 Task: Open a blank google sheet and write heading  Student grades data  Add 10 students name:-  'Joshua Rivera, Zoey Coleman, Ryan Wright, Addison Bailey, Jonathan Simmons, Brooklyn Ward, Caleb Barnes, Audrey Collins, Gabriel Perry, Sofia Bell. ' in December Last week sales are  100 to 150. Math Grade:-  90, 95, 80, 92, 85,88, 90, 78, 92, 85.Science Grade:-  85, 87, 92, 88, 90, 85, 92, 80, 88, 90.English Grade:-  92, 90, 85, 90, 88, 92, 85, 82, 90, 88.History Grade:-  88, 92, 78, 95, 90, 90, 80, 85, 92, 90. Total use the formula   =SUM(D2:G2) then presss enter. Save page auditingSalesForecast_2023
Action: Mouse moved to (1201, 91)
Screenshot: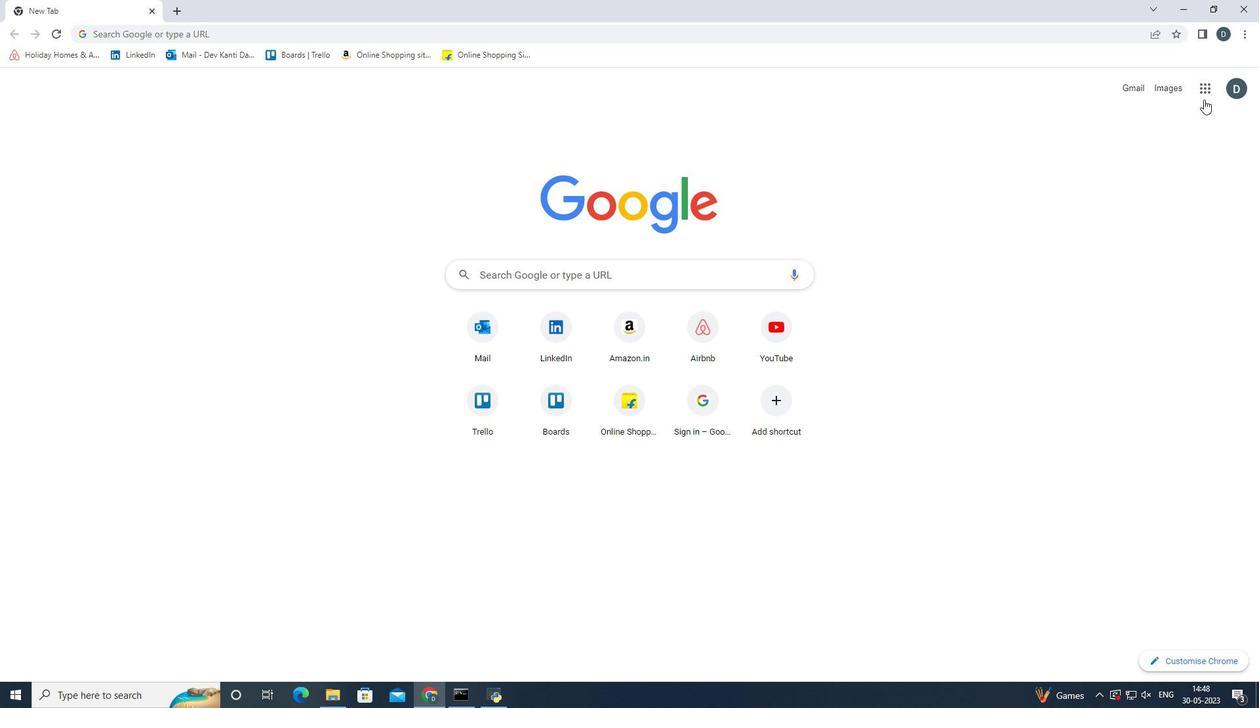 
Action: Mouse pressed left at (1201, 91)
Screenshot: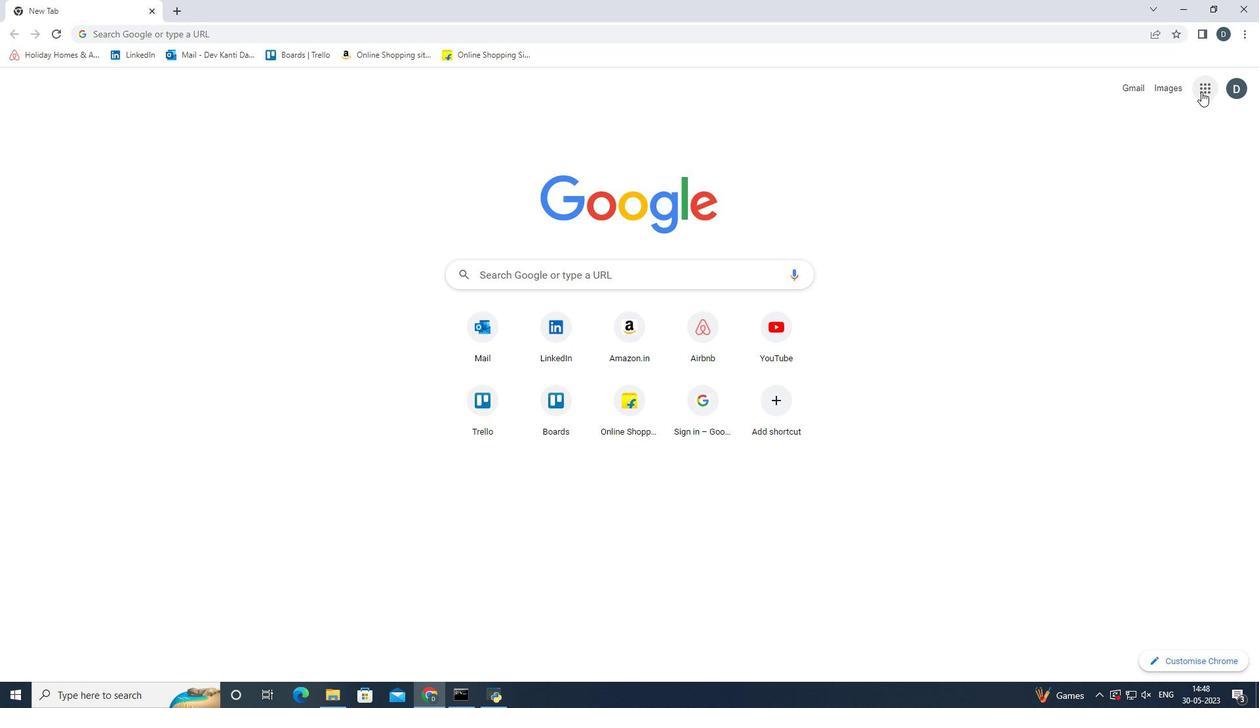 
Action: Mouse moved to (1193, 240)
Screenshot: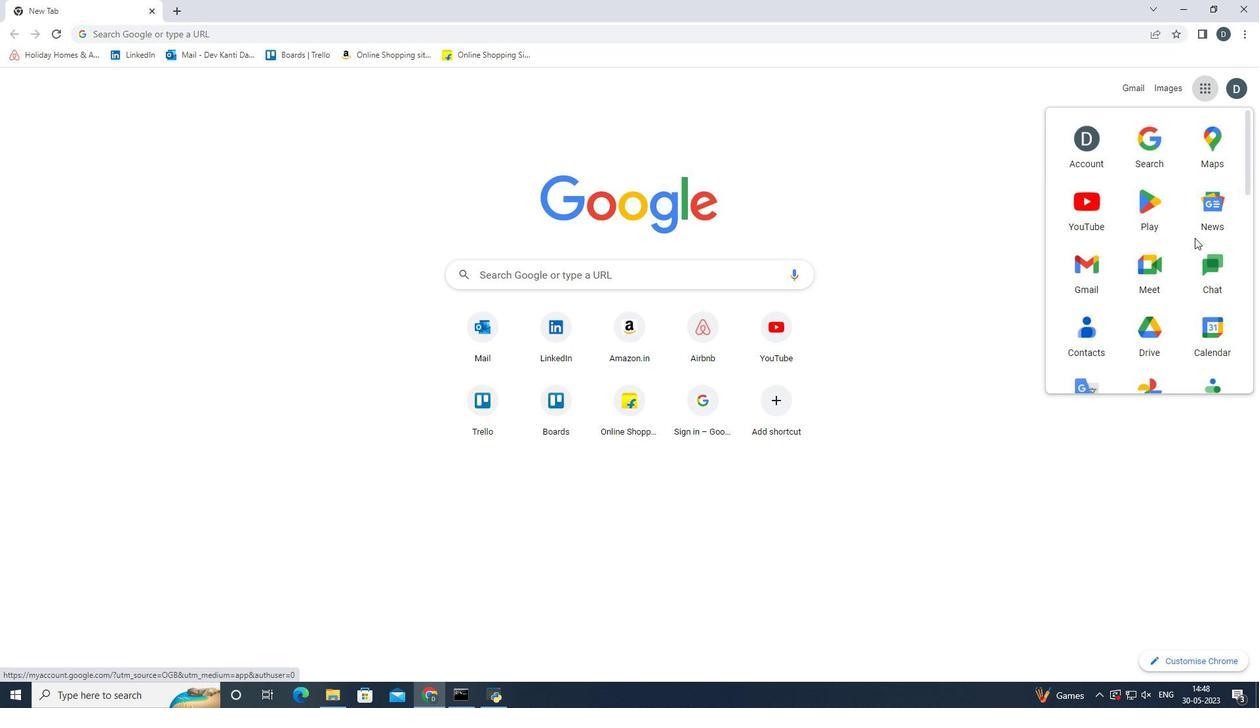 
Action: Mouse scrolled (1193, 240) with delta (0, 0)
Screenshot: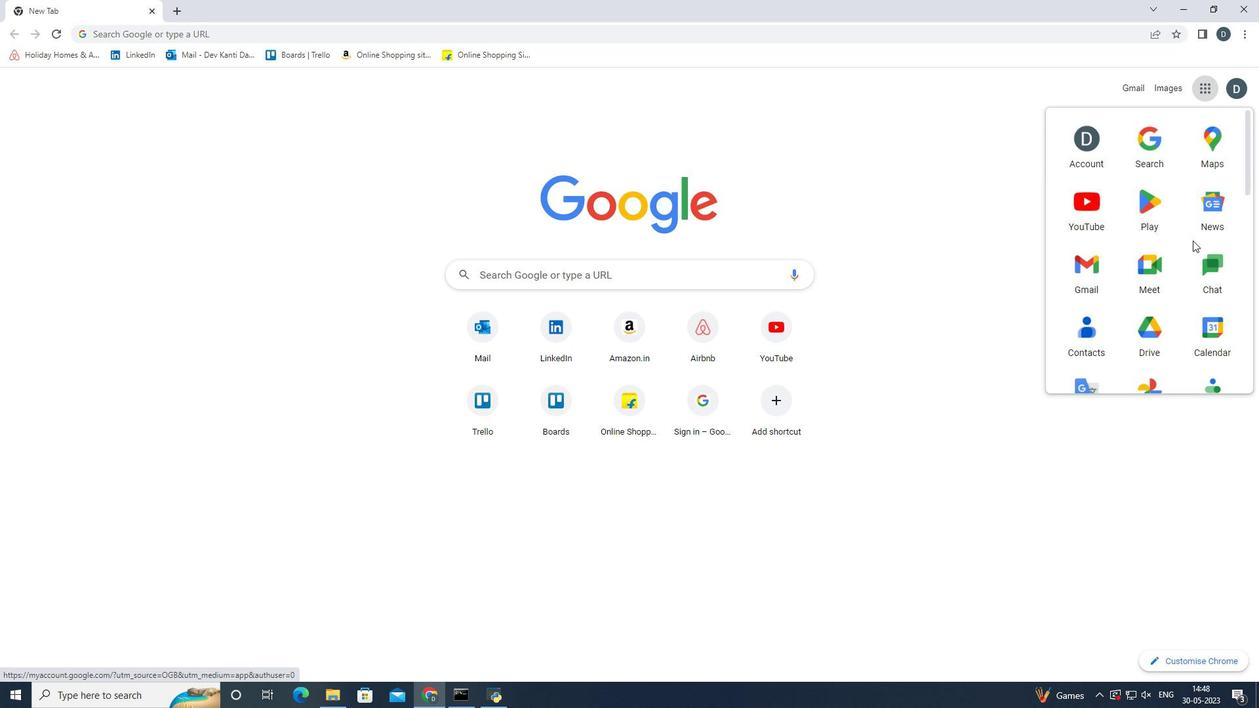 
Action: Mouse scrolled (1193, 240) with delta (0, 0)
Screenshot: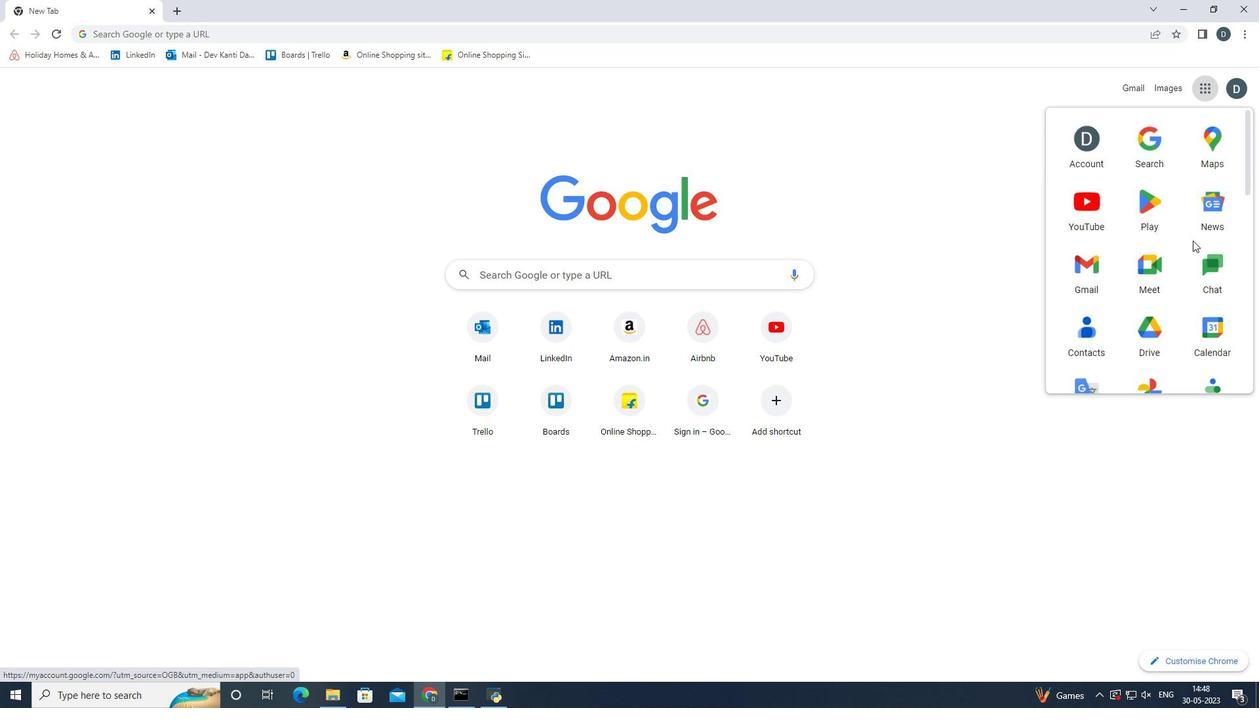 
Action: Mouse scrolled (1193, 240) with delta (0, 0)
Screenshot: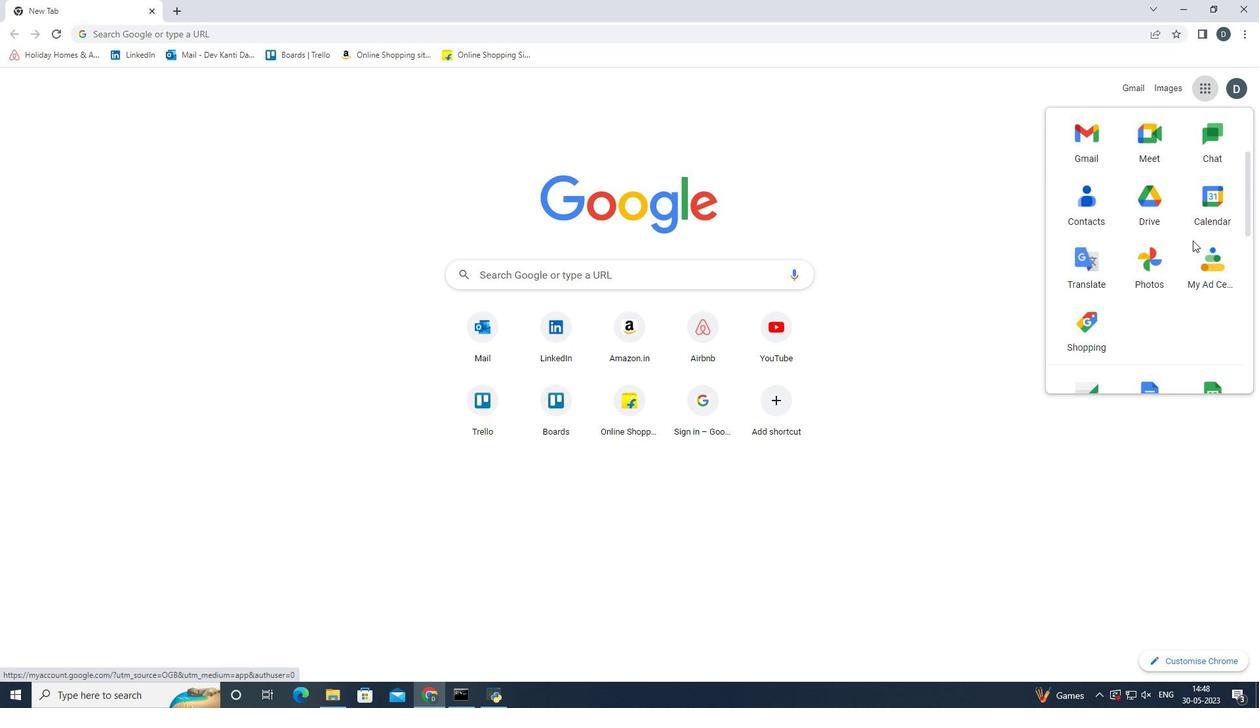 
Action: Mouse scrolled (1193, 240) with delta (0, 0)
Screenshot: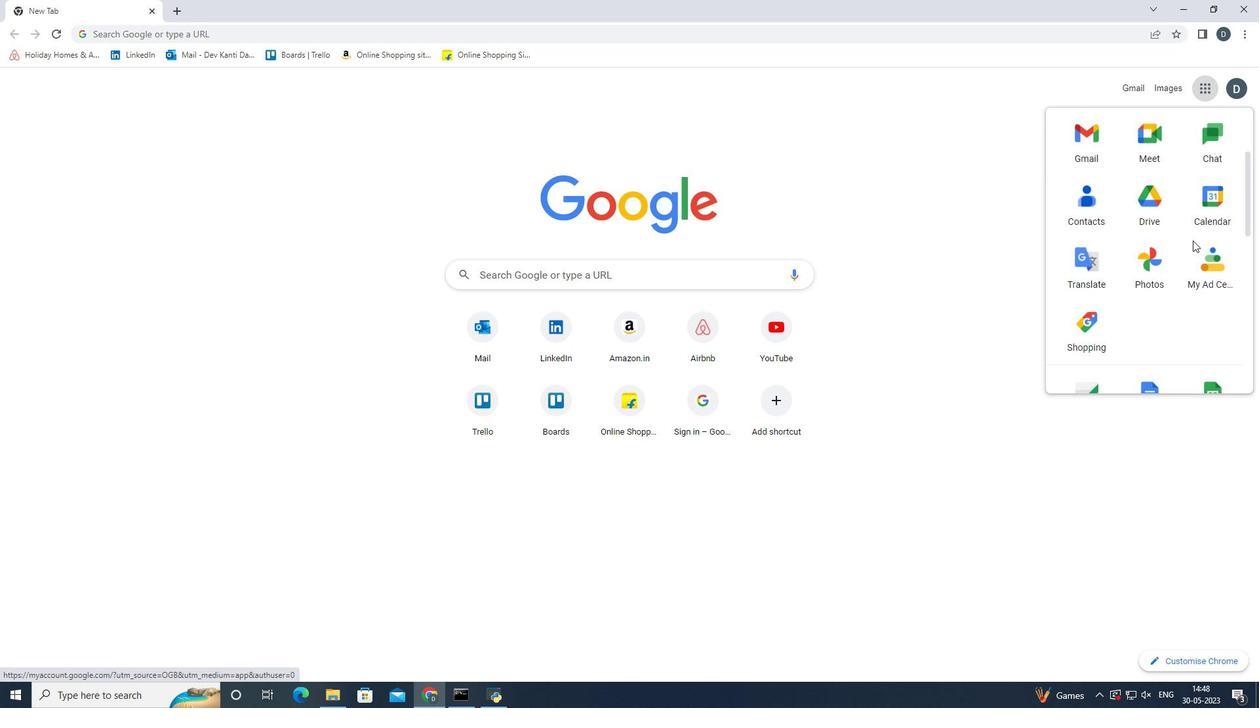 
Action: Mouse moved to (1204, 265)
Screenshot: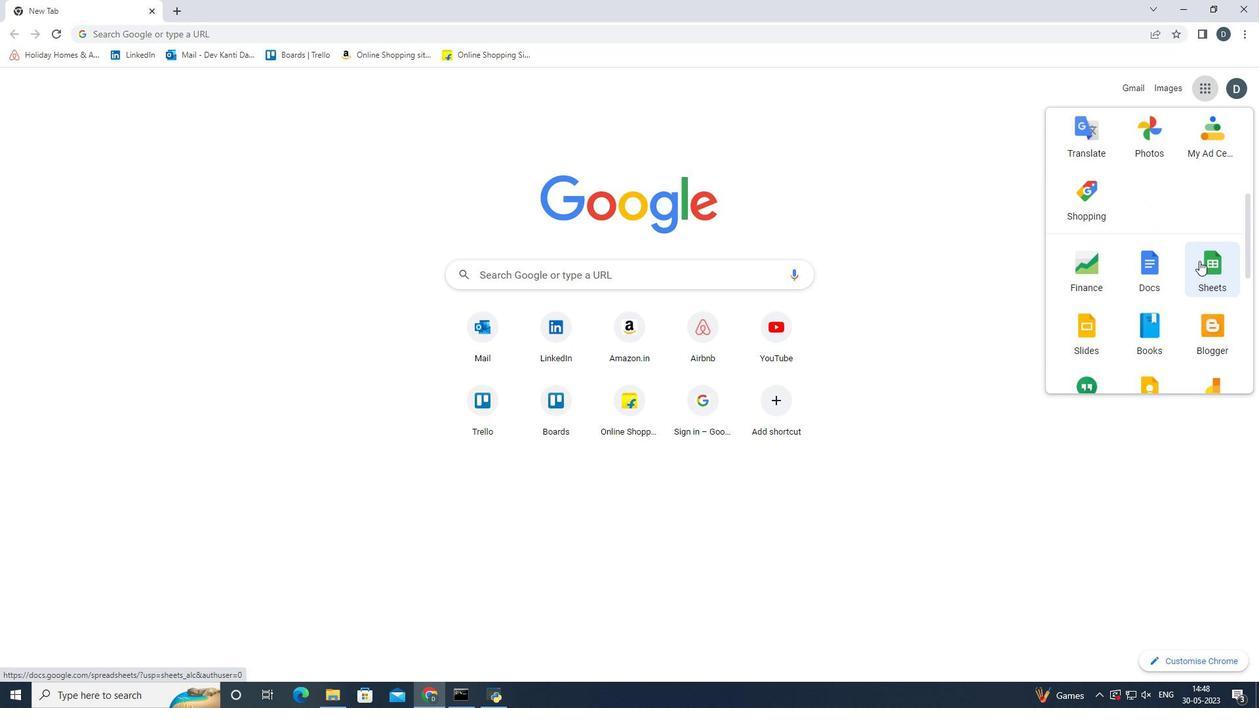
Action: Mouse pressed left at (1204, 265)
Screenshot: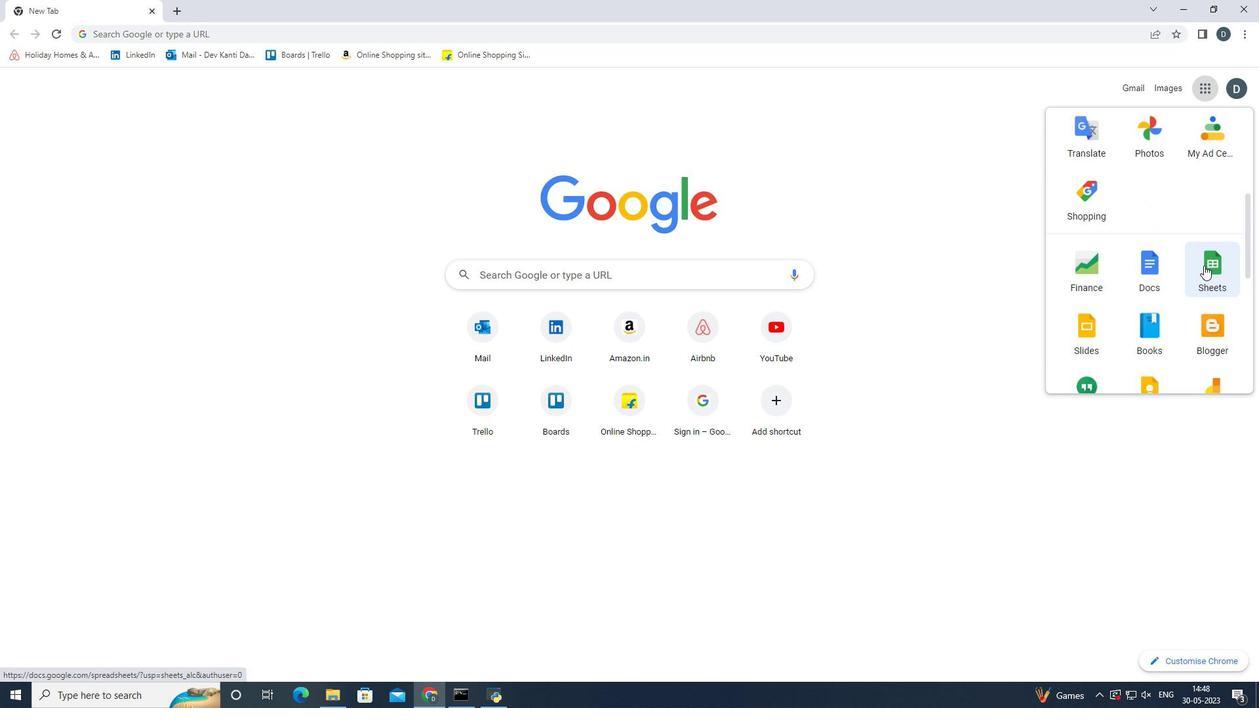 
Action: Mouse moved to (315, 202)
Screenshot: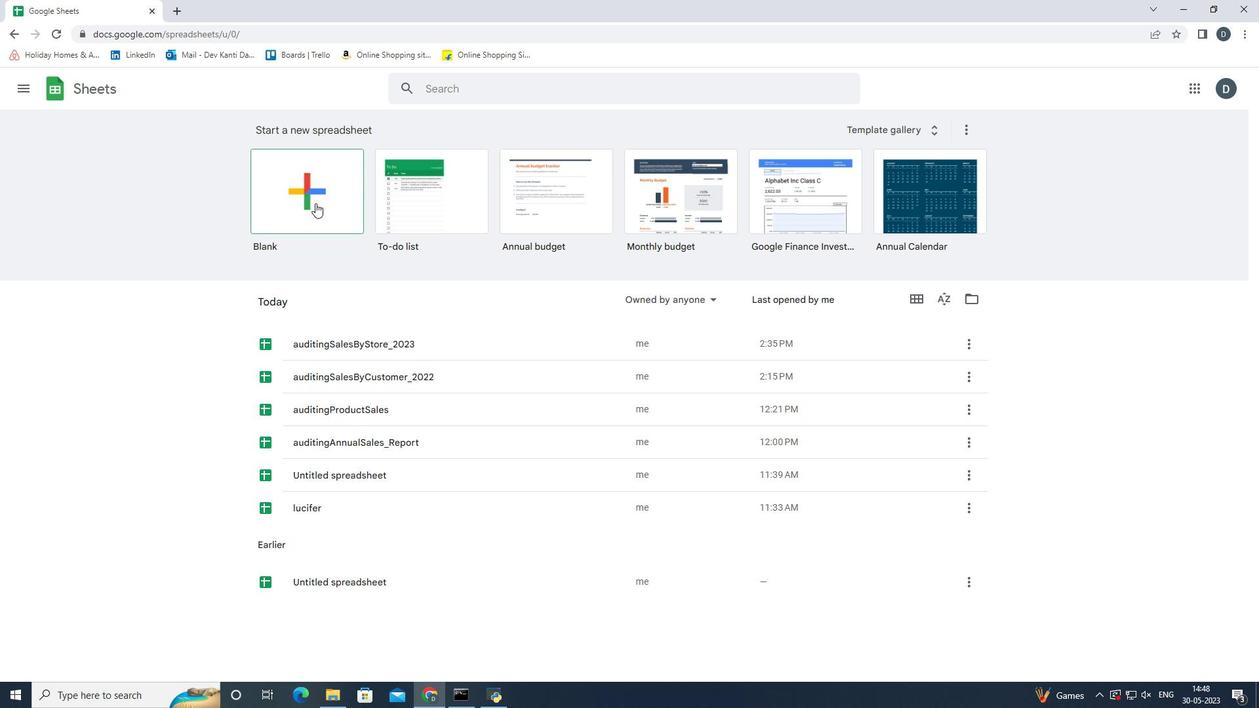 
Action: Mouse pressed left at (315, 202)
Screenshot: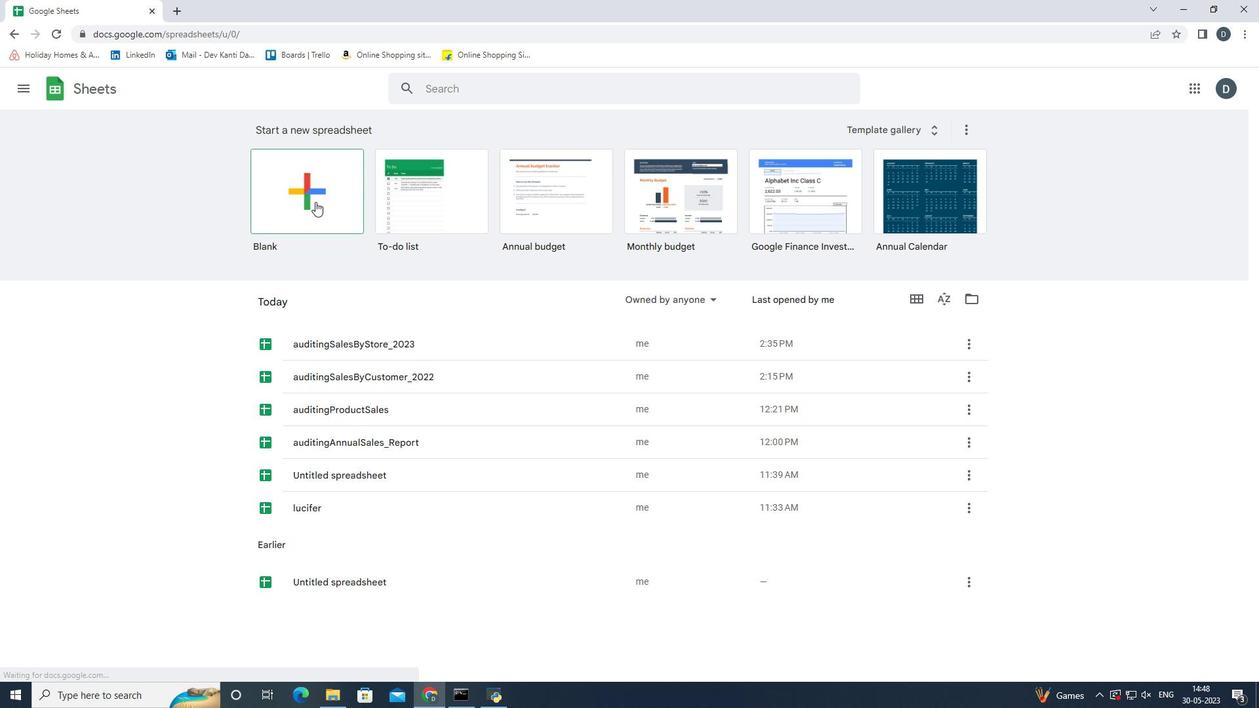 
Action: Mouse moved to (276, 286)
Screenshot: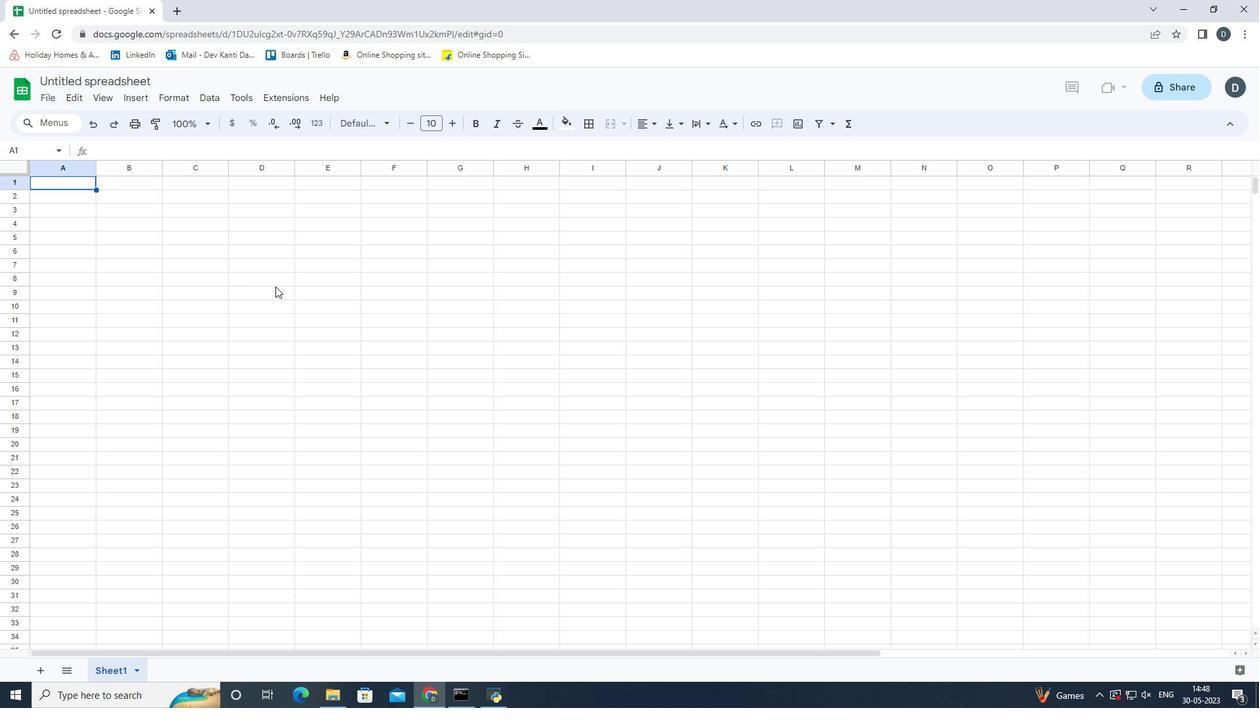 
Action: Key pressed <Key.shift>Student<Key.space><Key.shift><Key.shift><Key.shift>Grades<Key.space><Key.shift><Key.shift><Key.shift><Key.shift><Key.shift><Key.shift><Key.shift><Key.shift><Key.shift><Key.shift><Key.shift><Key.shift><Key.shift><Key.shift><Key.shift><Key.shift><Key.shift><Key.shift><Key.shift><Key.shift><Key.shift><Key.shift><Key.shift><Key.shift><Key.shift><Key.shift><Key.shift><Key.shift><Key.shift><Key.shift><Key.shift><Key.shift><Key.shift><Key.shift><Key.shift>Data<Key.enter>
Screenshot: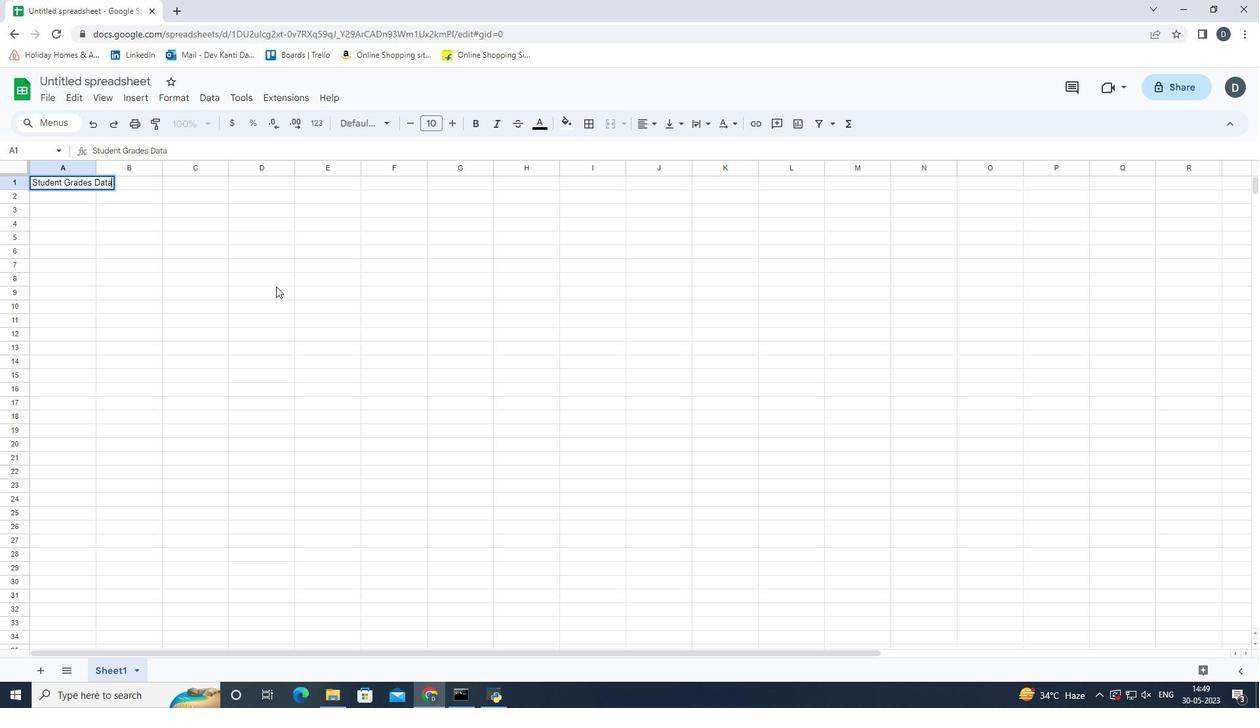 
Action: Mouse moved to (244, 284)
Screenshot: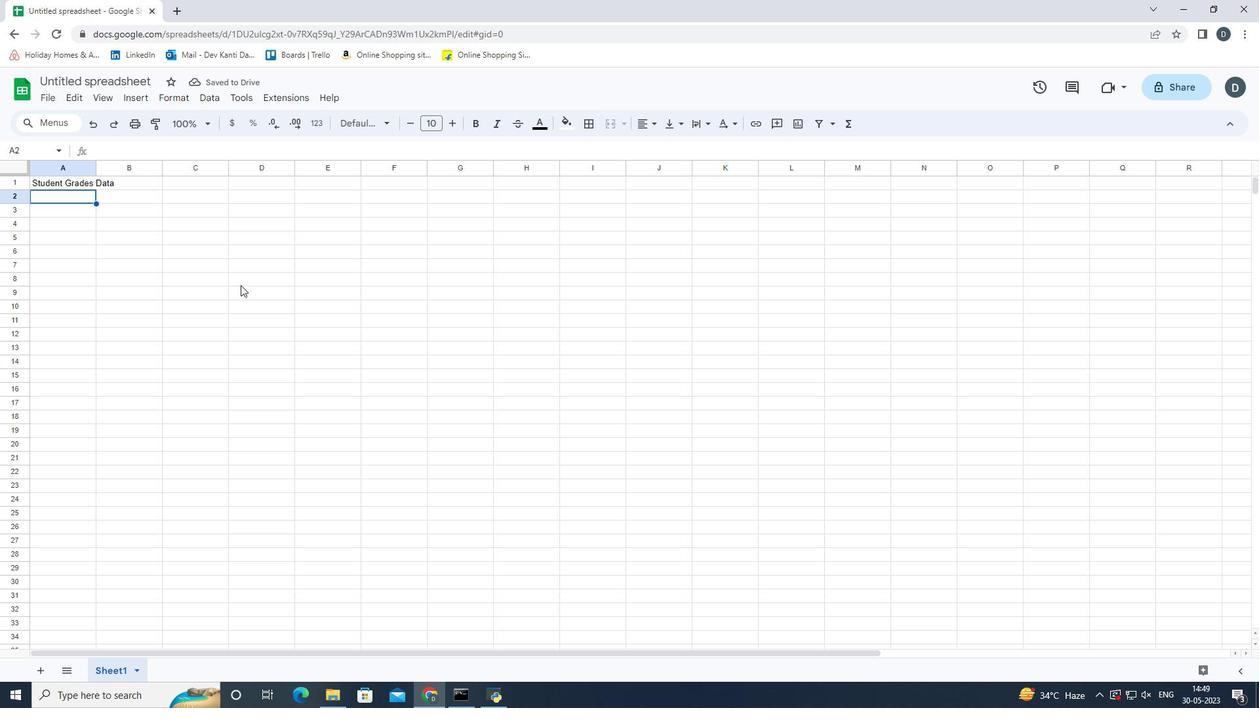 
Action: Key pressed <Key.shift><Key.shift>Student<Key.space><Key.shift><Key.shift><Key.shift><Key.shift><Key.shift><Key.shift><Key.shift><Key.shift><Key.shift><Key.shift><Key.shift><Key.shift><Key.shift><Key.shift><Key.shift><Key.shift><Key.shift><Key.shift><Key.shift><Key.shift><Key.shift><Key.shift><Key.shift>Name<Key.enter><Key.shift_r><Key.shift_r><Key.shift_r><Key.shift_r><Key.shift_r><Key.shift_r><Key.shift_r><Key.shift_r><Key.shift_r><Key.shift_r><Key.shift_r><Key.shift_r><Key.shift_r><Key.shift_r><Key.shift_r><Key.shift_r><Key.shift_r><Key.shift_r><Key.shift_r><Key.shift_r><Key.shift_r><Key.shift_r><Key.shift_r><Key.shift_r><Key.shift_r><Key.shift_r><Key.shift_r><Key.shift_r><Key.shift_r><Key.shift_r><Key.shift_r><Key.shift_r><Key.shift_r><Key.shift_r><Key.shift_r><Key.shift_r><Key.shift_r><Key.shift_r><Key.shift_r><Key.shift_r><Key.shift_r><Key.shift_r><Key.shift_r><Key.shift_r><Key.shift_r><Key.shift_r><Key.shift_r><Key.shift_r><Key.shift_r><Key.shift_r><Key.shift_r><Key.shift_r><Key.shift_r><Key.shift_r><Key.shift_r><Key.shift_r><Key.shift_r><Key.shift_r><Key.shift_r><Key.shift_r><Key.shift_r><Key.shift_r><Key.shift_r><Key.shift_r><Key.shift_r><Key.shift_r>Joshua<Key.space><Key.shift>Rivera<Key.enter><Key.shift><Key.shift><Key.shift><Key.shift><Key.shift><Key.shift>Zoy<Key.backspace>ey<Key.space><Key.shift>Coleman<Key.enter><Key.shift><Key.shift><Key.shift><Key.shift><Key.shift><Key.shift><Key.shift><Key.shift>Ryan<Key.space><Key.shift>Wright<Key.enter><Key.shift>Addison<Key.space><Key.shift>Bailey<Key.enter><Key.shift_r><Key.shift_r><Key.shift_r><Key.shift_r>Jonathan<Key.space><Key.shift>Simmons<Key.enter><Key.shift>Brooklyn<Key.space><Key.shift>Ward<Key.enter><Key.shift>Caleb<Key.space><Key.shift>Barnes<Key.enter><Key.shift>Audrey<Key.space><Key.shift>Collins<Key.enter><Key.shift><Key.shift><Key.shift><Key.shift><Key.shift><Key.shift><Key.shift><Key.shift>Gabriel<Key.space><Key.shift_r>Perry<Key.enter><Key.shift>Sofia<Key.space><Key.shift>Bell<Key.right><Key.up><Key.up><Key.up><Key.up><Key.up><Key.up><Key.up><Key.up><Key.up><Key.up><Key.up>
Screenshot: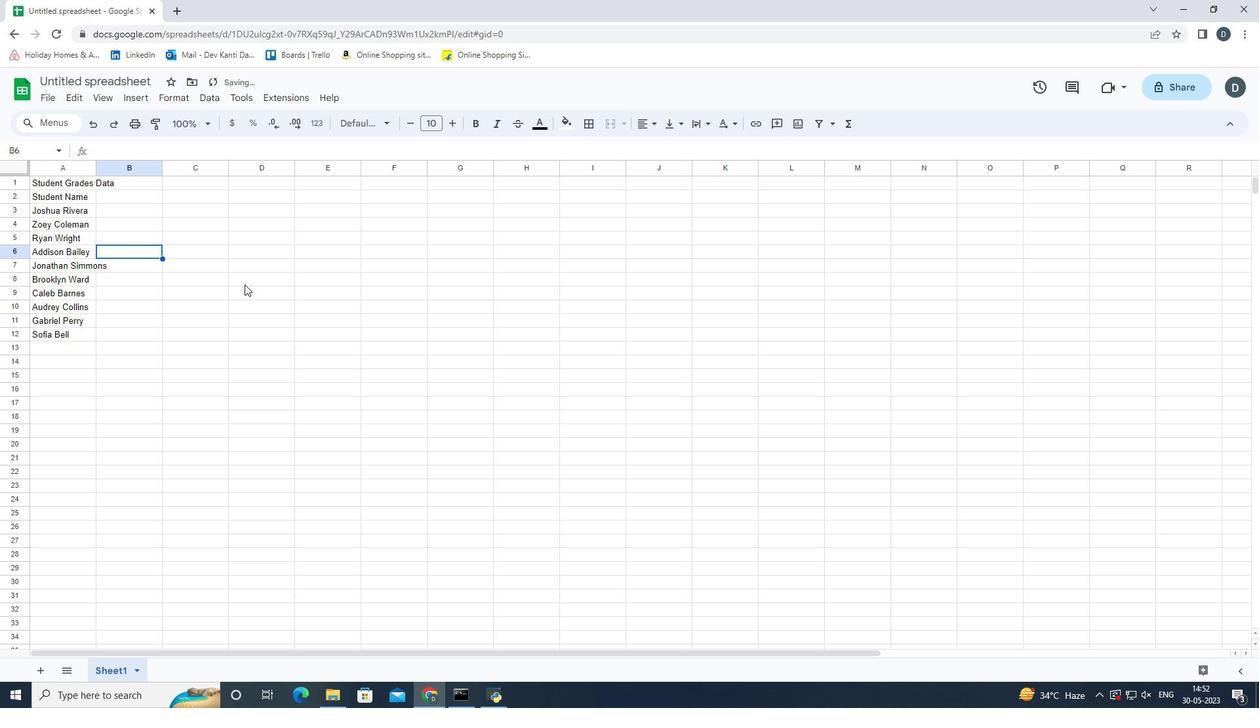 
Action: Mouse moved to (96, 169)
Screenshot: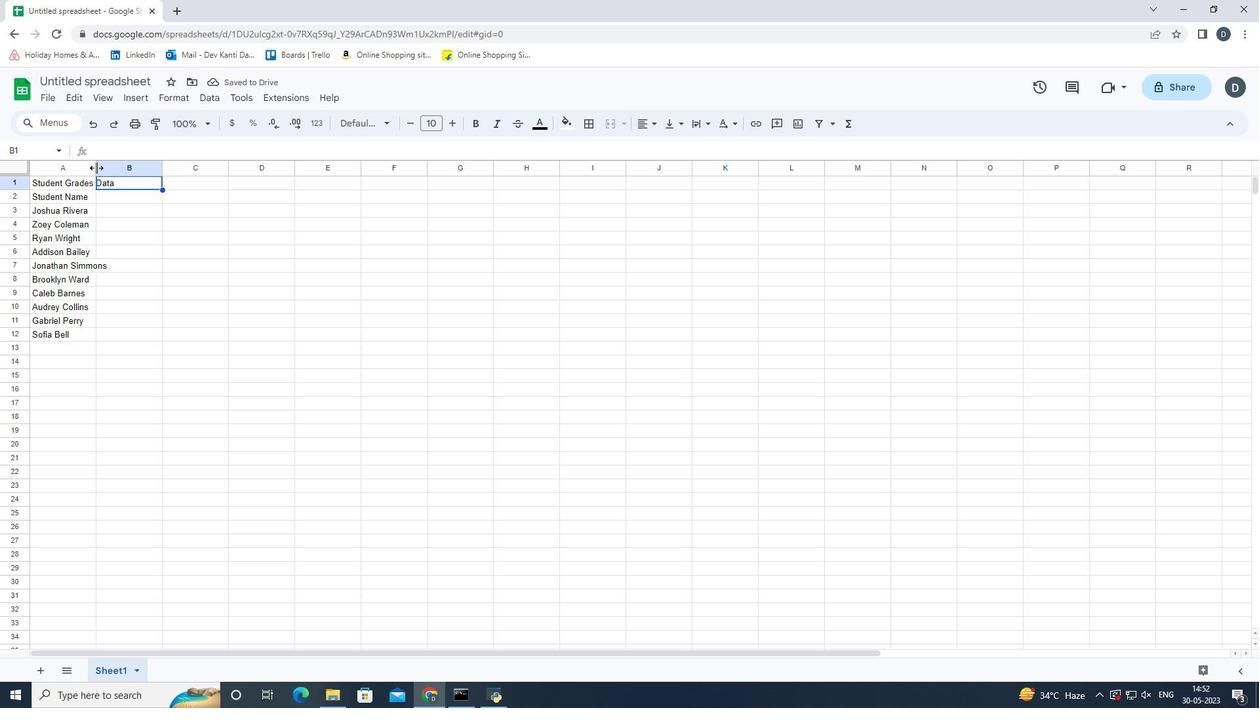 
Action: Mouse pressed left at (96, 169)
Screenshot: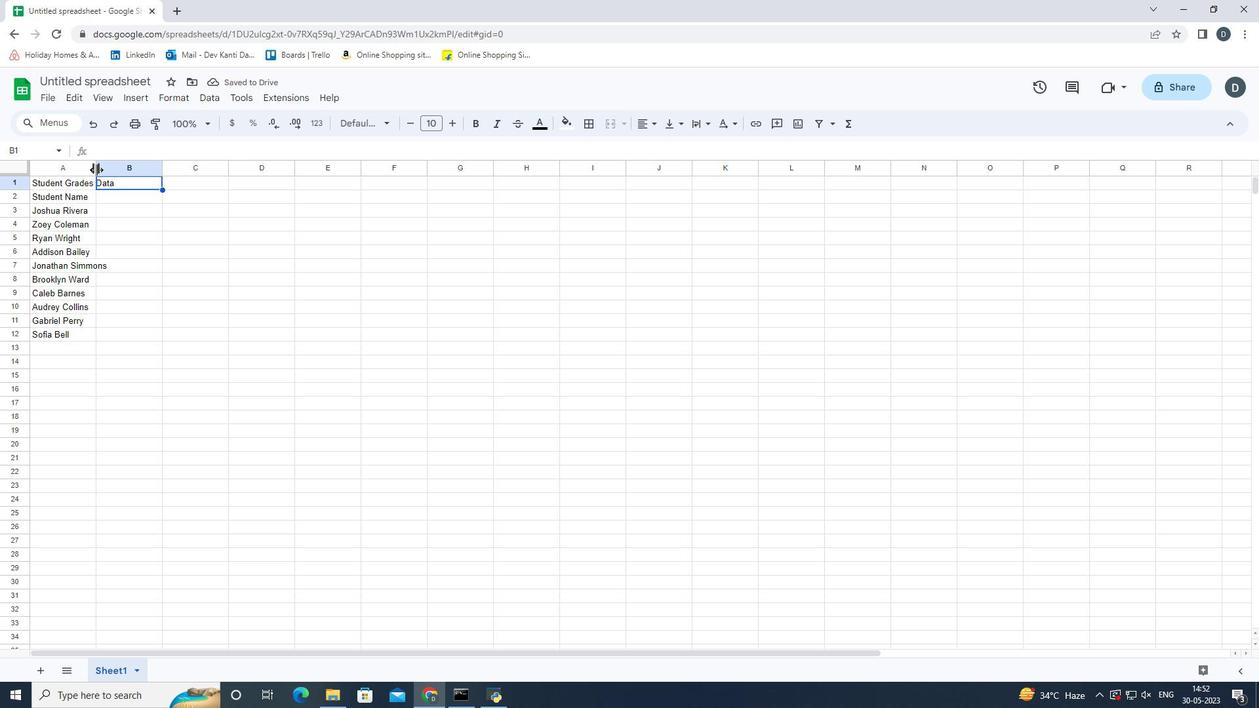 
Action: Mouse moved to (285, 285)
Screenshot: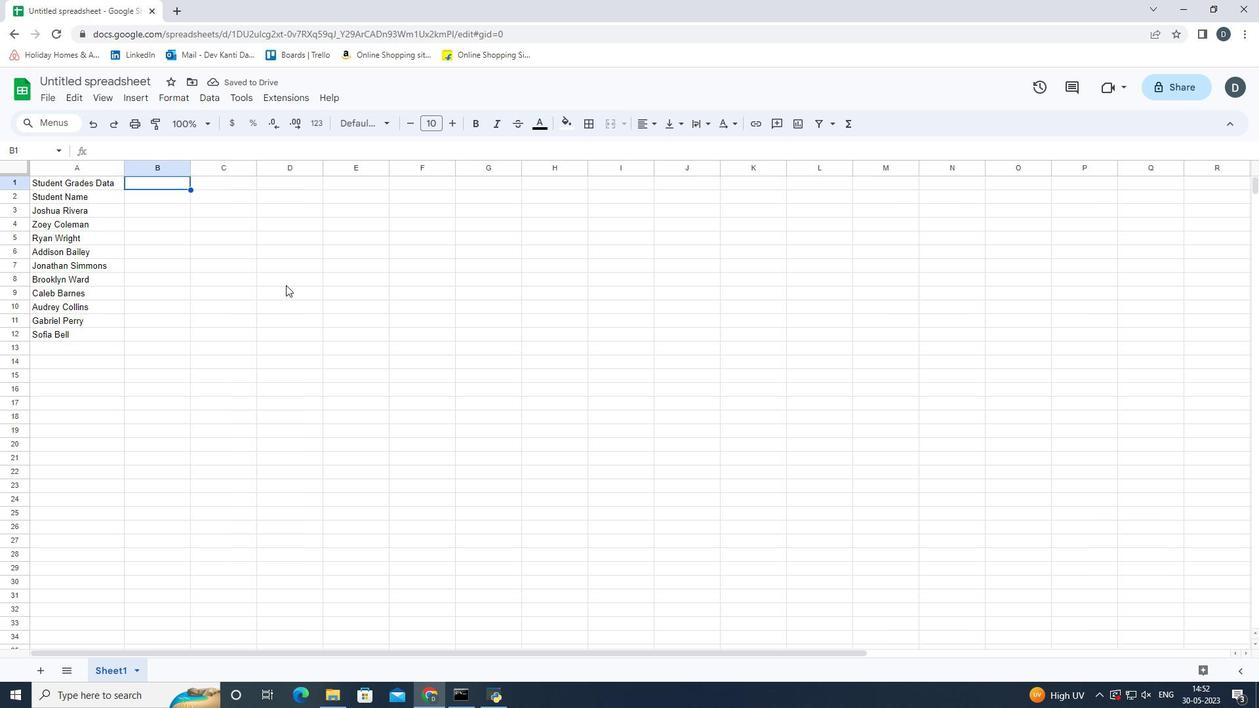 
Action: Key pressed <Key.shift_r>Last<Key.space><Key.shift>Week<Key.space><Key.shift>Data<Key.space>of<Key.space><Key.shift>December<Key.enter>
Screenshot: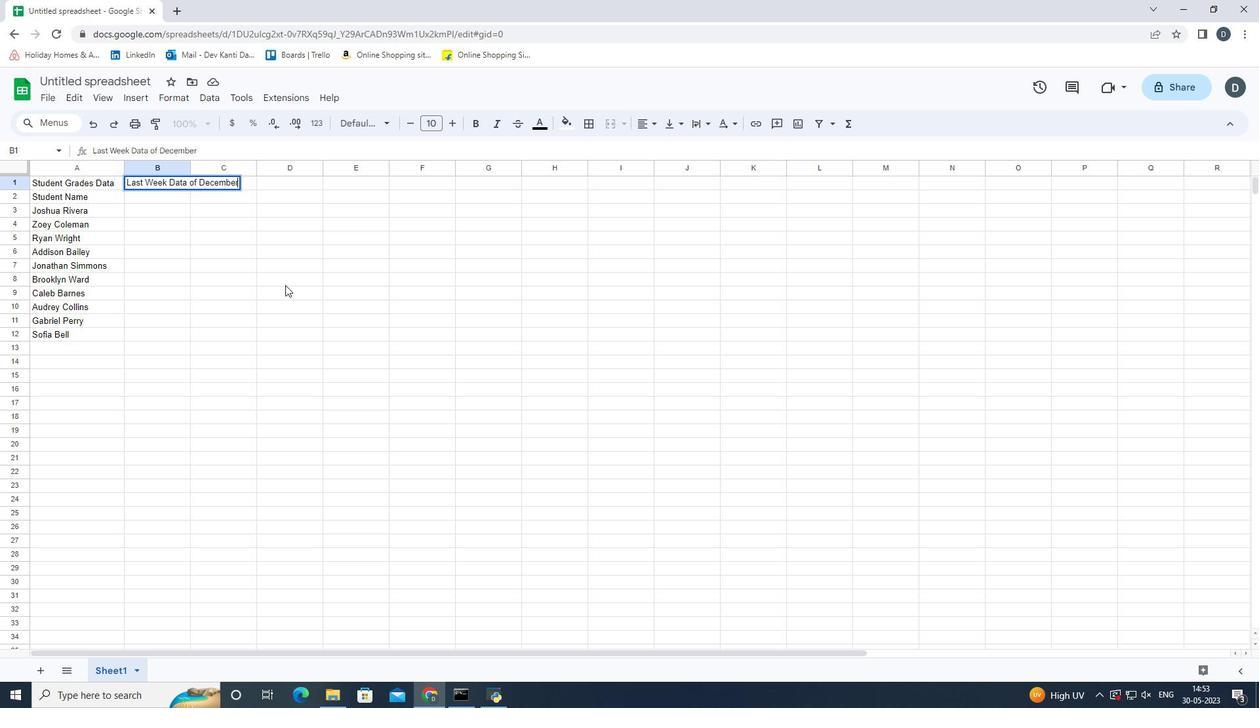
Action: Mouse moved to (425, 253)
Screenshot: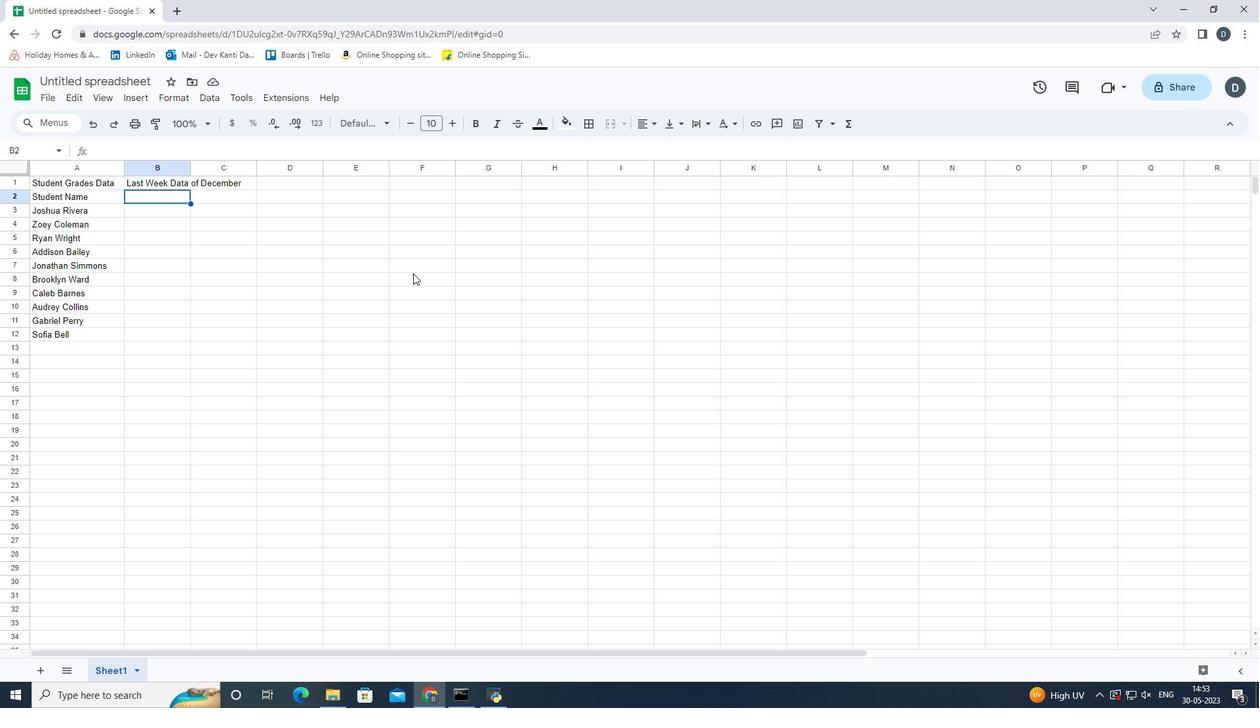 
Action: Key pressed 105<Key.enter>11<Key.up><Key.down><Key.backspace><Key.up><Key.backspace>
Screenshot: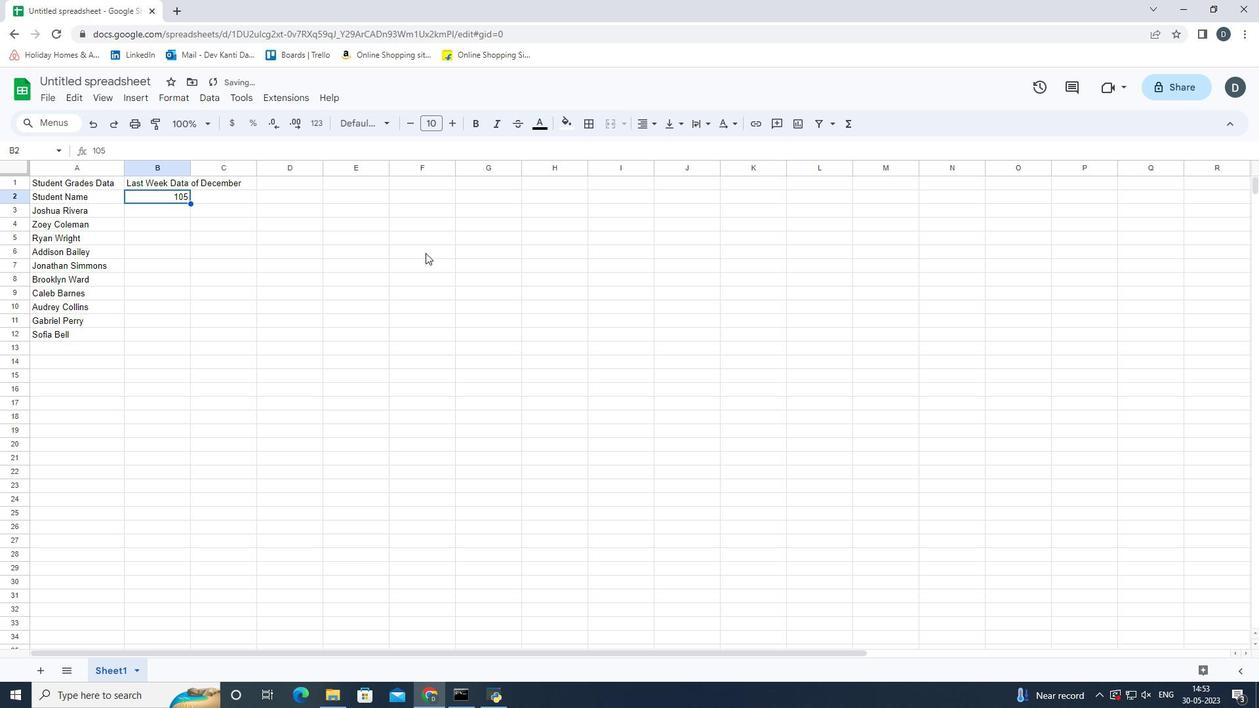
Action: Mouse moved to (164, 183)
Screenshot: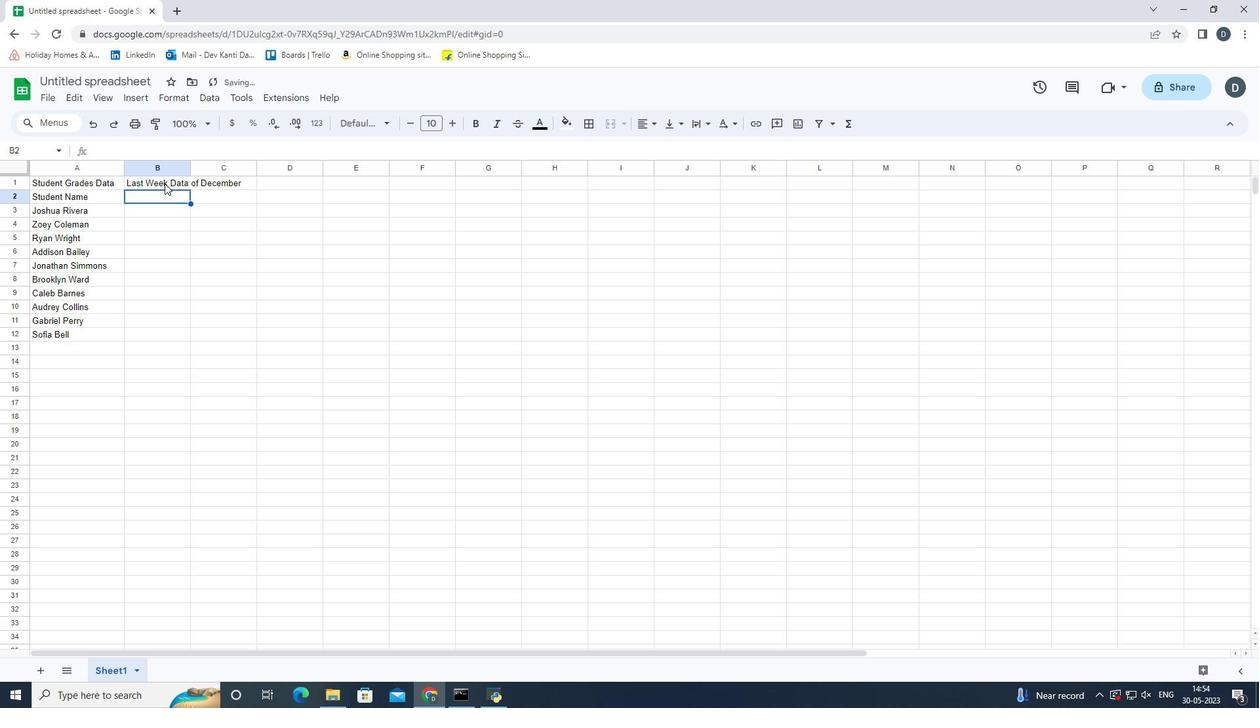 
Action: Mouse pressed left at (164, 183)
Screenshot: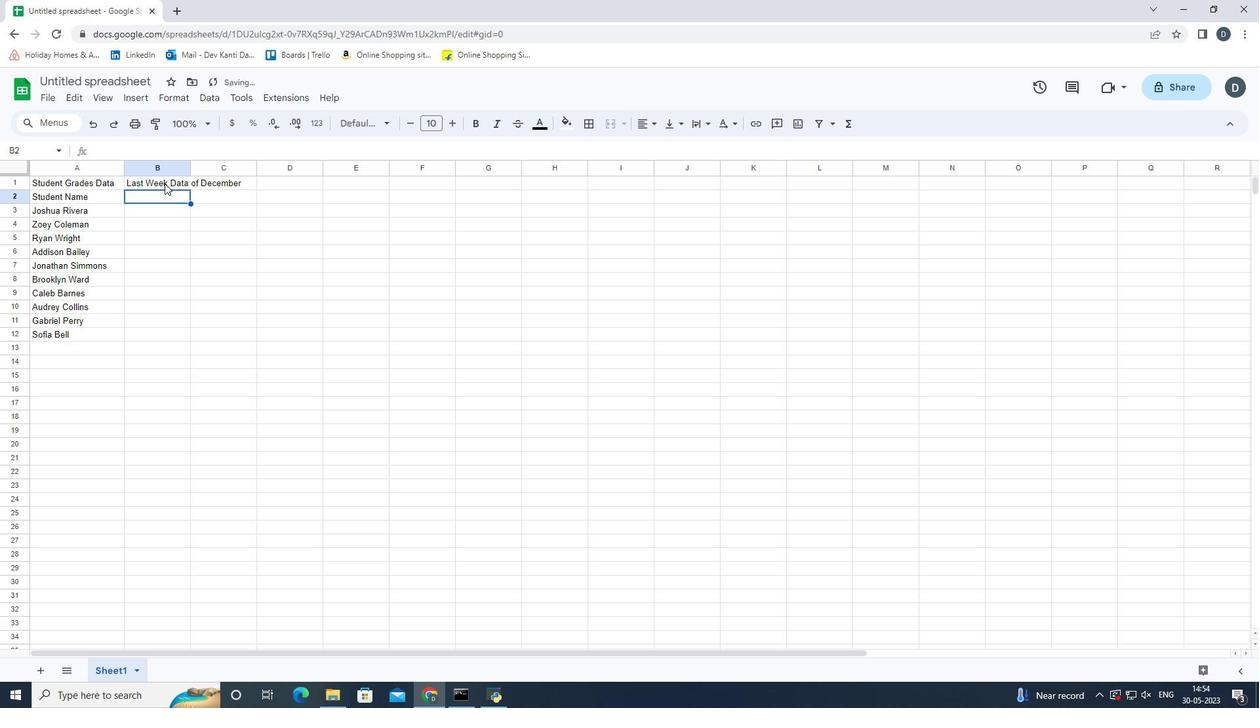 
Action: Mouse moved to (123, 188)
Screenshot: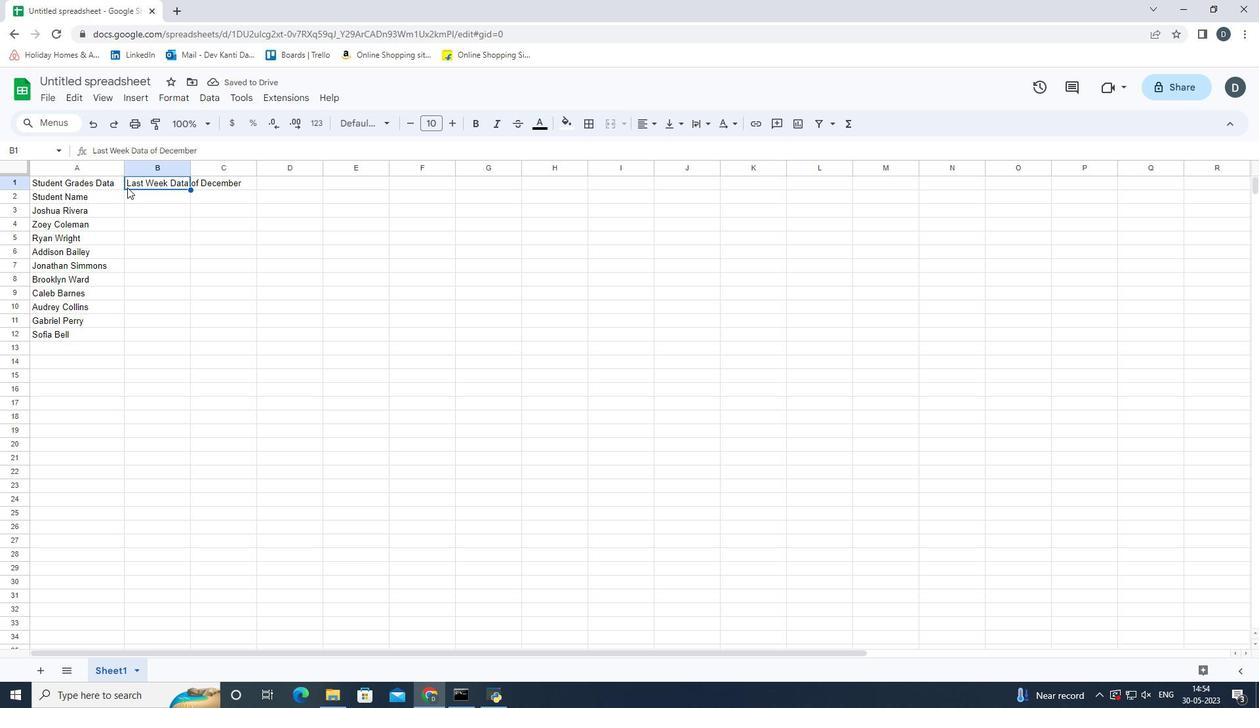 
Action: Mouse pressed left at (123, 188)
Screenshot: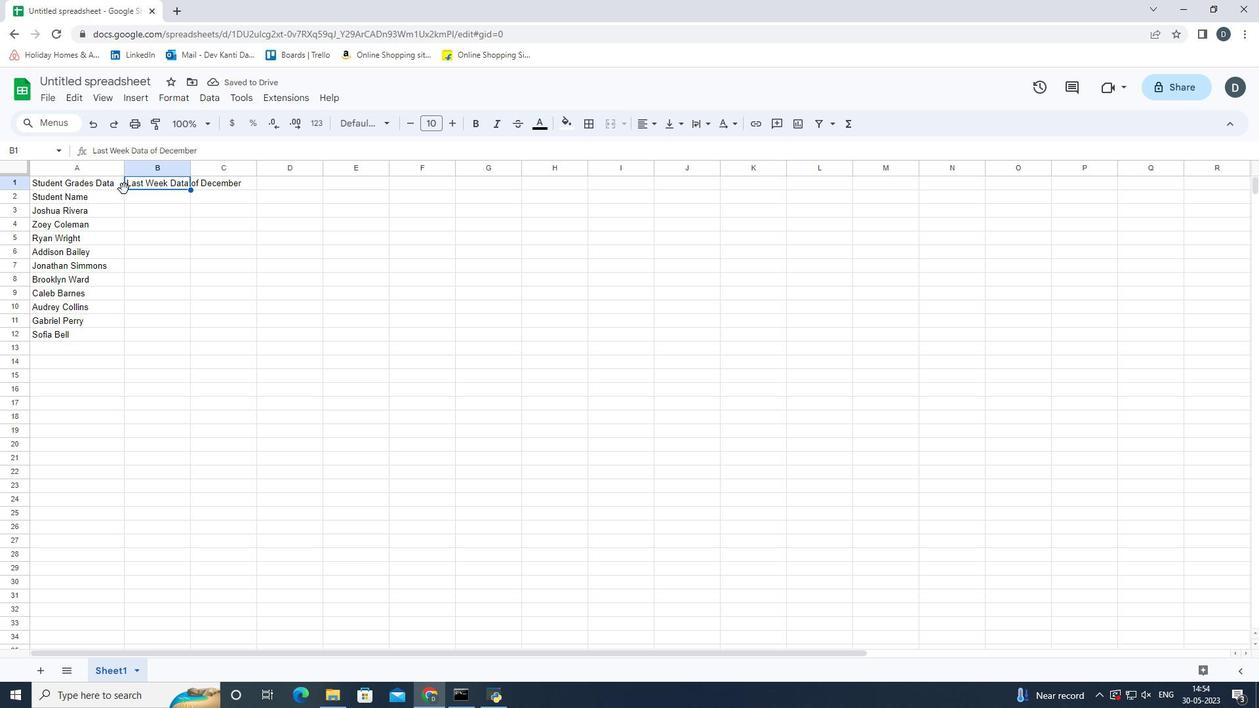 
Action: Mouse moved to (129, 186)
Screenshot: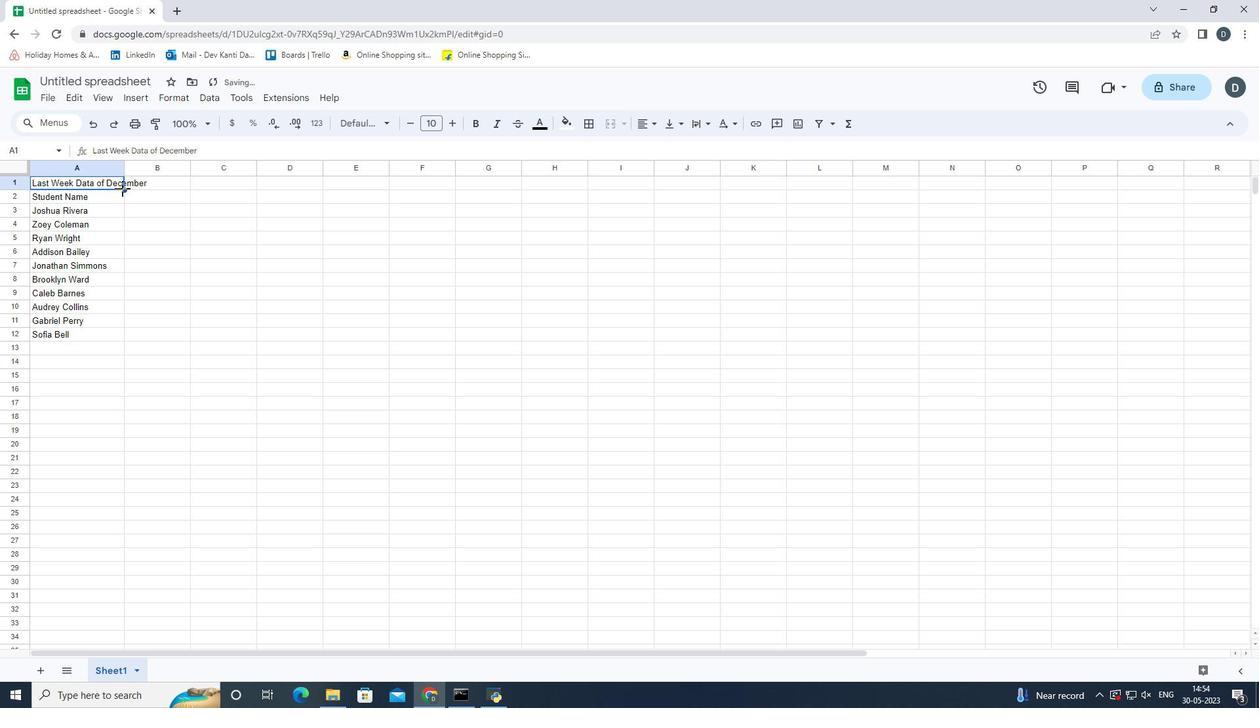 
Action: Key pressed ctrl+Z
Screenshot: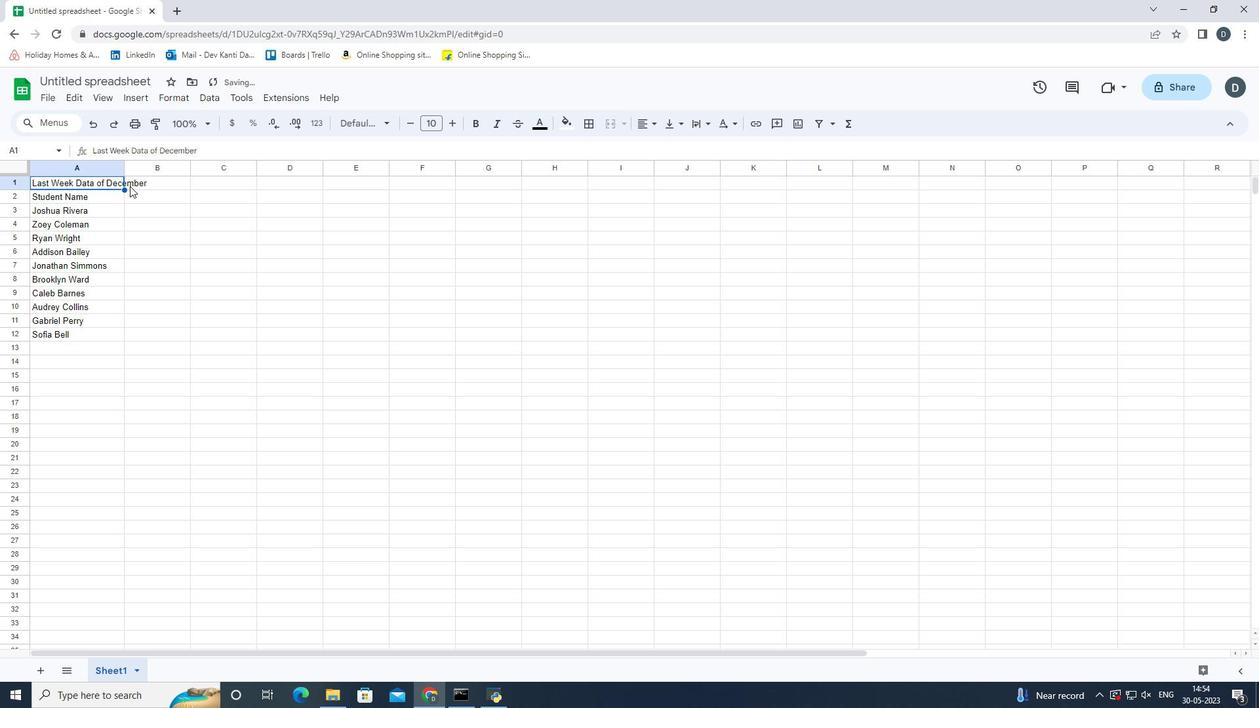 
Action: Mouse moved to (179, 175)
Screenshot: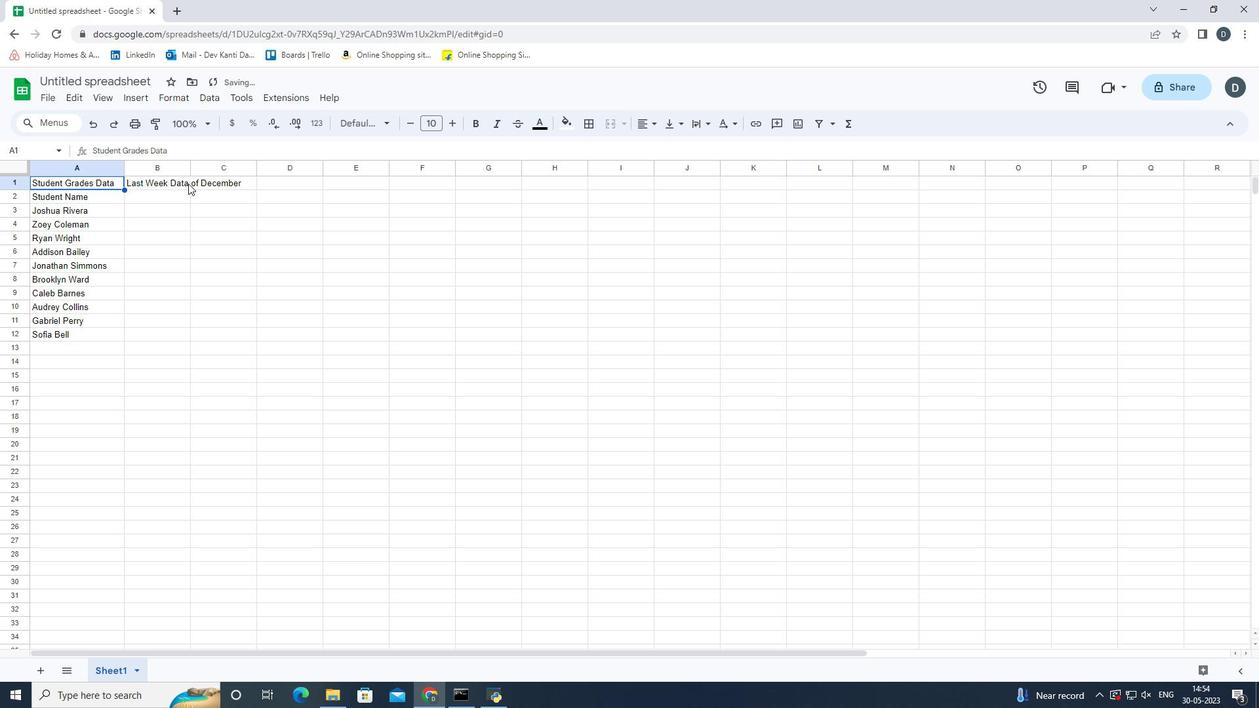 
Action: Mouse pressed left at (179, 175)
Screenshot: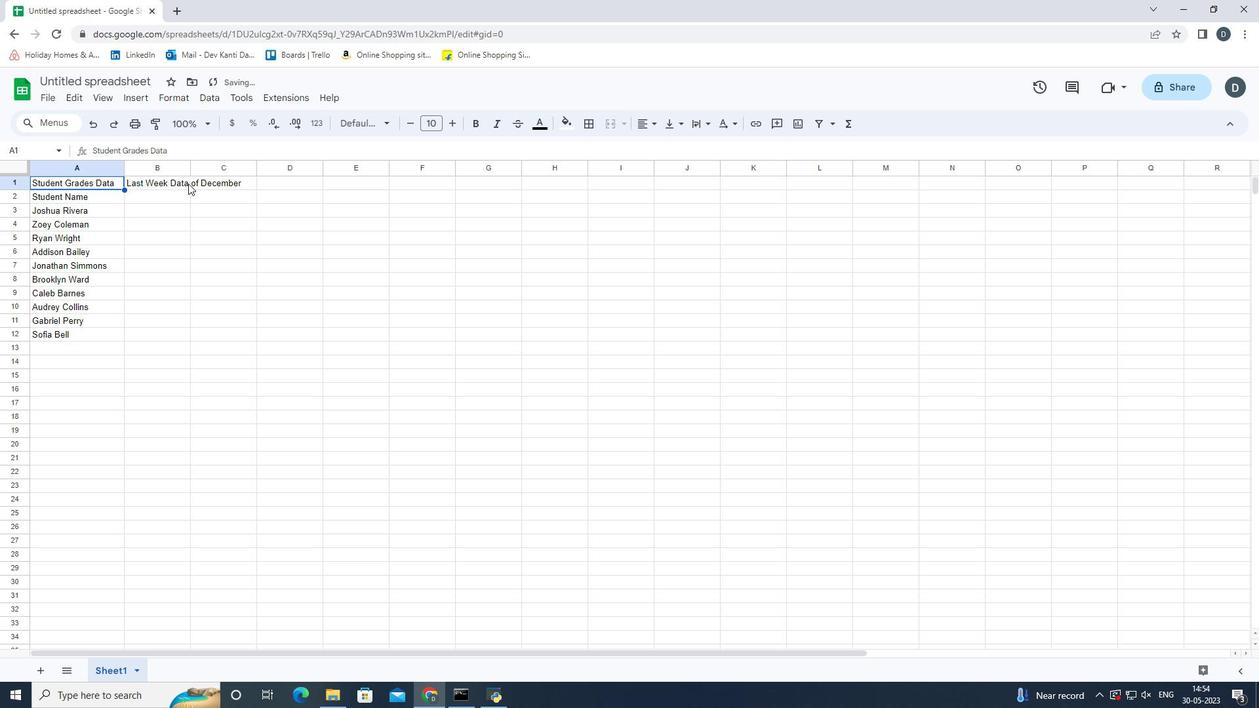 
Action: Mouse moved to (167, 178)
Screenshot: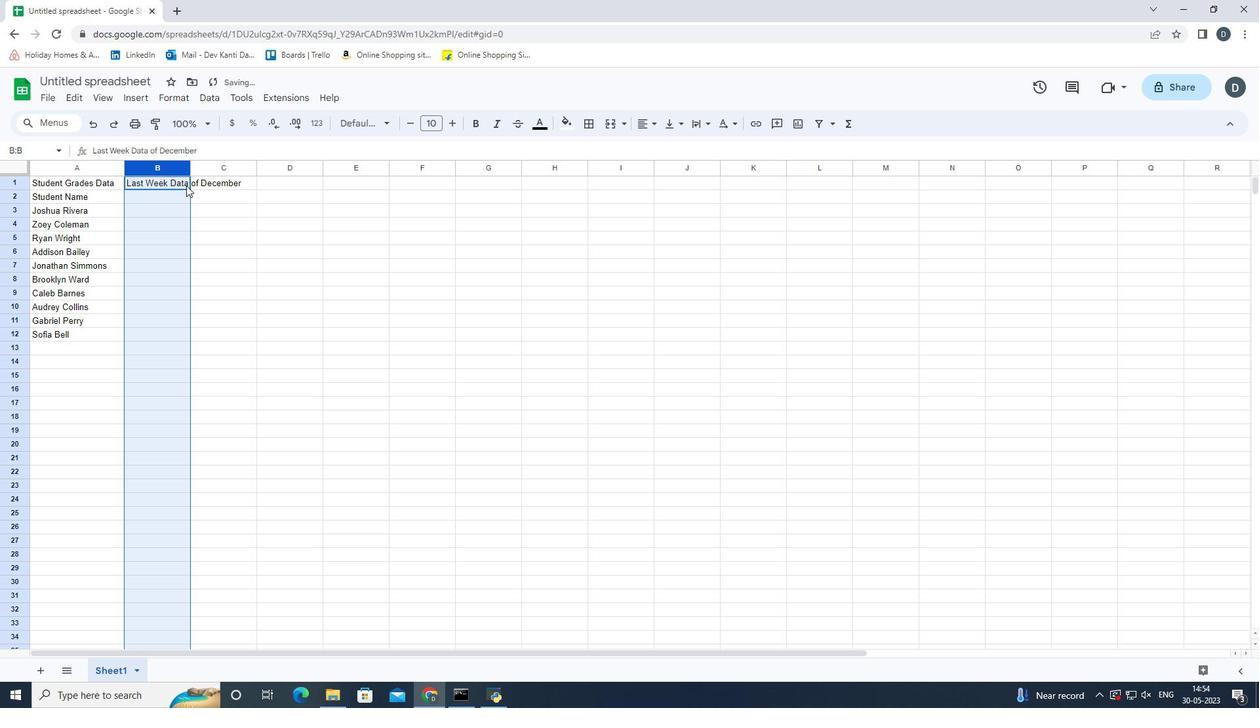 
Action: Mouse pressed left at (167, 178)
Screenshot: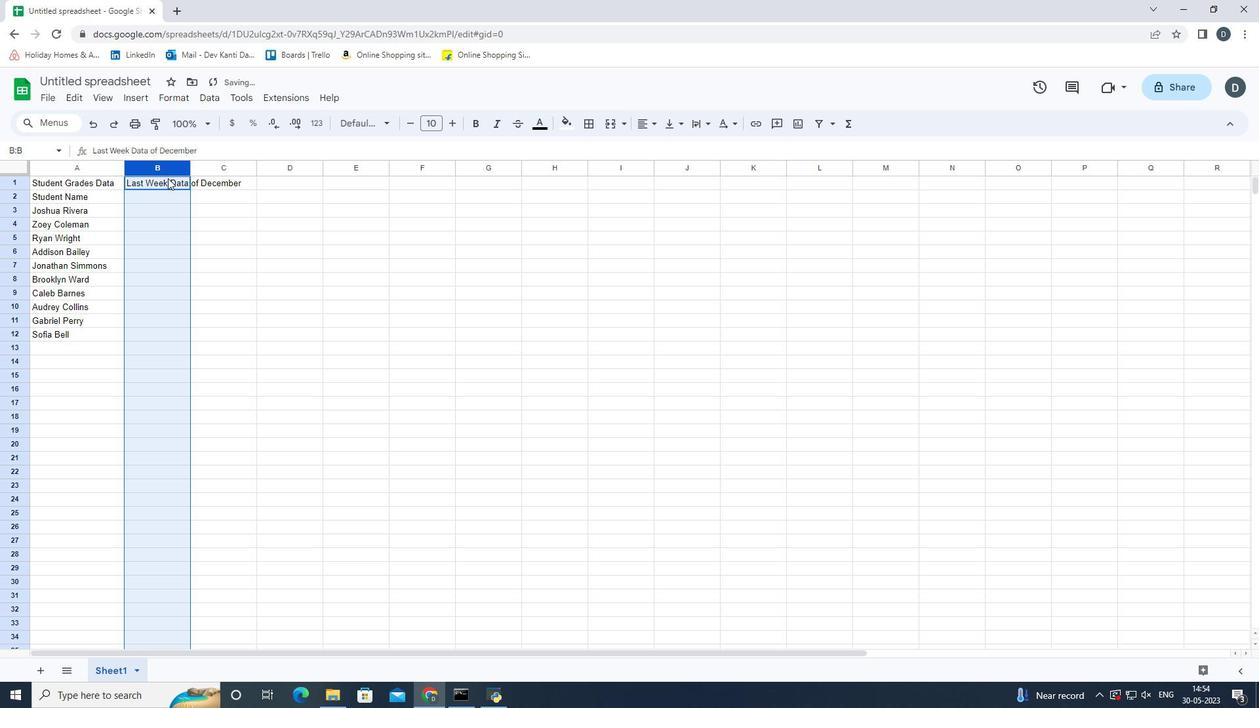 
Action: Mouse moved to (190, 181)
Screenshot: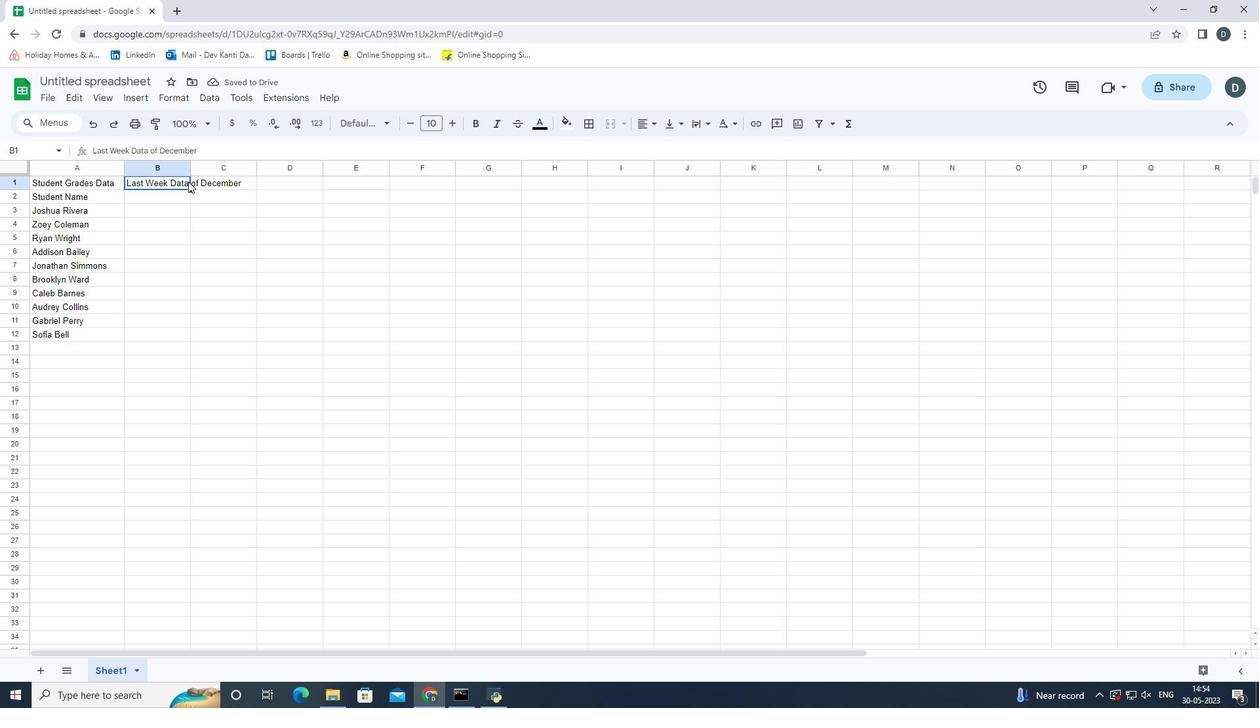
Action: Mouse pressed left at (190, 181)
Screenshot: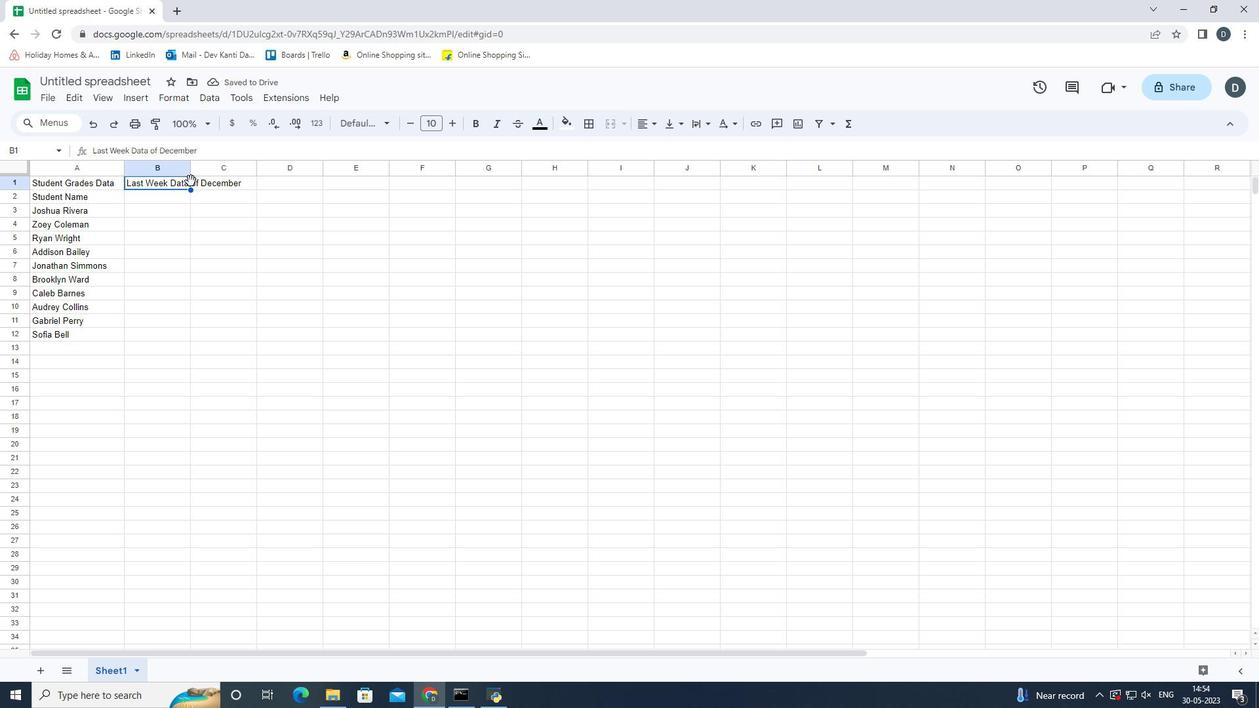 
Action: Mouse moved to (174, 215)
Screenshot: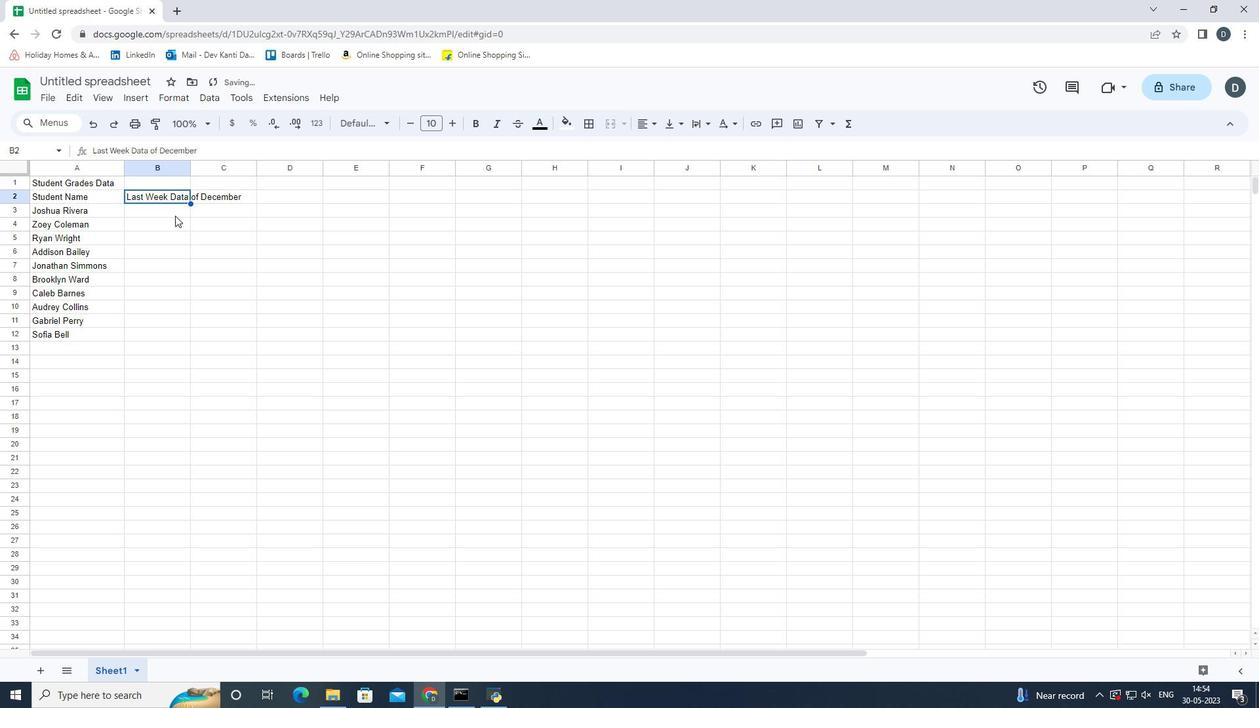 
Action: Mouse pressed left at (174, 215)
Screenshot: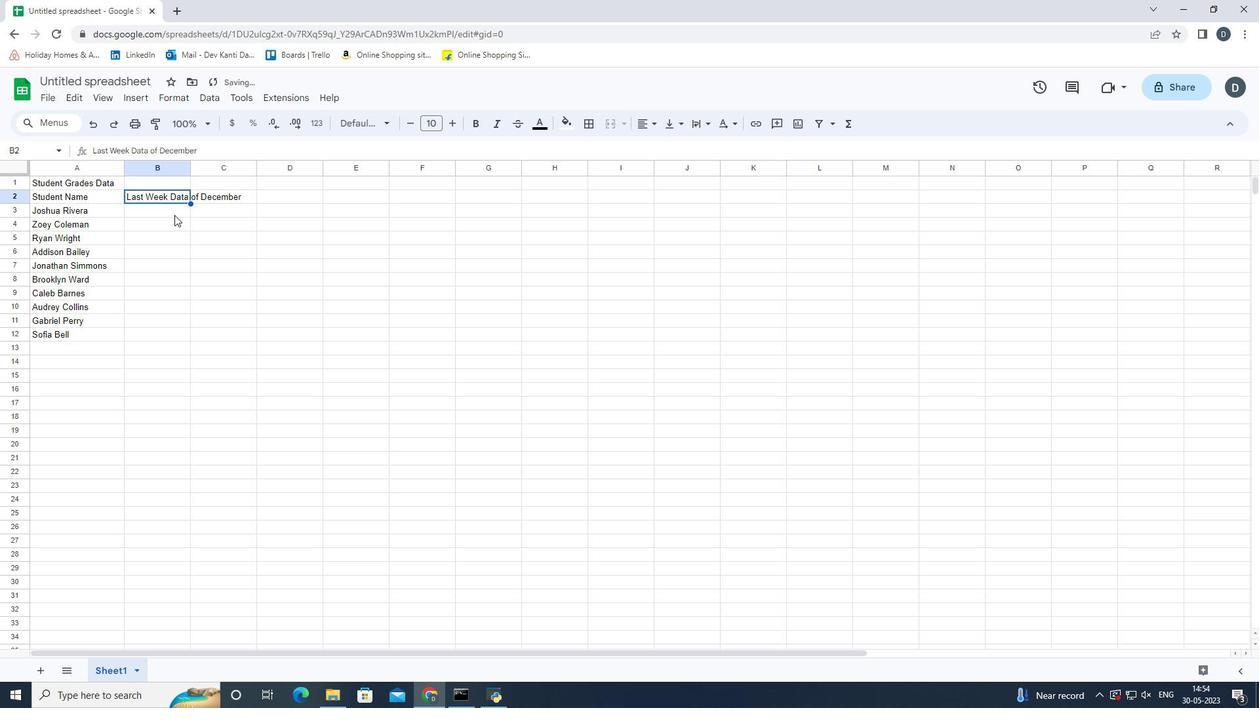 
Action: Mouse moved to (478, 265)
Screenshot: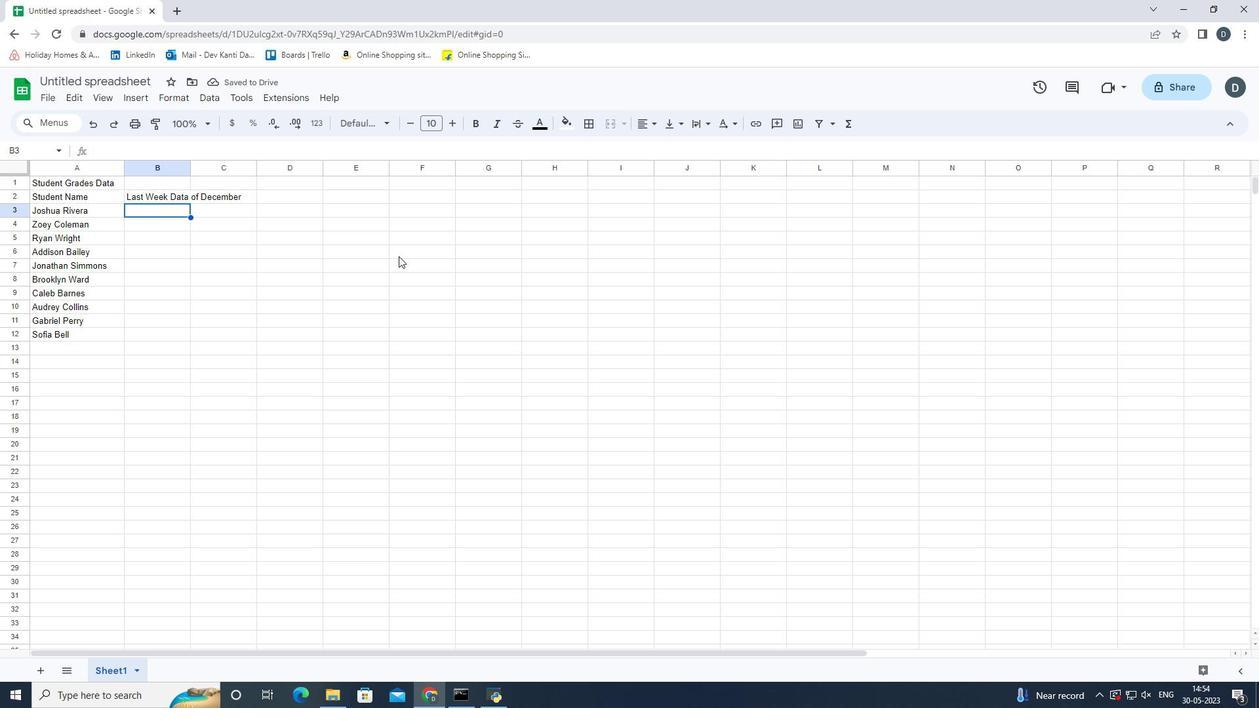 
Action: Key pressed 105
Screenshot: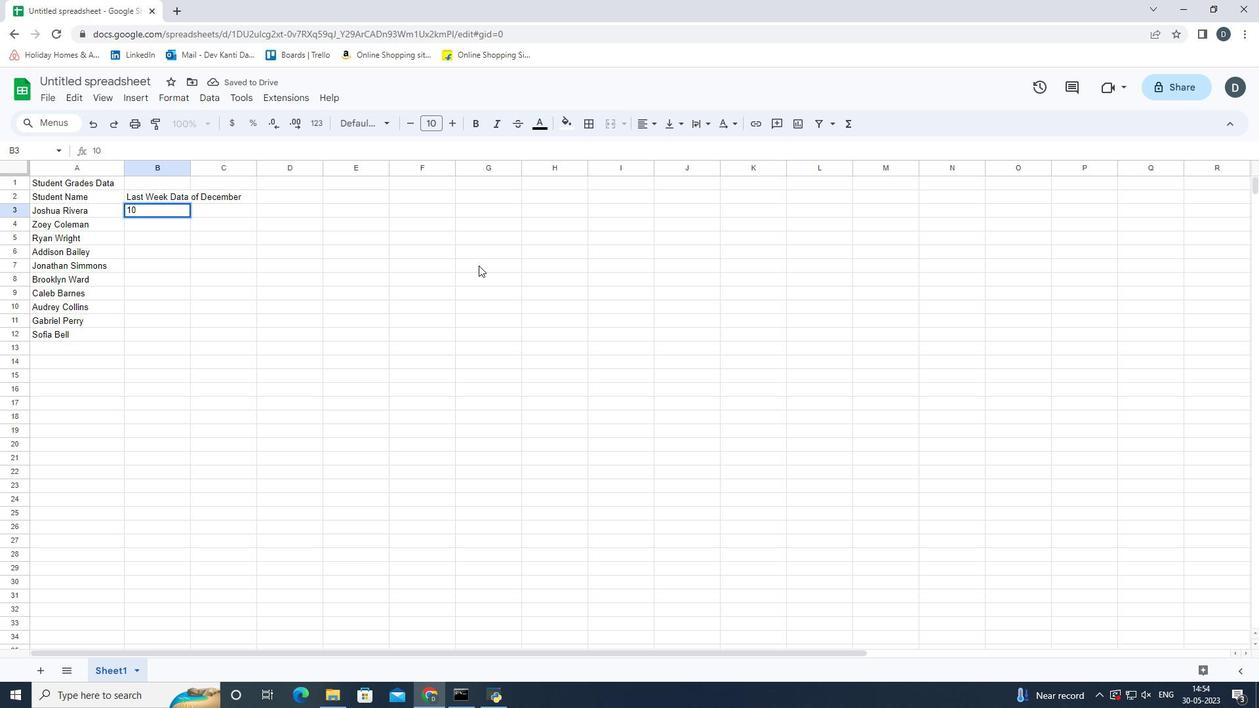 
Action: Mouse moved to (779, 279)
Screenshot: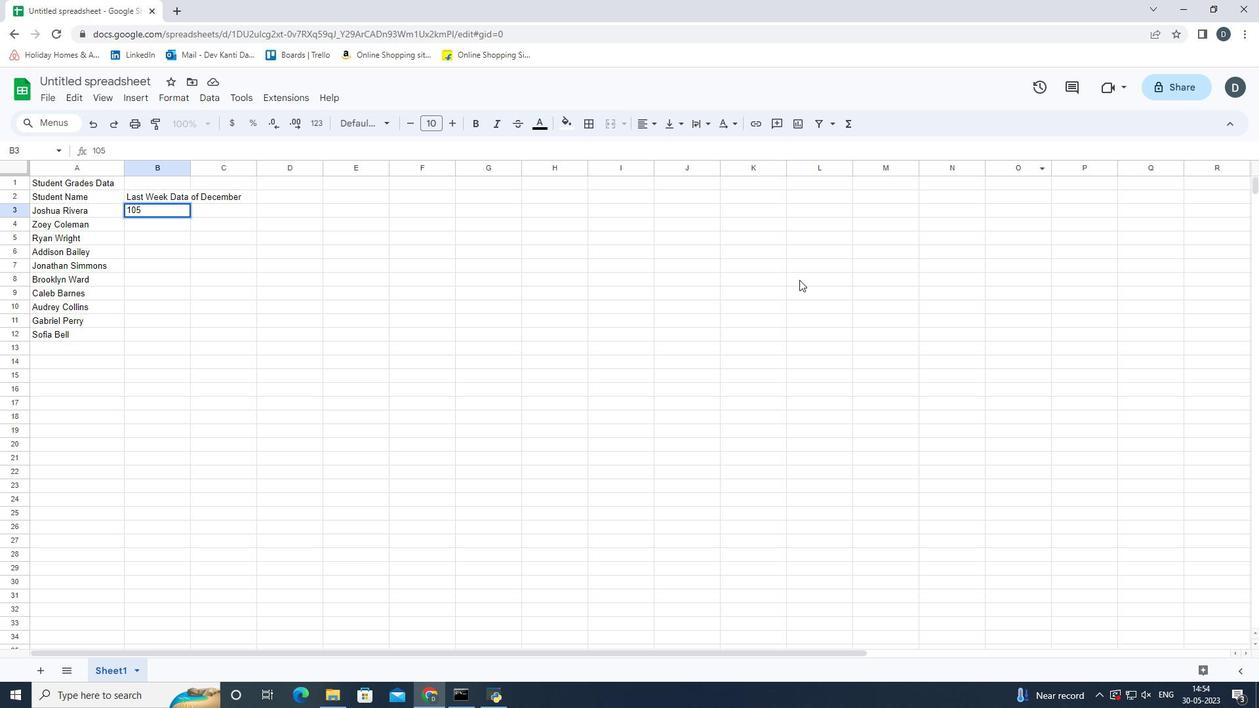 
Action: Key pressed <Key.enter>110<Key.enter>115<Key.enter>120<Key.enter>125<Key.enter>130<Key.enter>135<Key.enter>140<Key.enter>145<Key.enter>150<Key.up><Key.down><Key.up><Key.right><Key.up><Key.up><Key.up><Key.up><Key.up><Key.up><Key.up><Key.up><Key.up><Key.down>
Screenshot: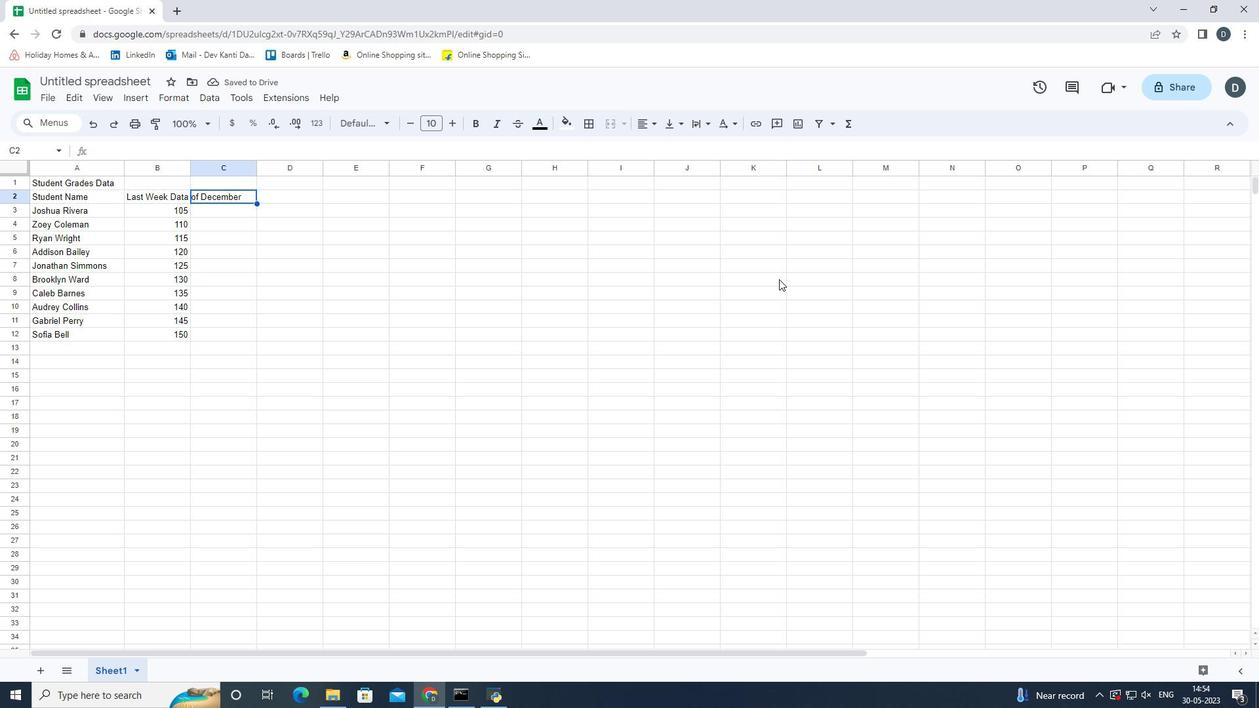 
Action: Mouse moved to (189, 164)
Screenshot: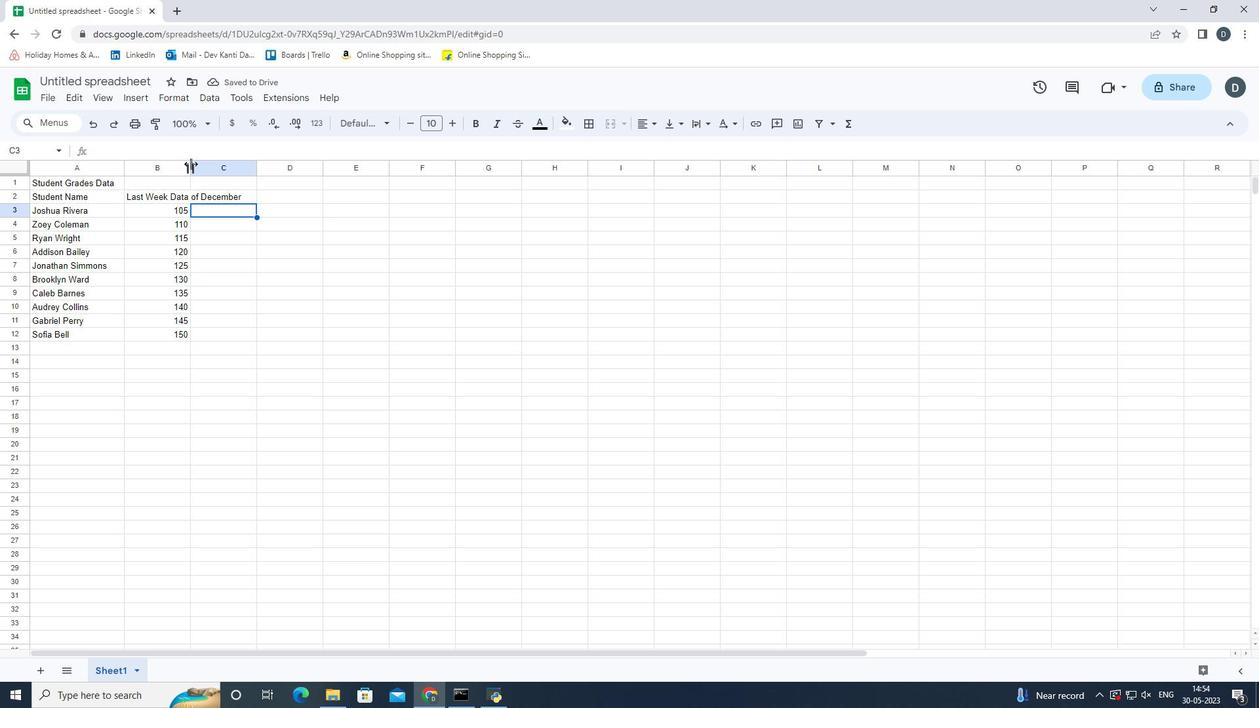 
Action: Mouse pressed left at (189, 164)
Screenshot: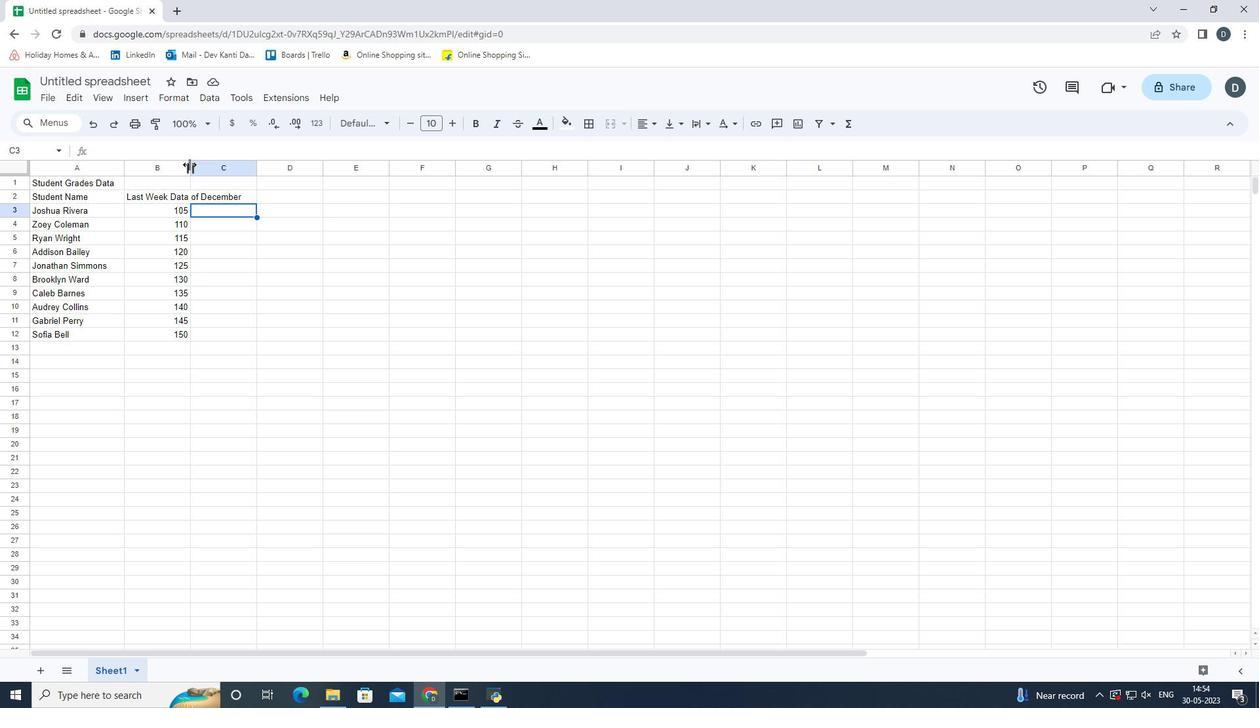 
Action: Mouse moved to (281, 194)
Screenshot: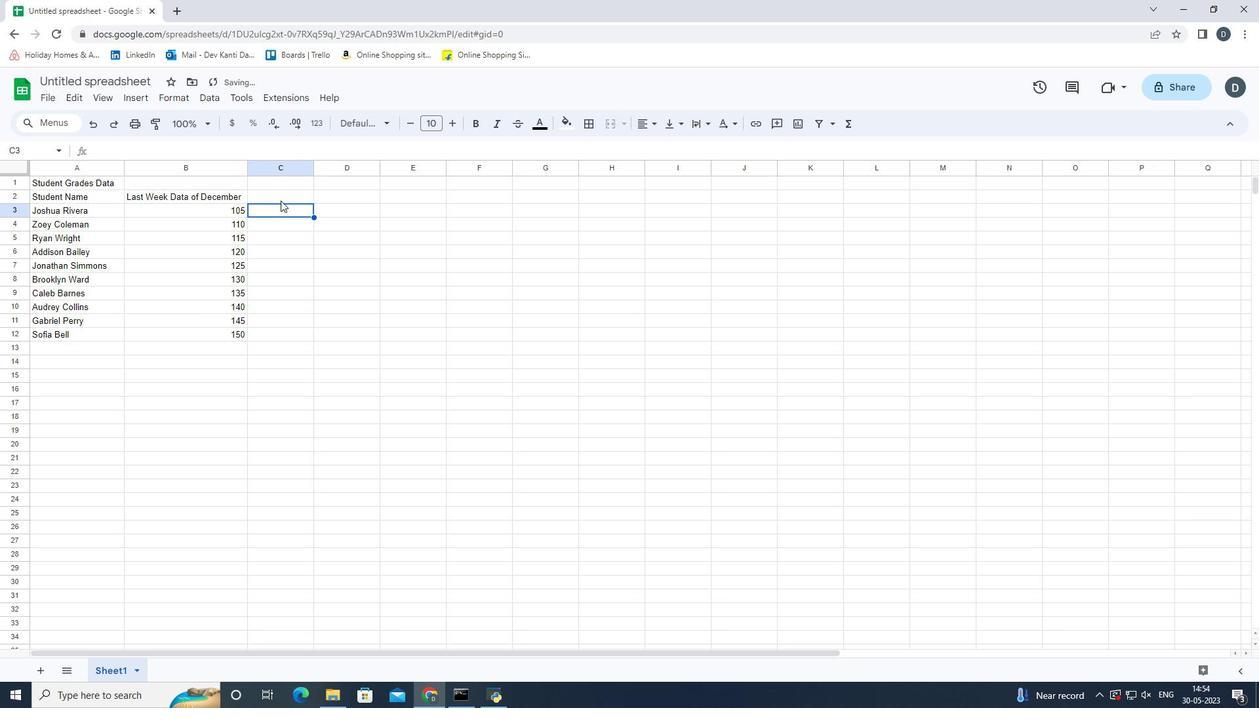 
Action: Mouse pressed left at (281, 194)
Screenshot: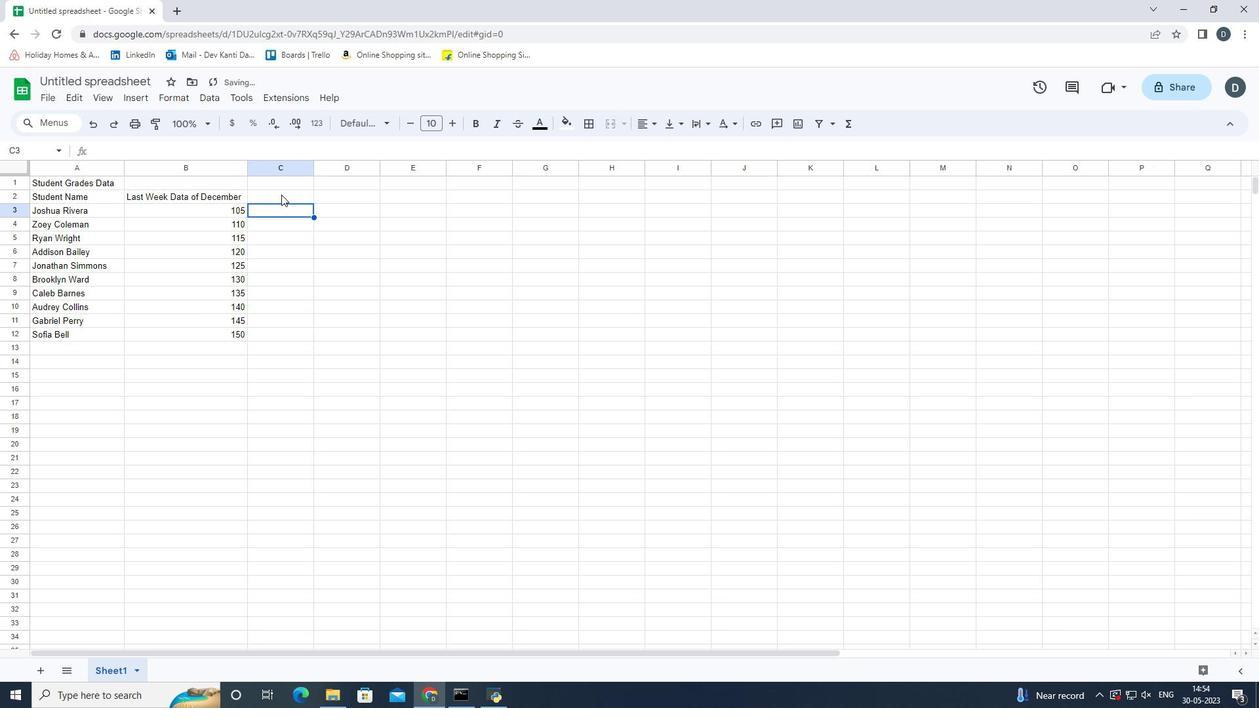 
Action: Mouse moved to (432, 238)
Screenshot: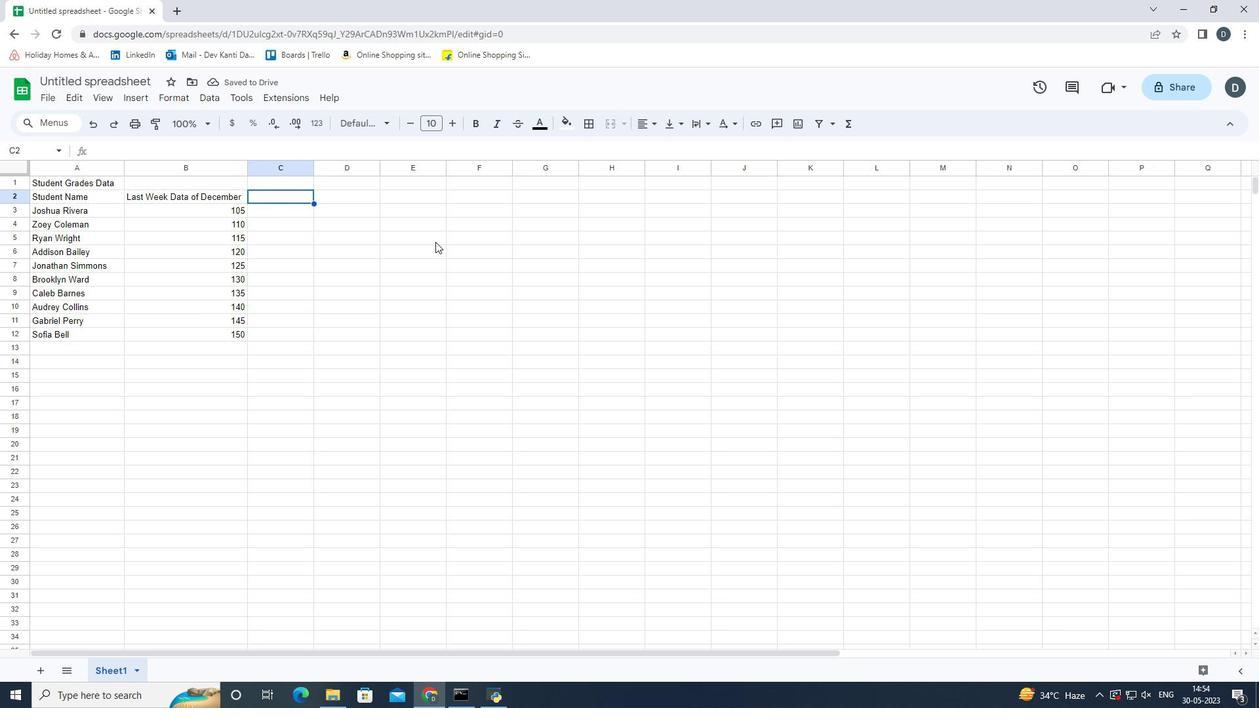 
Action: Key pressed <Key.shift>Math<Key.space><Key.shift><Key.shift><Key.shift><Key.shift><Key.shift><Key.shift><Key.shift><Key.shift><Key.shift><Key.shift><Key.shift><Key.shift><Key.shift><Key.shift><Key.shift><Key.shift><Key.shift><Key.shift><Key.shift><Key.shift>Grade<Key.enter>90<Key.enter>95<Key.enter>80<Key.enter>92<Key.enter>85<Key.enter>88<Key.enter>90<Key.enter>78<Key.enter>92<Key.enter>85<Key.right><Key.up><Key.up><Key.up><Key.up><Key.up><Key.up><Key.up><Key.up><Key.up><Key.up><Key.shift><Key.shift><Key.shift><Key.shift><Key.shift><Key.shift><Key.shift><Key.shift>Science<Key.space><Key.shift><Key.shift><Key.shift><Key.shift><Key.shift>Grade<Key.enter>85<Key.enter>87<Key.enter>92<Key.enter>88<Key.enter>90<Key.enter>85<Key.enter>92<Key.enter>80<Key.enter>88<Key.enter>90<Key.enter><Key.up><Key.up><Key.up><Key.up><Key.up><Key.up><Key.up><Key.up><Key.up><Key.up><Key.up><Key.right><Key.shift><Key.shift><Key.shift><Key.shift><Key.shift><Key.shift><Key.shift><Key.shift><Key.shift><Key.shift>English<Key.space><Key.shift><Key.shift><Key.shift><Key.shift><Key.shift><Key.shift><Key.shift><Key.shift><Key.shift><Key.shift><Key.shift><Key.shift><Key.shift><Key.shift><Key.shift>Grade<Key.enter>92<Key.enter>90<Key.enter>85<Key.enter>90<Key.enter>88<Key.enter>92<Key.enter>85<Key.enter>82<Key.enter>90<Key.enter>88<Key.enter><Key.up><Key.right><Key.up><Key.up><Key.up><Key.up><Key.up><Key.up><Key.up><Key.up><Key.up><Key.up><Key.shift>History<Key.enter>88<Key.enter>92<Key.enter>78<Key.enter>95<Key.enter>90<Key.enter>90<Key.enter>80<Key.enter>85<Key.enter>92<Key.enter>90<Key.right><Key.up><Key.up><Key.up><Key.up><Key.up><Key.up><Key.up><Key.up><Key.up><Key.up><Key.shift>Total<Key.enter>
Screenshot: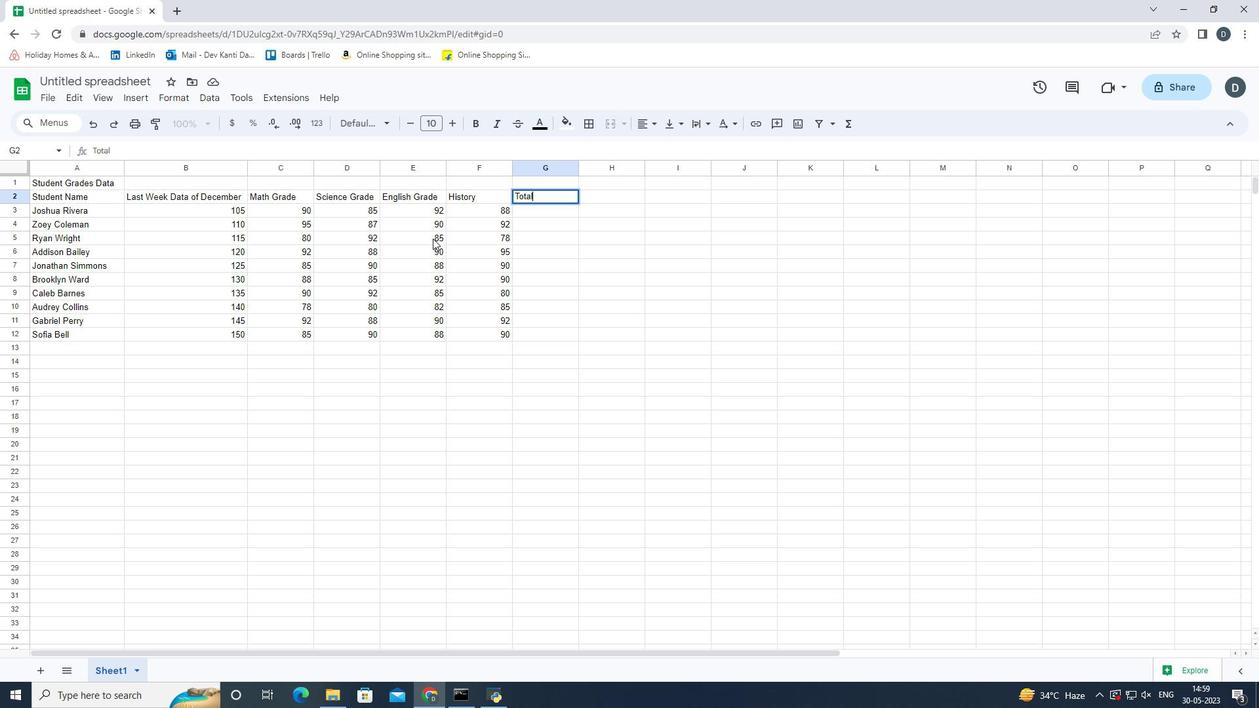 
Action: Mouse moved to (580, 228)
Screenshot: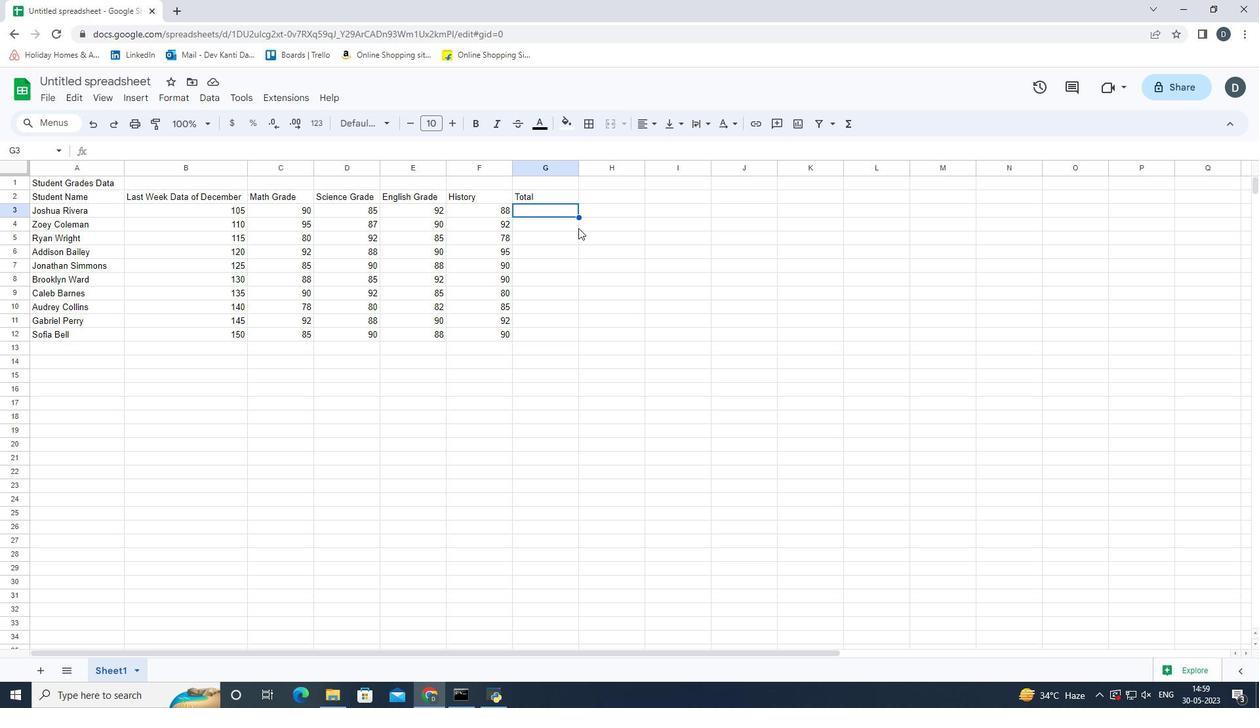 
Action: Key pressed =sum<Key.shift_r><Key.shift_r><Key.shift_r><Key.shift_r><Key.shift_r><Key.shift_r><Key.shift_r><Key.shift_r><Key.shift_r><Key.shift_r><Key.shift_r><Key.shift_r><Key.shift_r><Key.shift_r><Key.shift_r><Key.shift_r><Key.shift_r><Key.shift_r><Key.shift_r><Key.shift_r>(c3<Key.shift_r>:f3<Key.shift_r><Key.shift_r><Key.shift_r><Key.shift_r><Key.shift_r><Key.shift_r><Key.shift_r><Key.shift_r><Key.shift_r>)
Screenshot: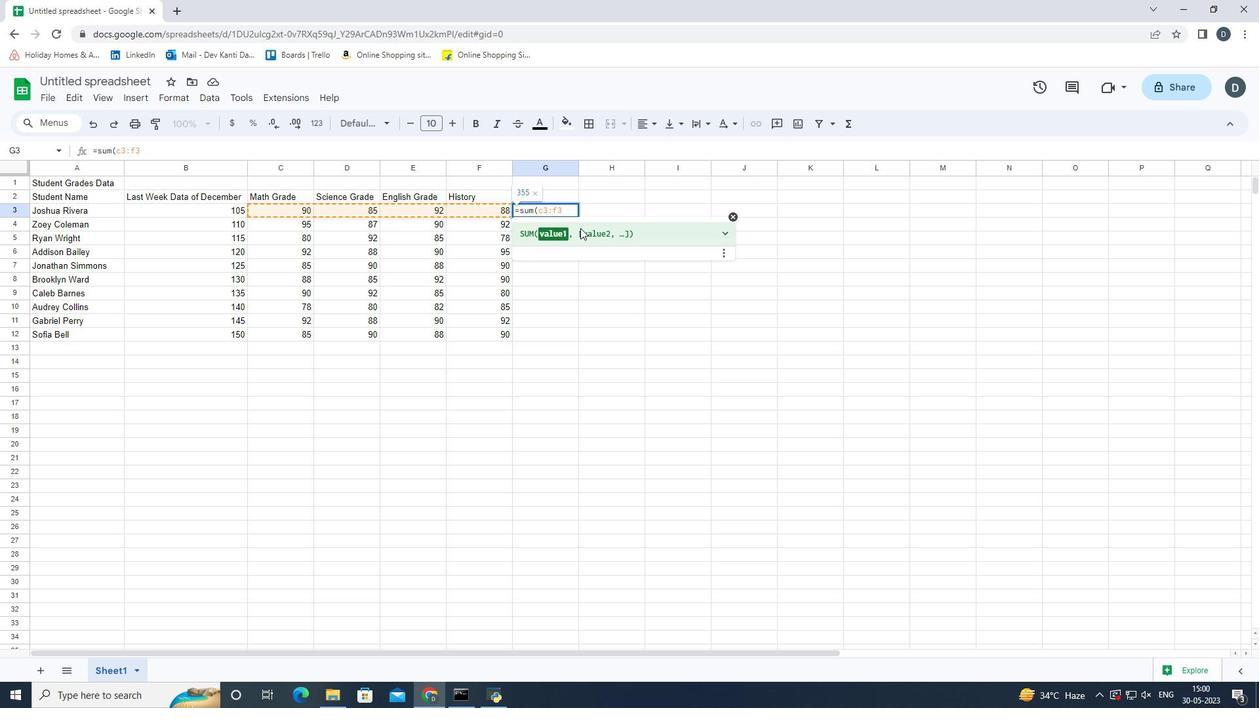 
Action: Mouse moved to (604, 242)
Screenshot: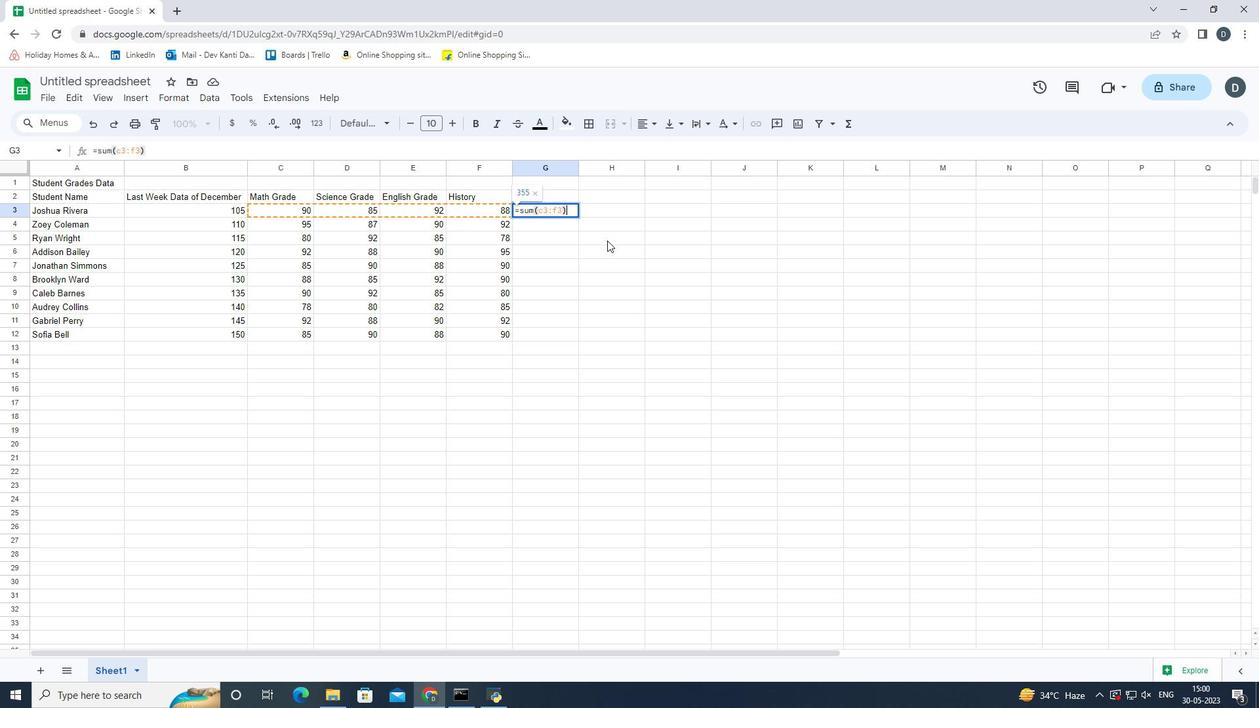 
Action: Key pressed <Key.enter>
Screenshot: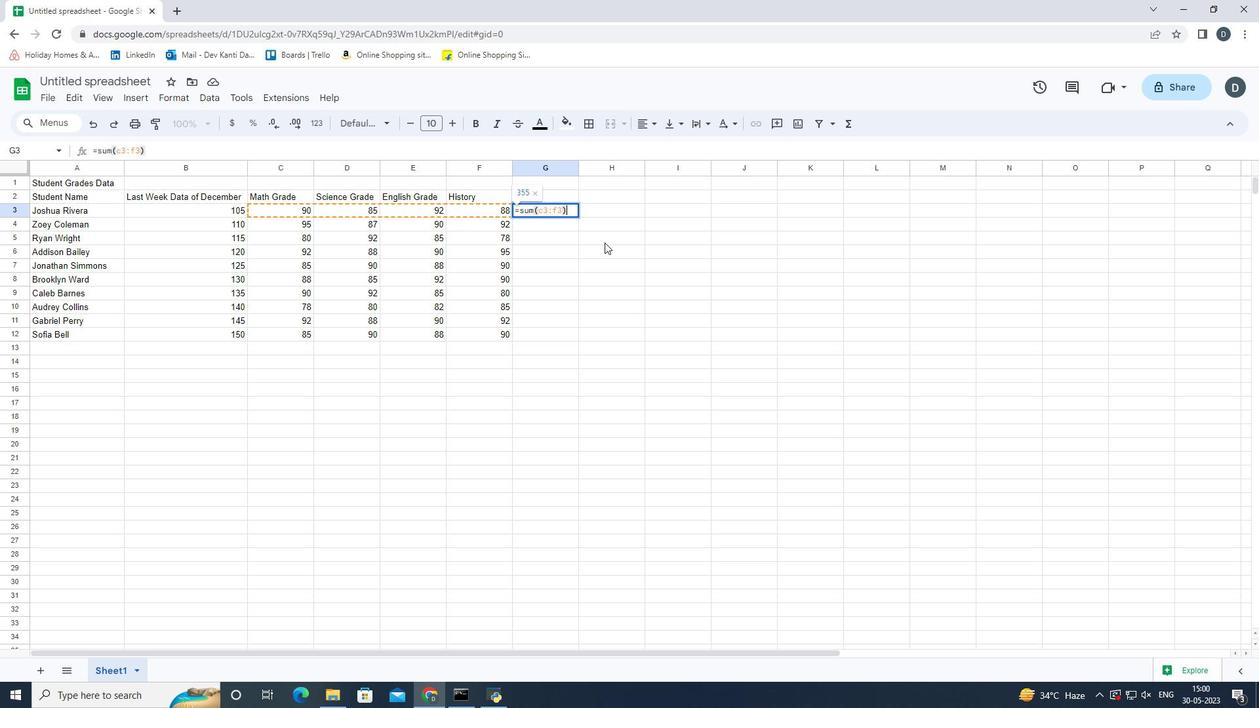 
Action: Mouse moved to (594, 310)
Screenshot: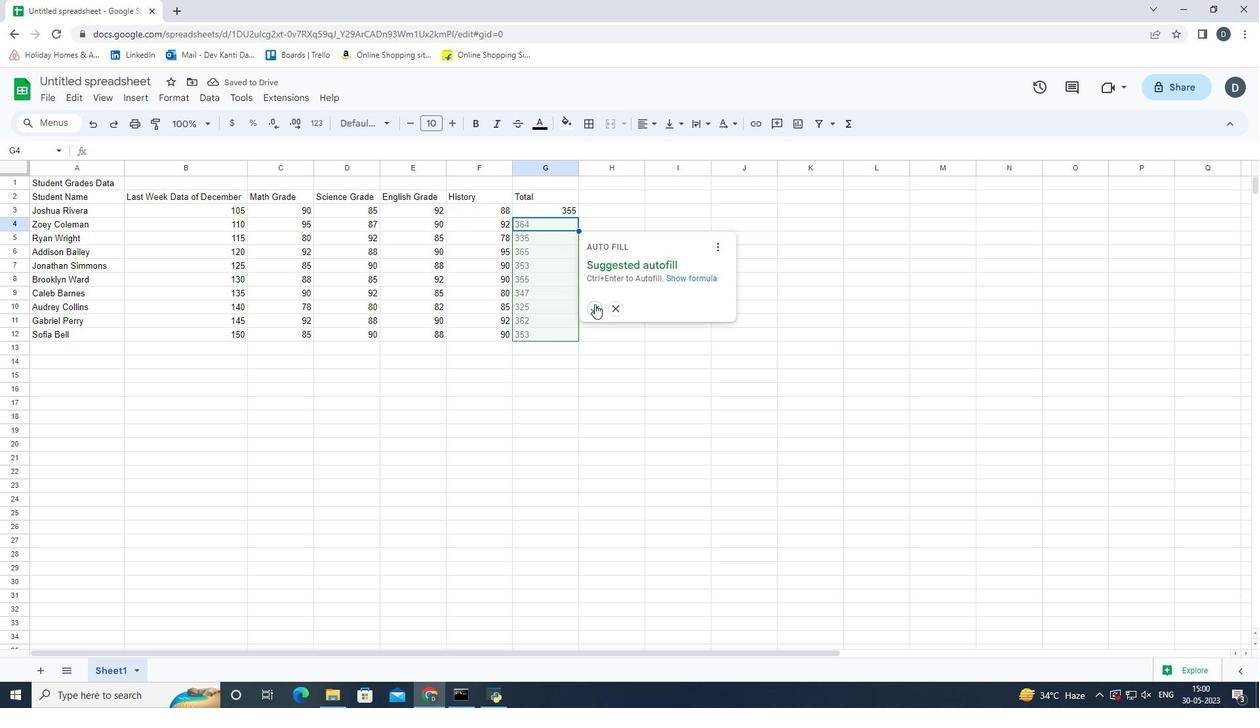 
Action: Mouse pressed left at (594, 310)
Screenshot: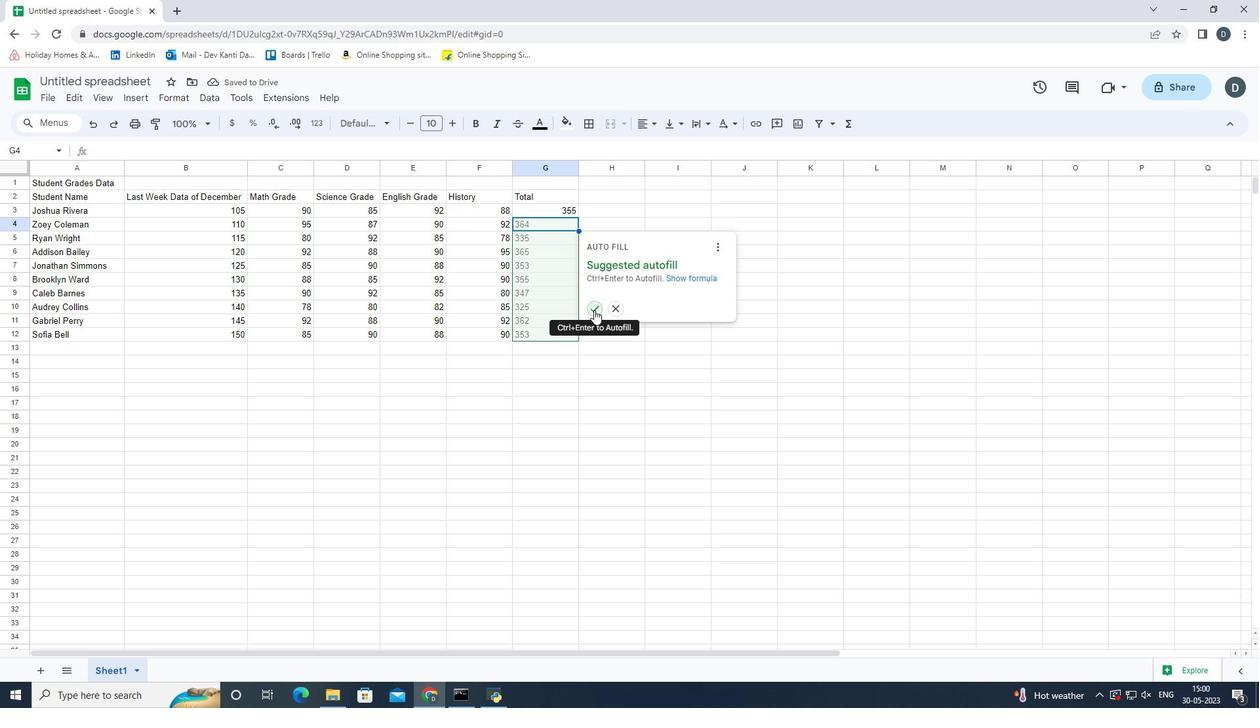 
Action: Mouse moved to (574, 335)
Screenshot: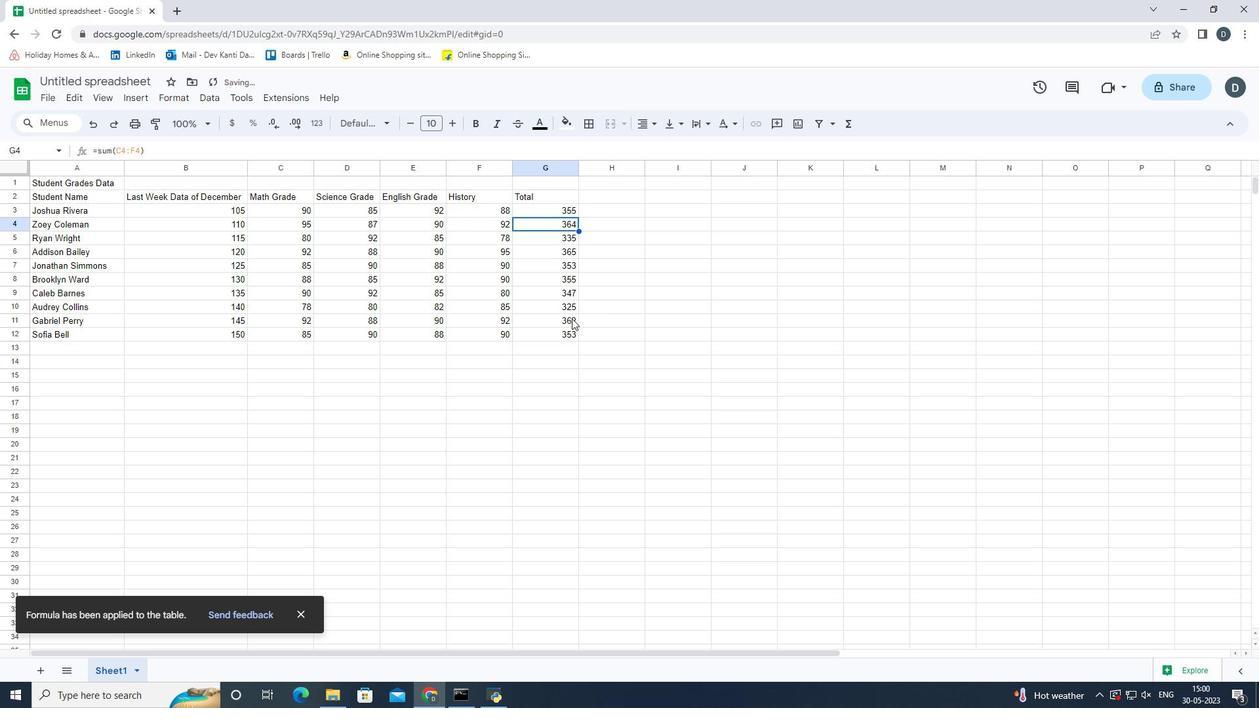 
Action: Mouse pressed left at (574, 335)
Screenshot: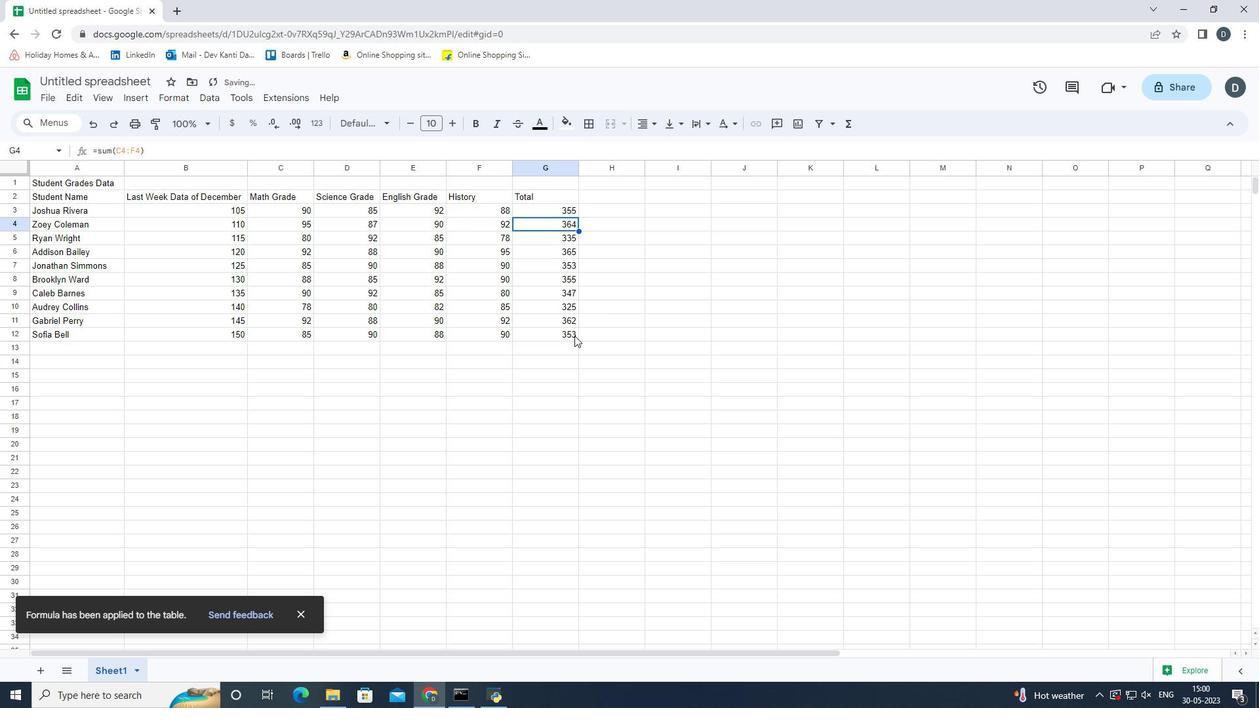 
Action: Mouse moved to (568, 207)
Screenshot: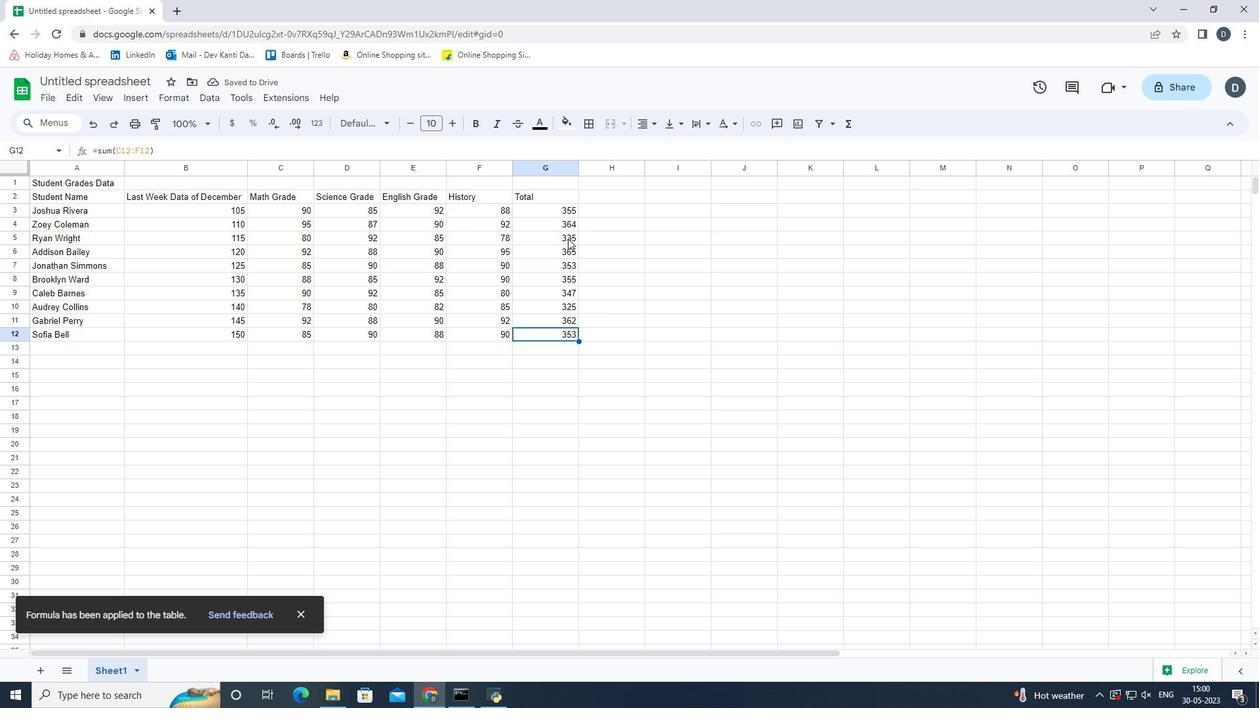 
Action: Mouse pressed left at (568, 207)
Screenshot: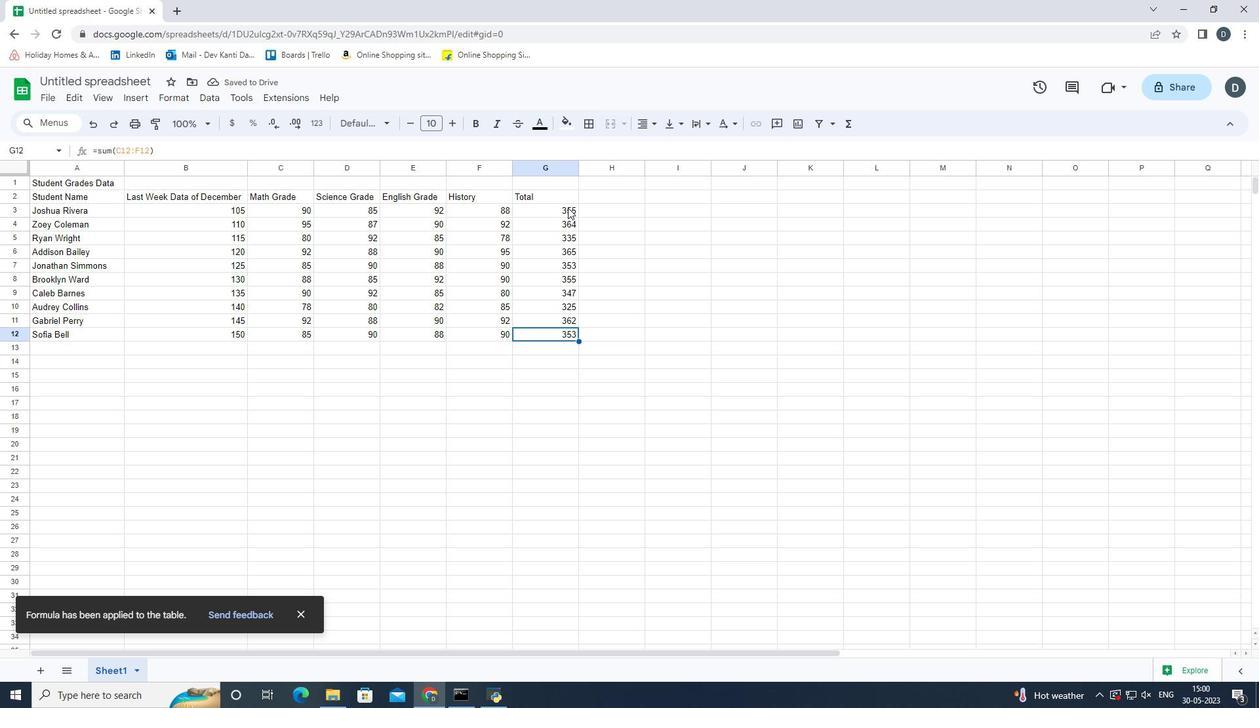
Action: Mouse moved to (602, 191)
Screenshot: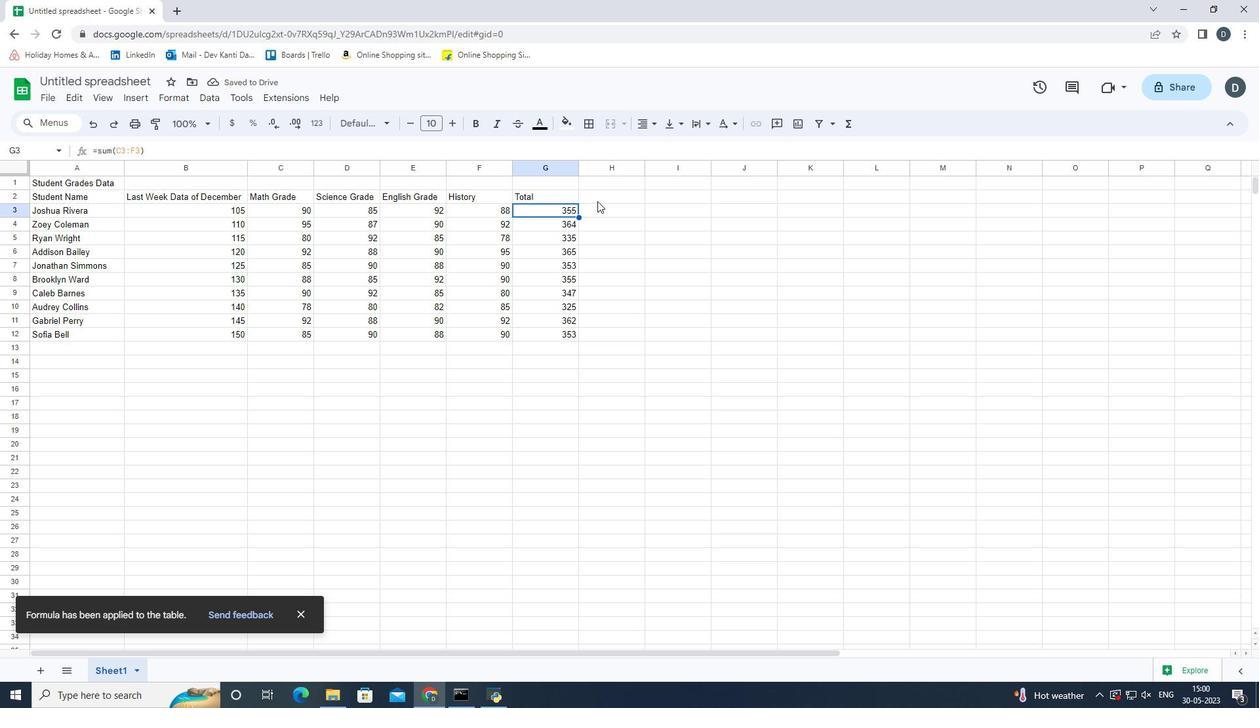 
Action: Mouse pressed left at (602, 191)
Screenshot: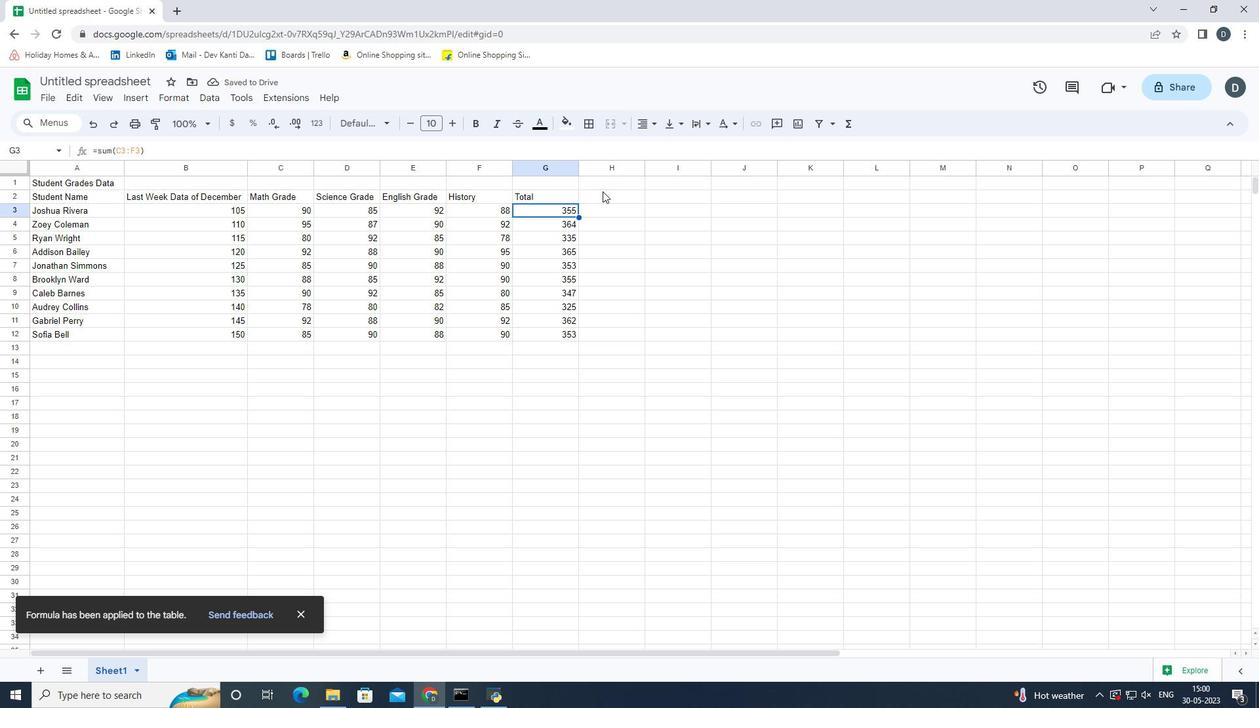 
Action: Mouse moved to (563, 332)
Screenshot: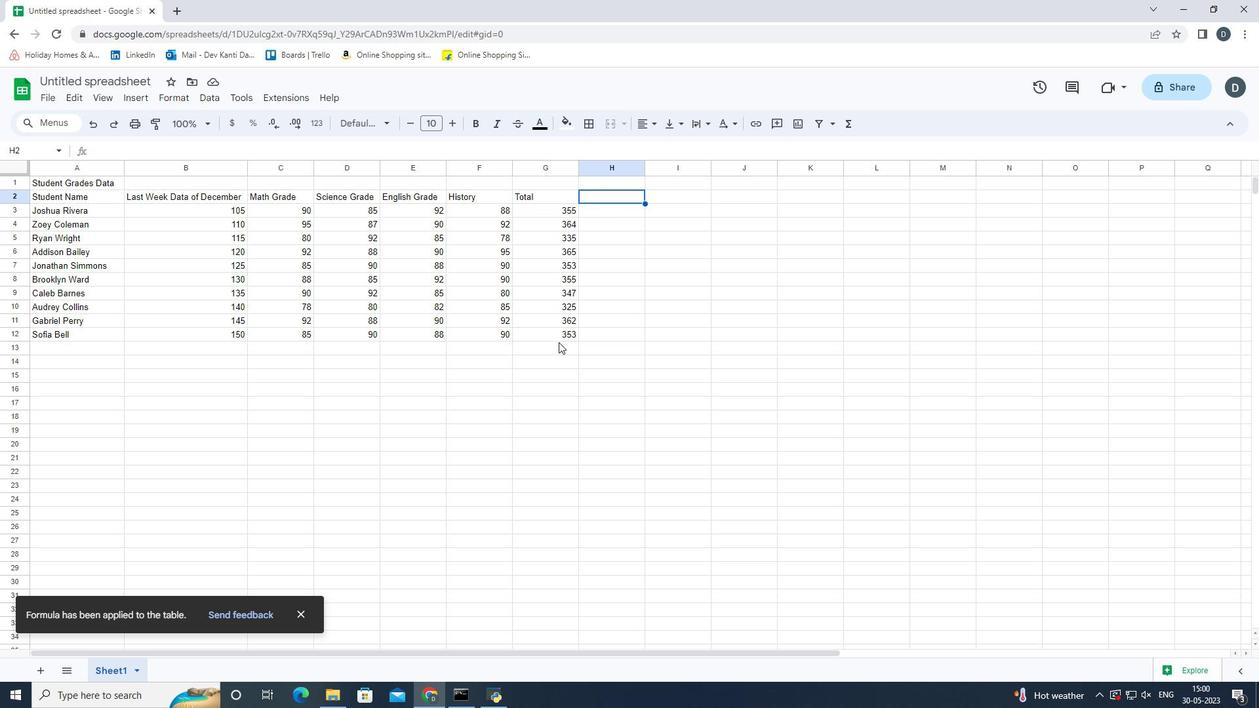 
Action: Mouse pressed left at (563, 332)
Screenshot: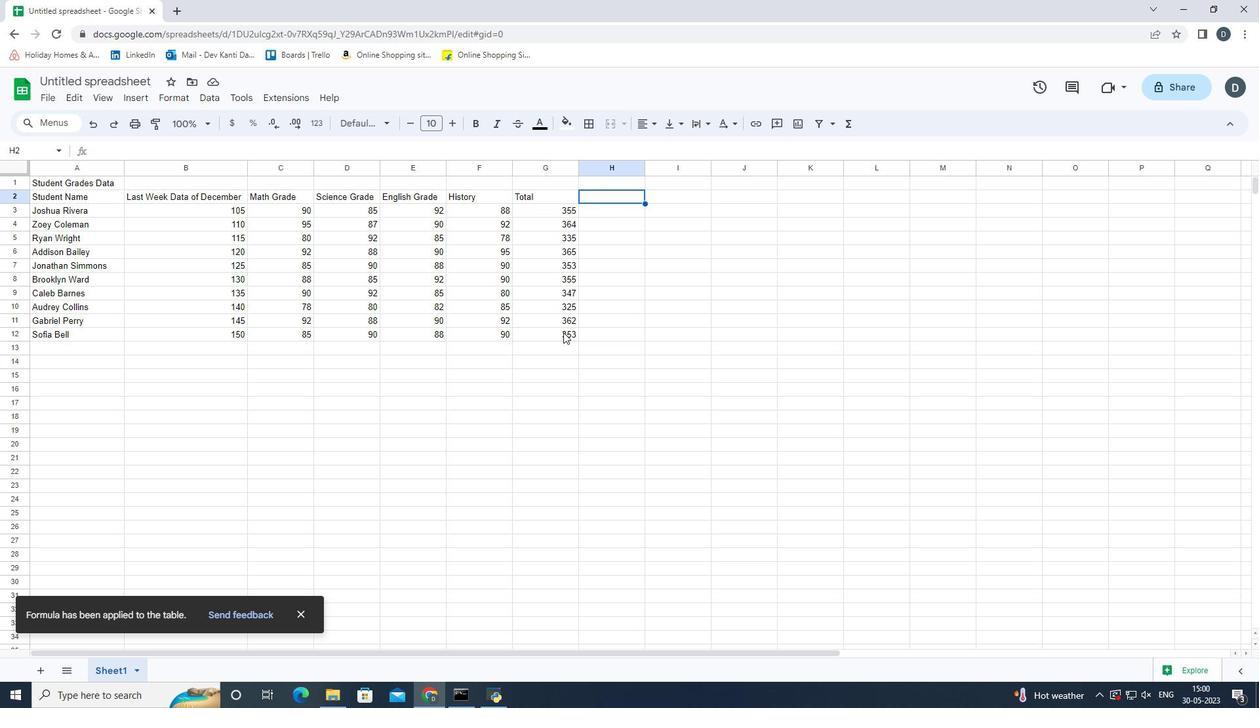 
Action: Mouse moved to (43, 99)
Screenshot: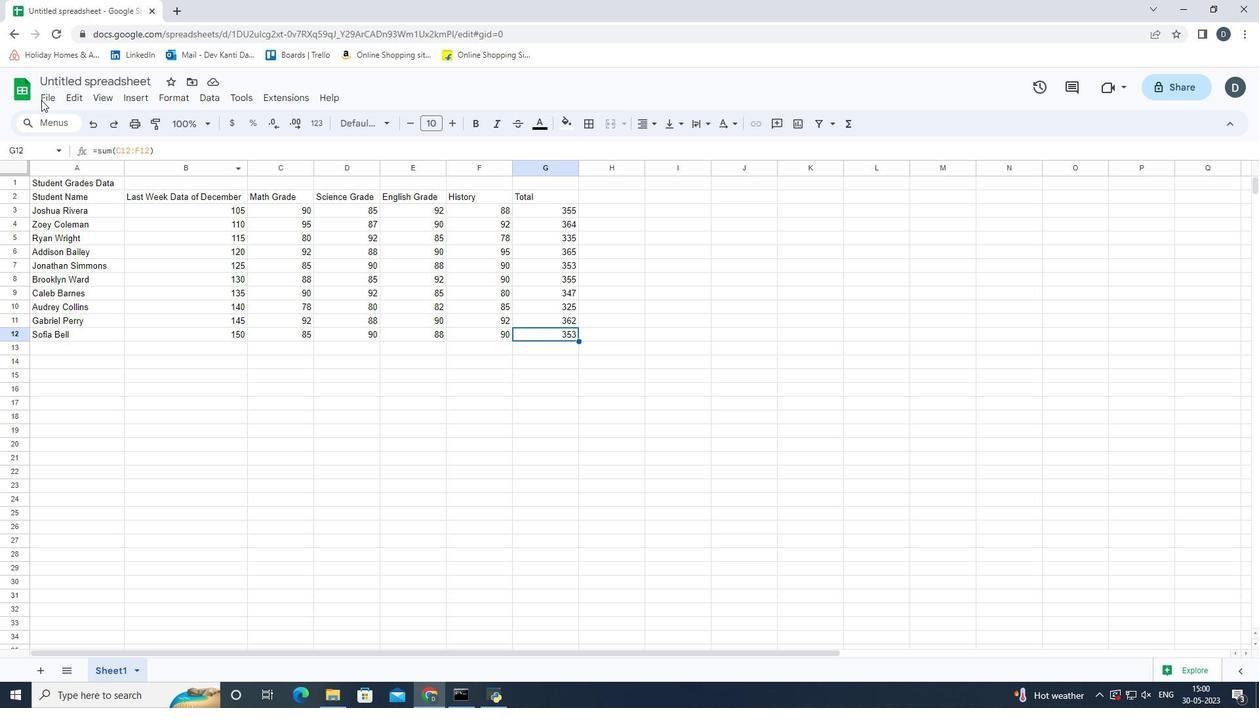 
Action: Mouse pressed left at (43, 99)
Screenshot: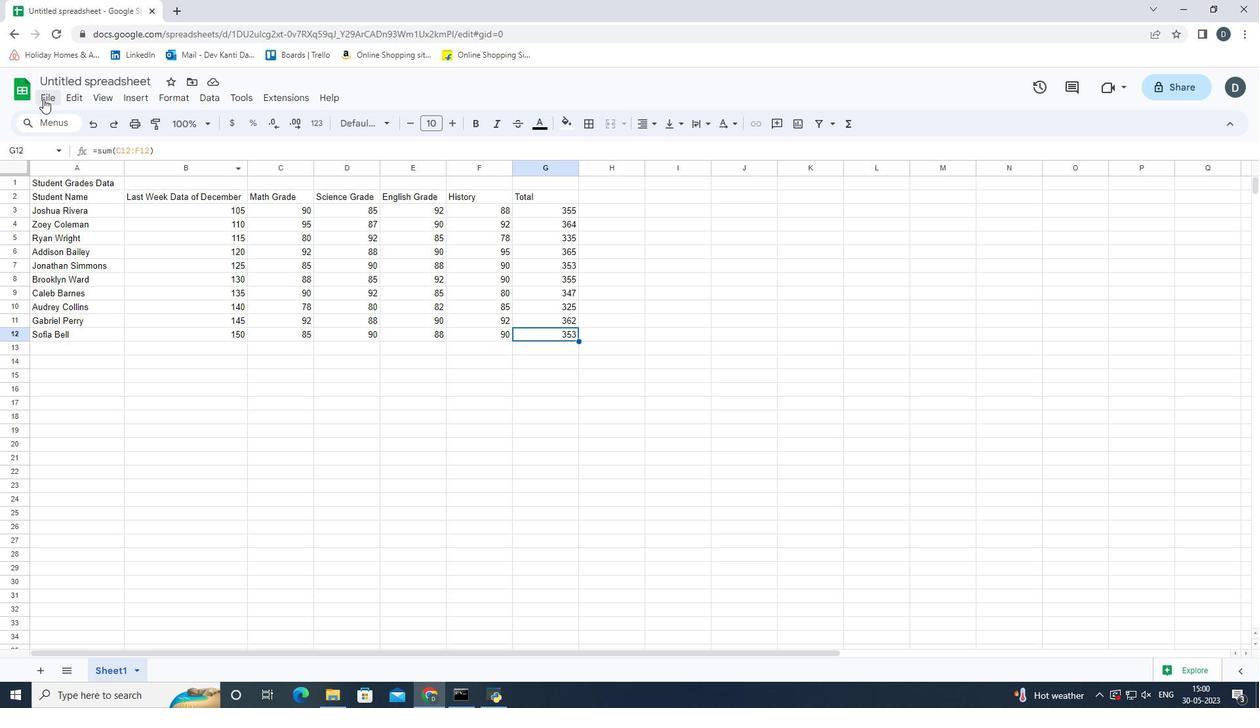 
Action: Mouse moved to (138, 296)
Screenshot: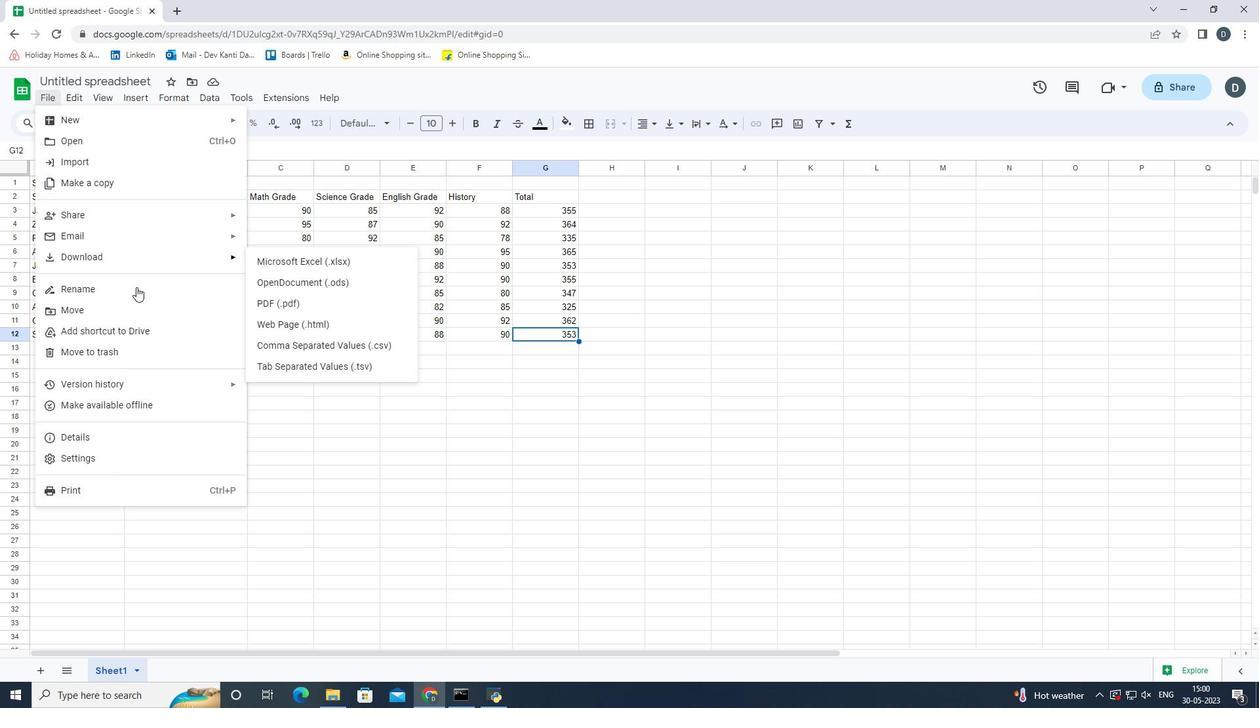 
Action: Mouse pressed left at (138, 296)
Screenshot: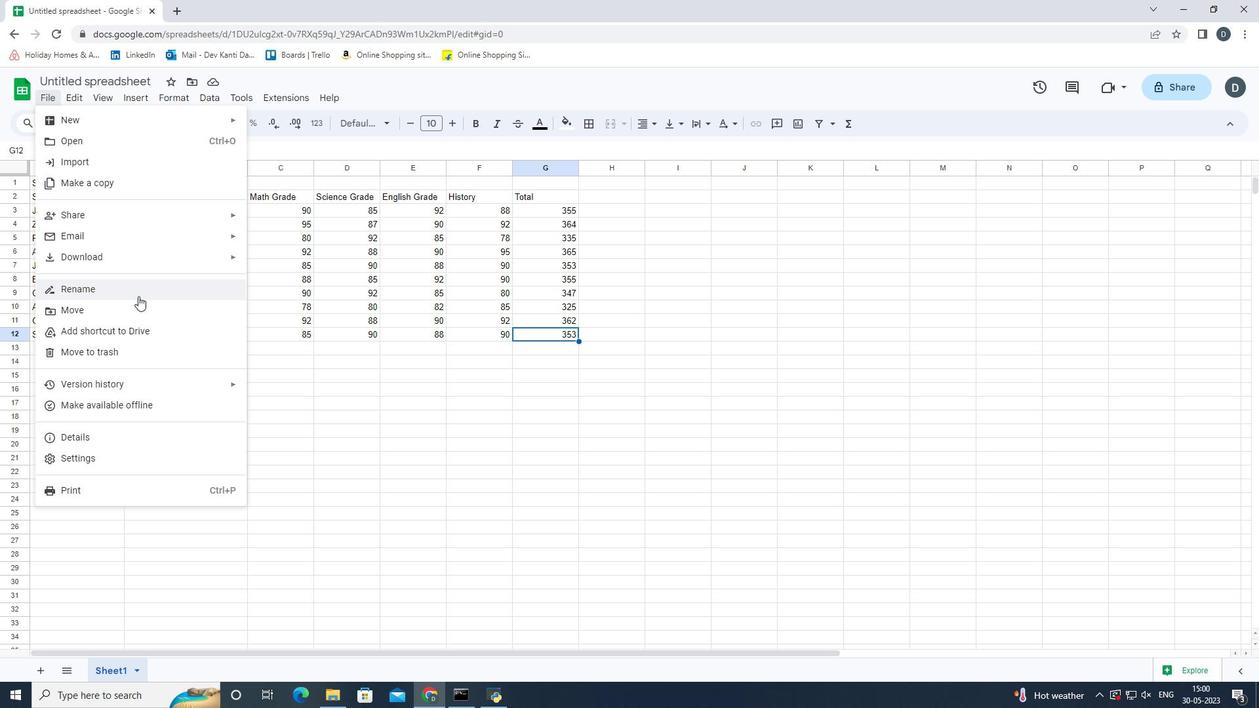 
Action: Mouse moved to (202, 368)
Screenshot: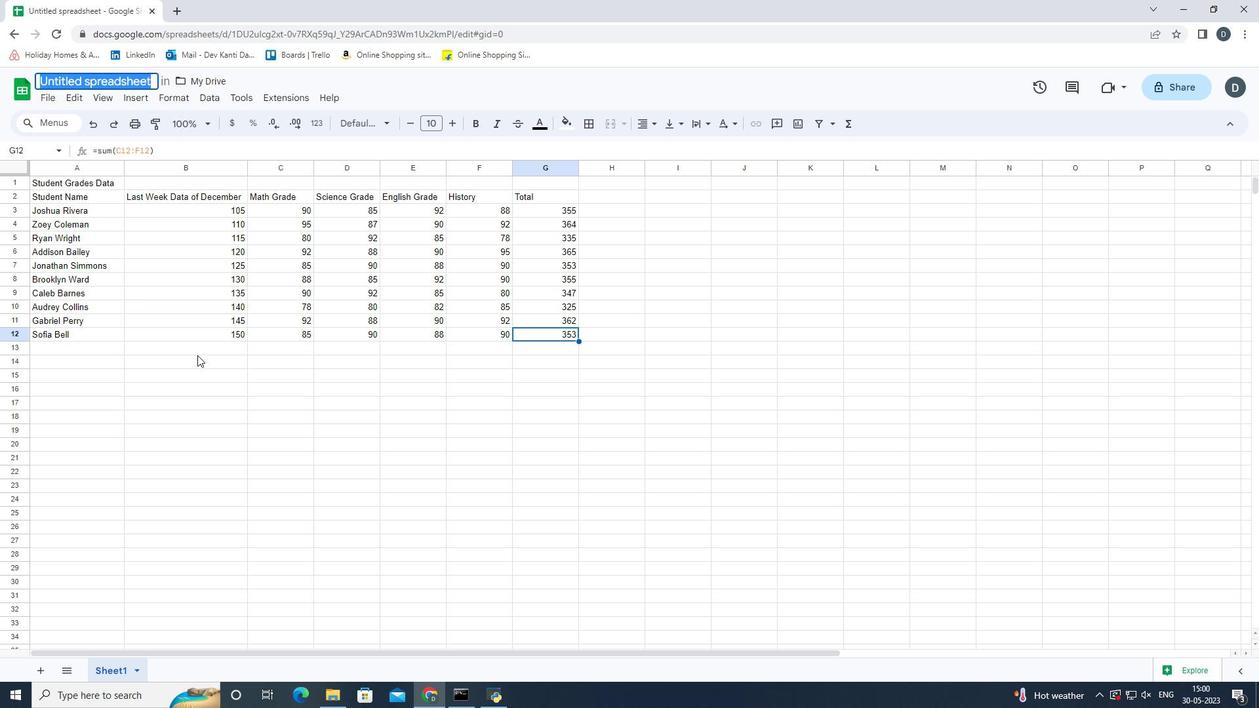 
Action: Key pressed auditing<Key.shift><Key.shift><Key.shift><Key.shift><Key.shift><Key.shift><Key.shift><Key.shift>Sales<Key.shift><Key.shift><Key.shift><Key.shift><Key.shift><Key.shift><Key.shift><Key.shift><Key.shift><Key.shift><Key.shift><Key.shift>Fores<Key.backspace>cast<Key.shift_r><Key.shift_r><Key.shift_r>_2023
Screenshot: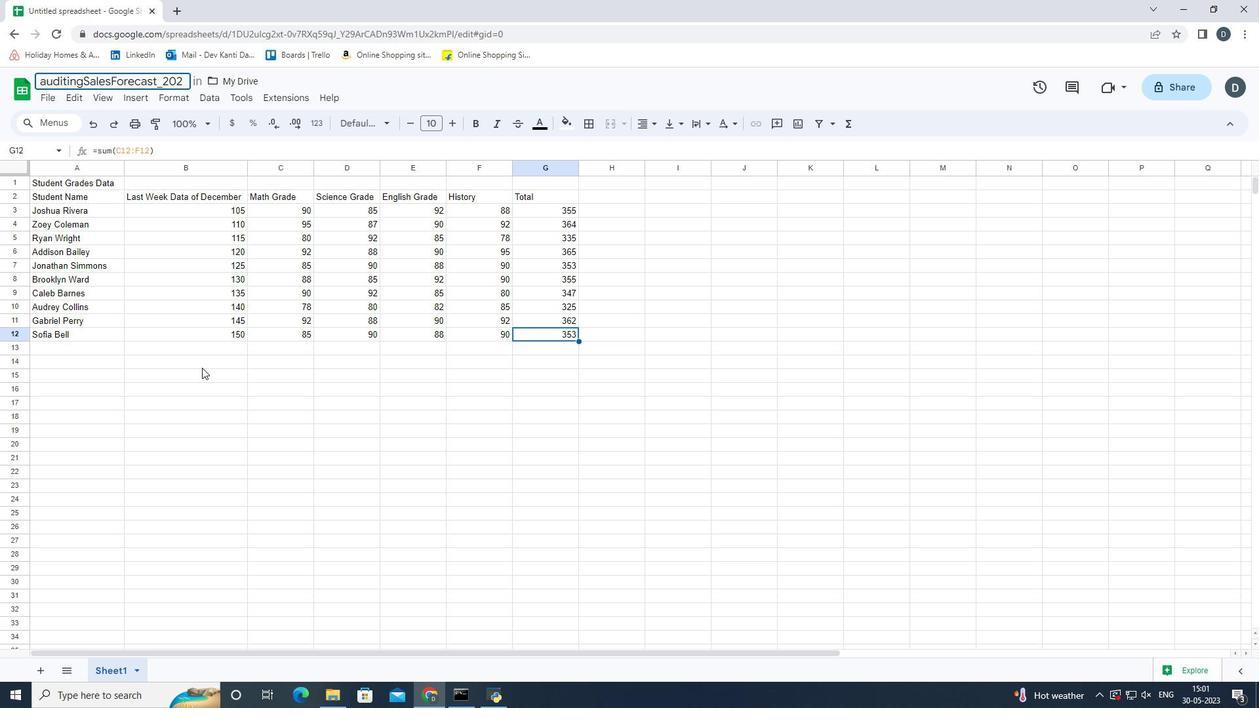 
Action: Mouse moved to (562, 335)
Screenshot: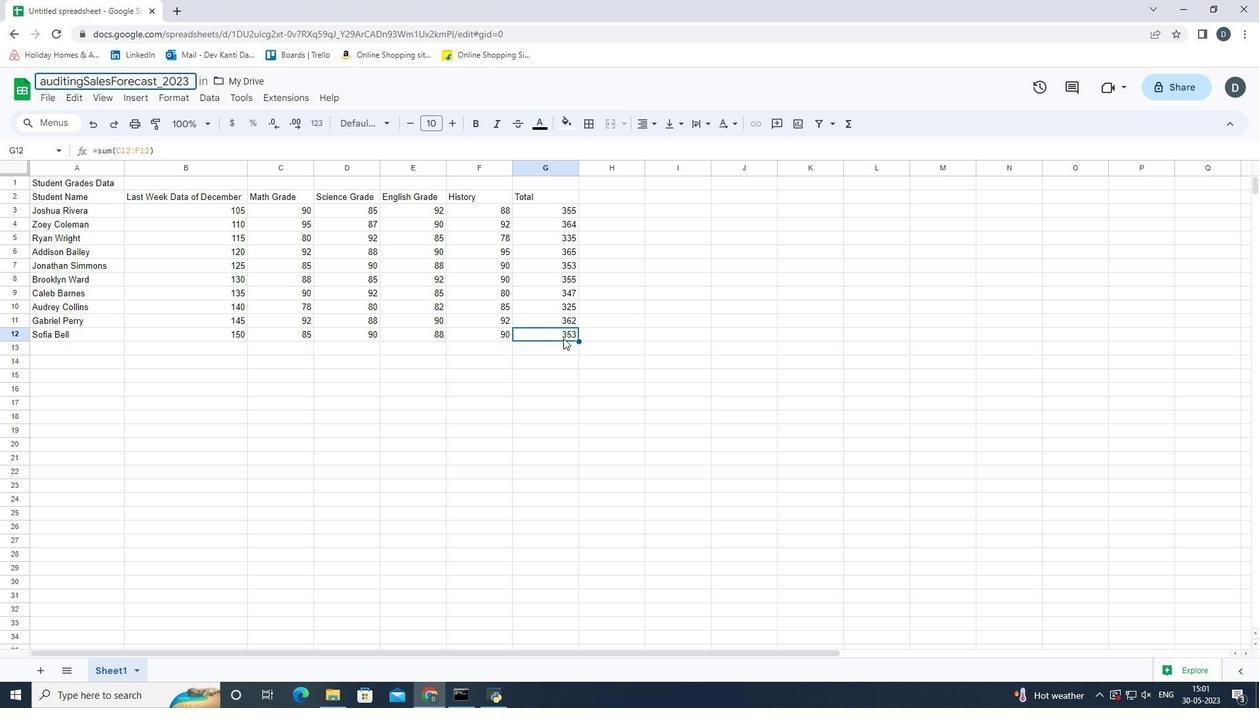 
Action: Mouse pressed left at (562, 335)
Screenshot: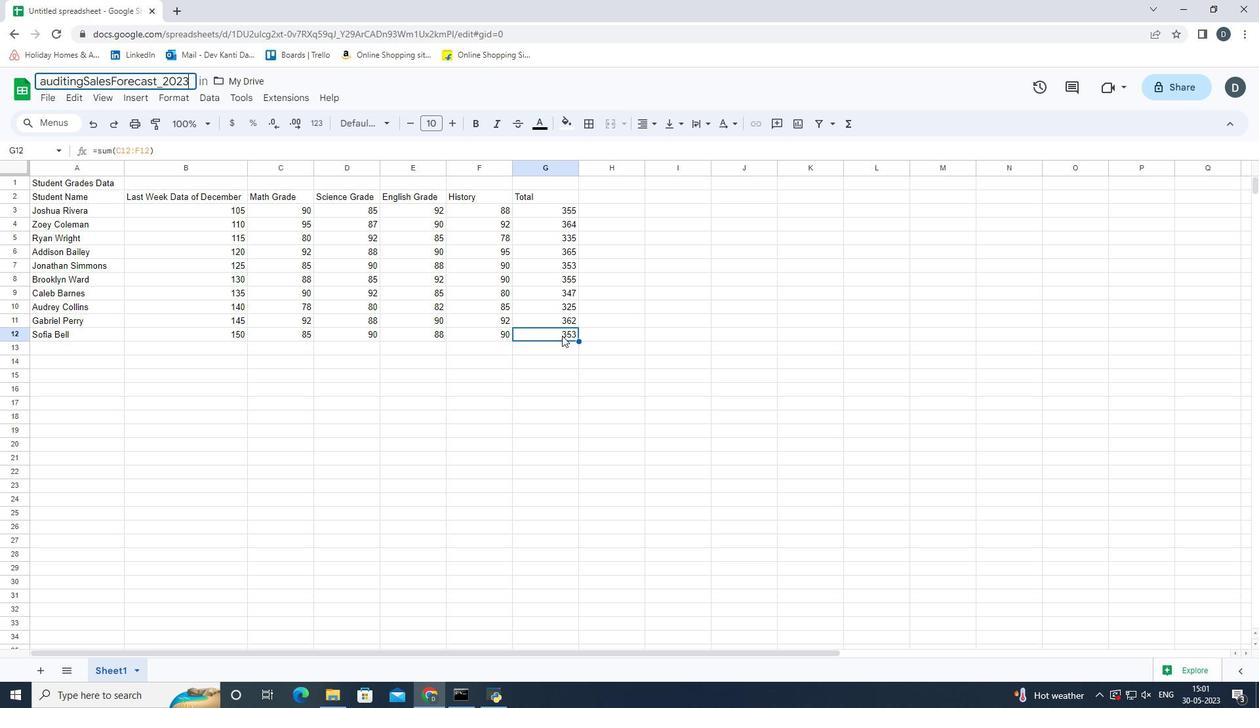 
Action: Mouse moved to (564, 343)
Screenshot: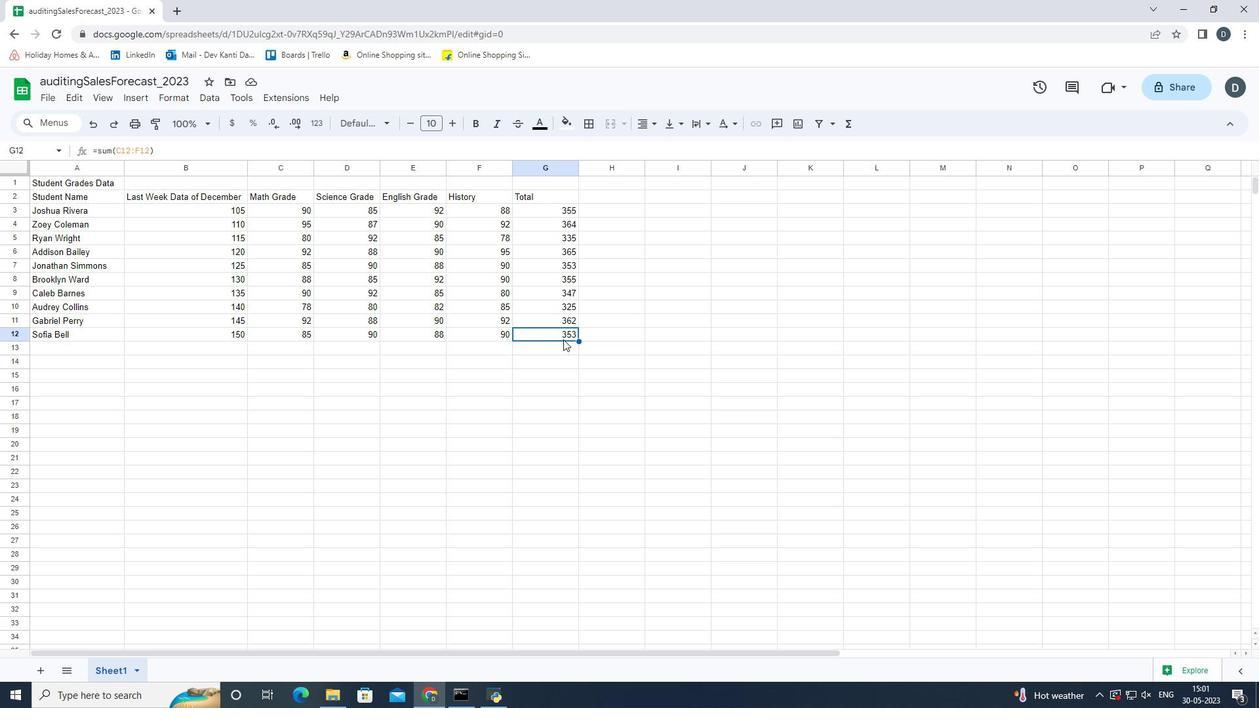 
Action: Mouse pressed left at (564, 343)
Screenshot: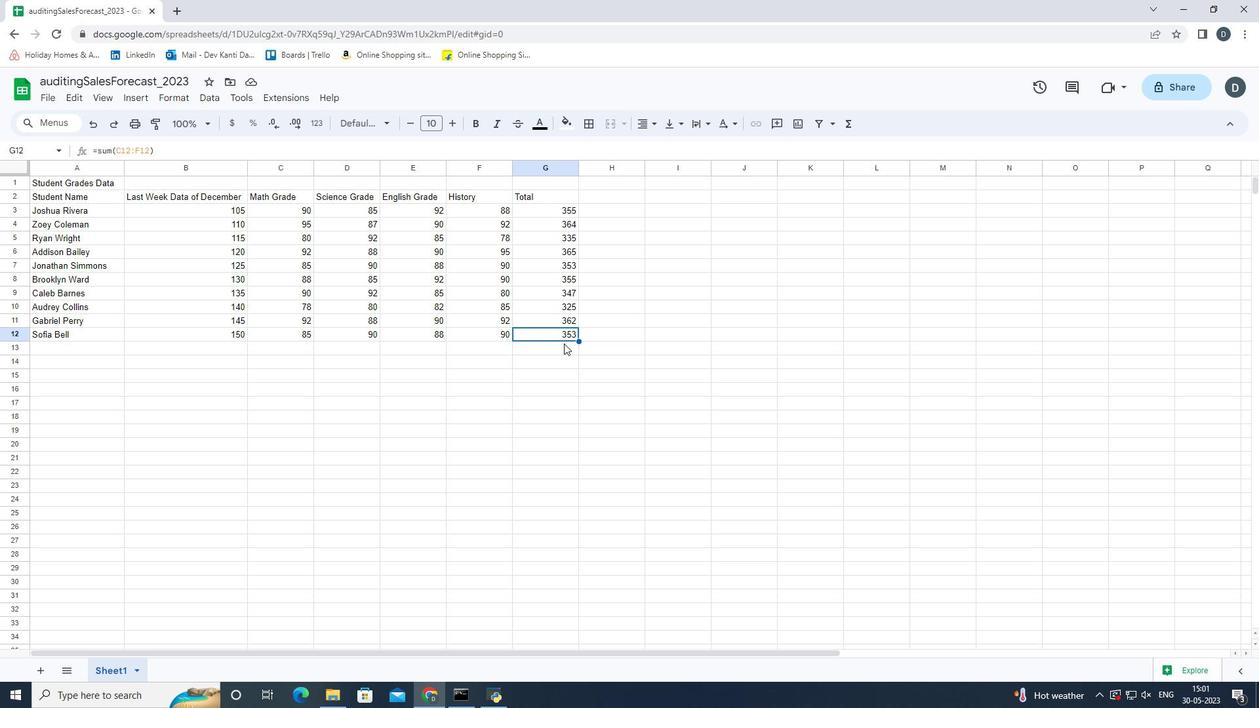 
Action: Mouse moved to (562, 331)
Screenshot: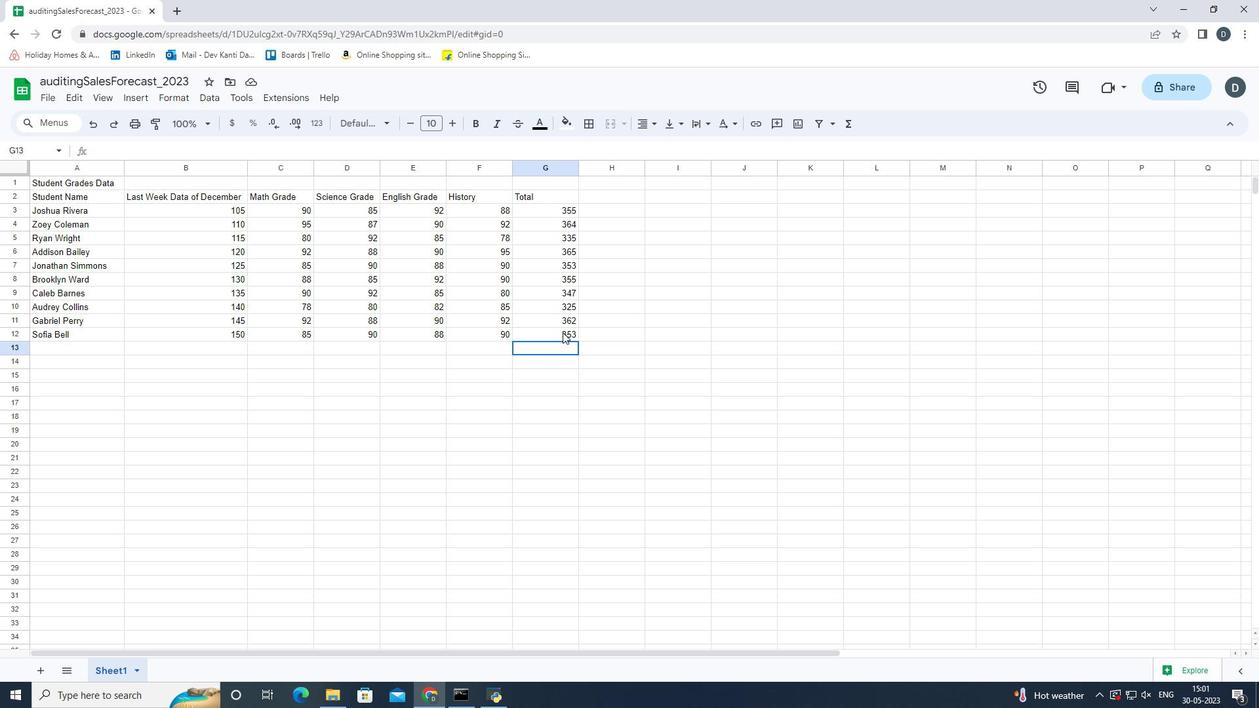
Action: Mouse pressed left at (562, 331)
Screenshot: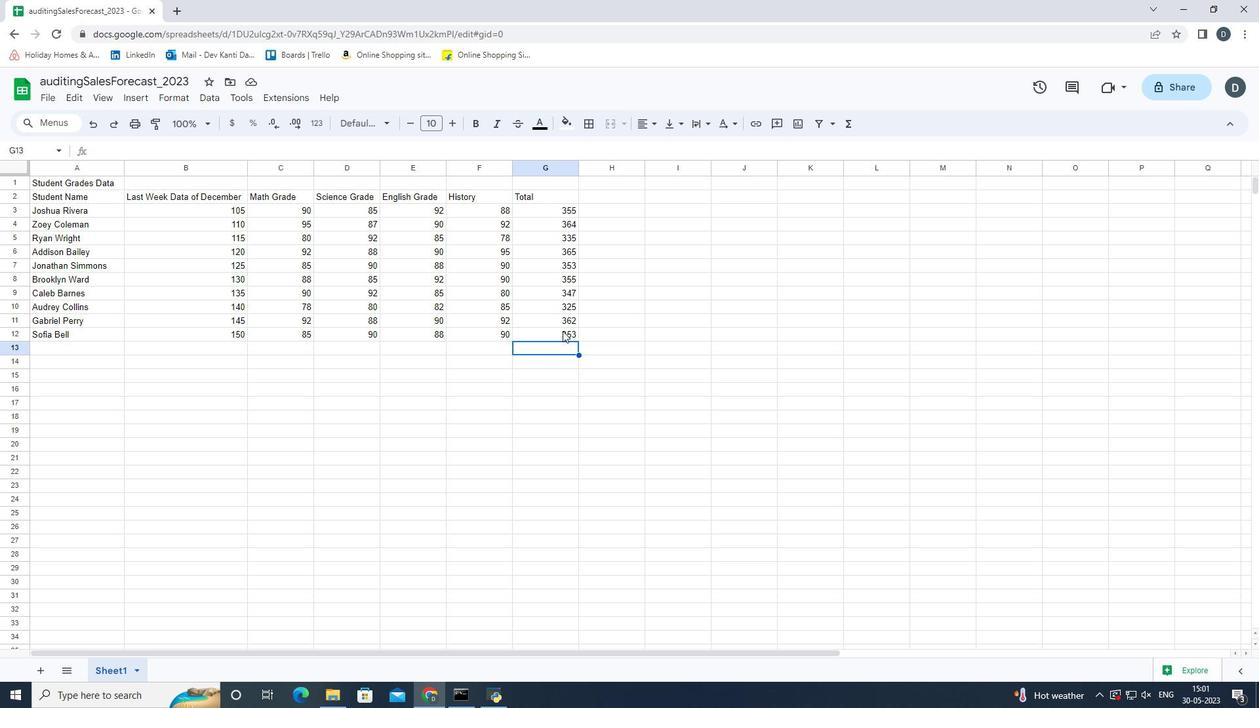 
Action: Mouse moved to (558, 357)
Screenshot: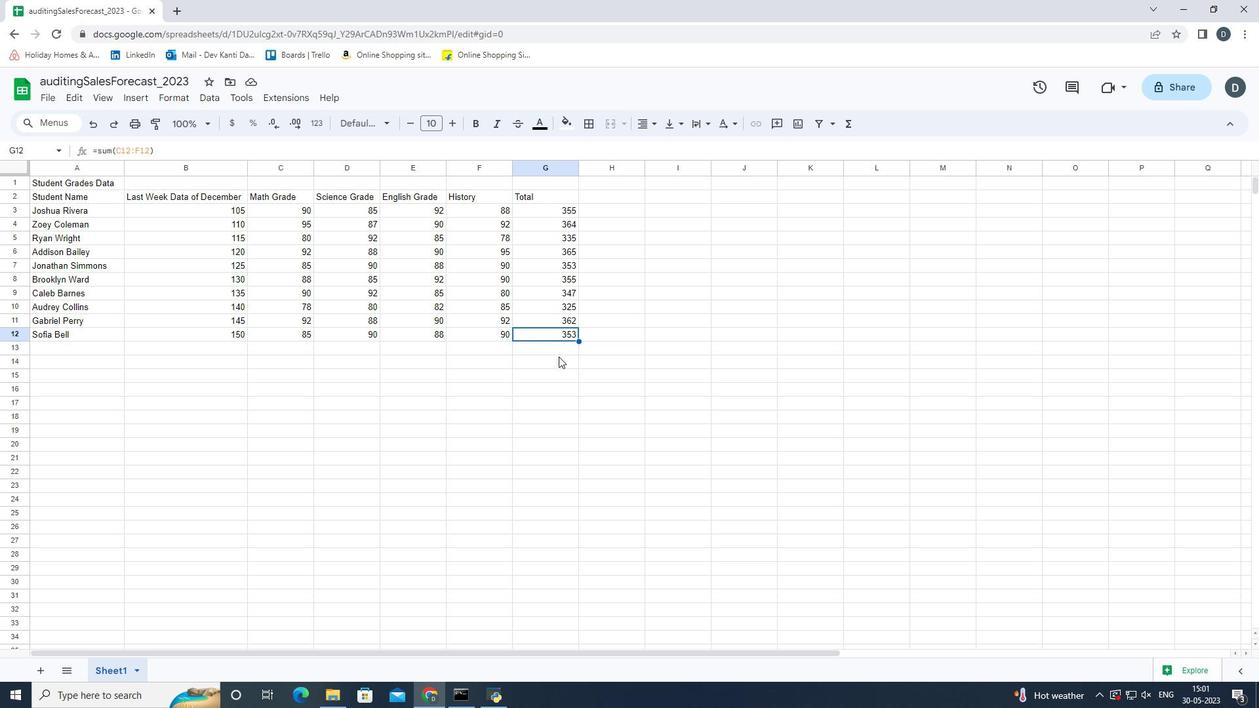 
Action: Mouse pressed left at (558, 357)
Screenshot: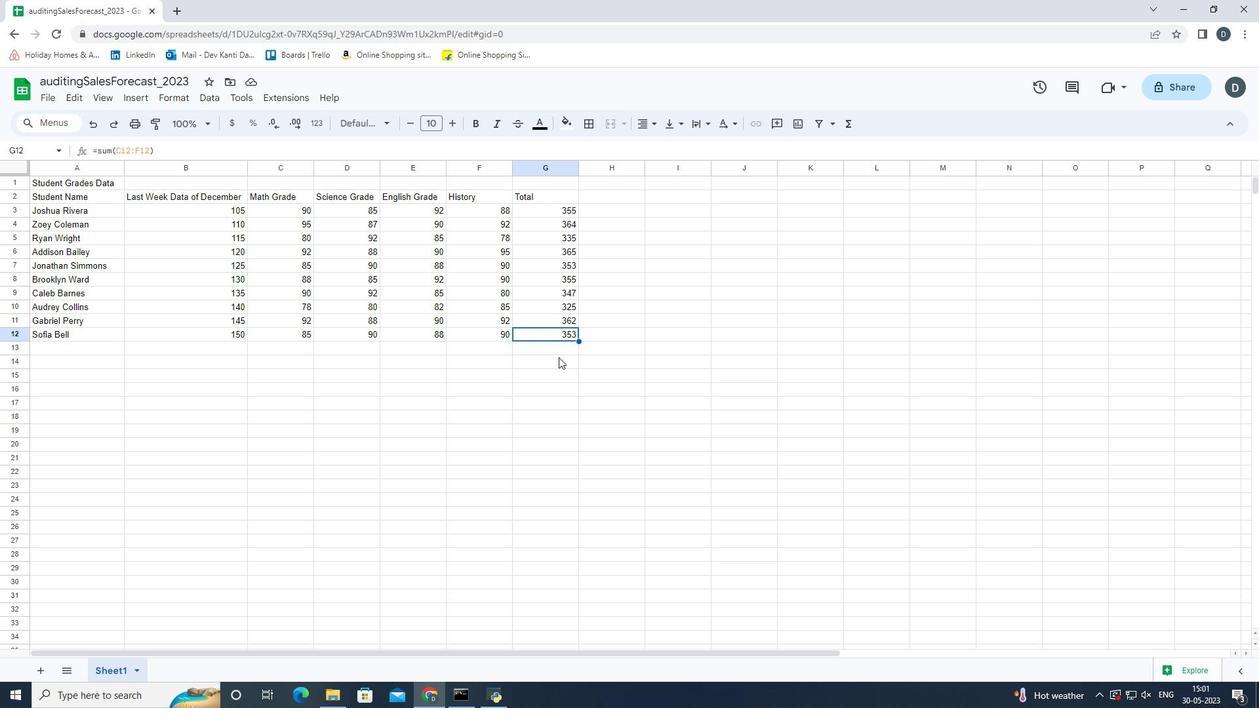 
Action: Mouse moved to (558, 349)
Screenshot: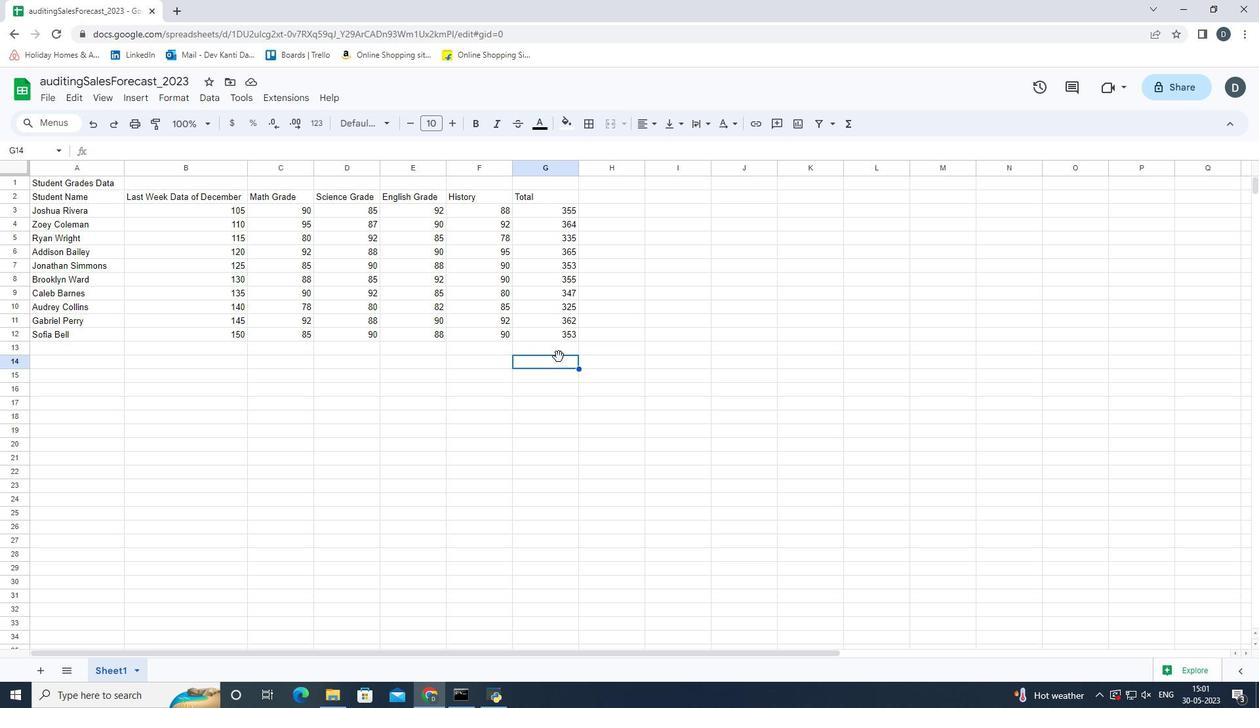 
Action: Mouse pressed left at (558, 349)
Screenshot: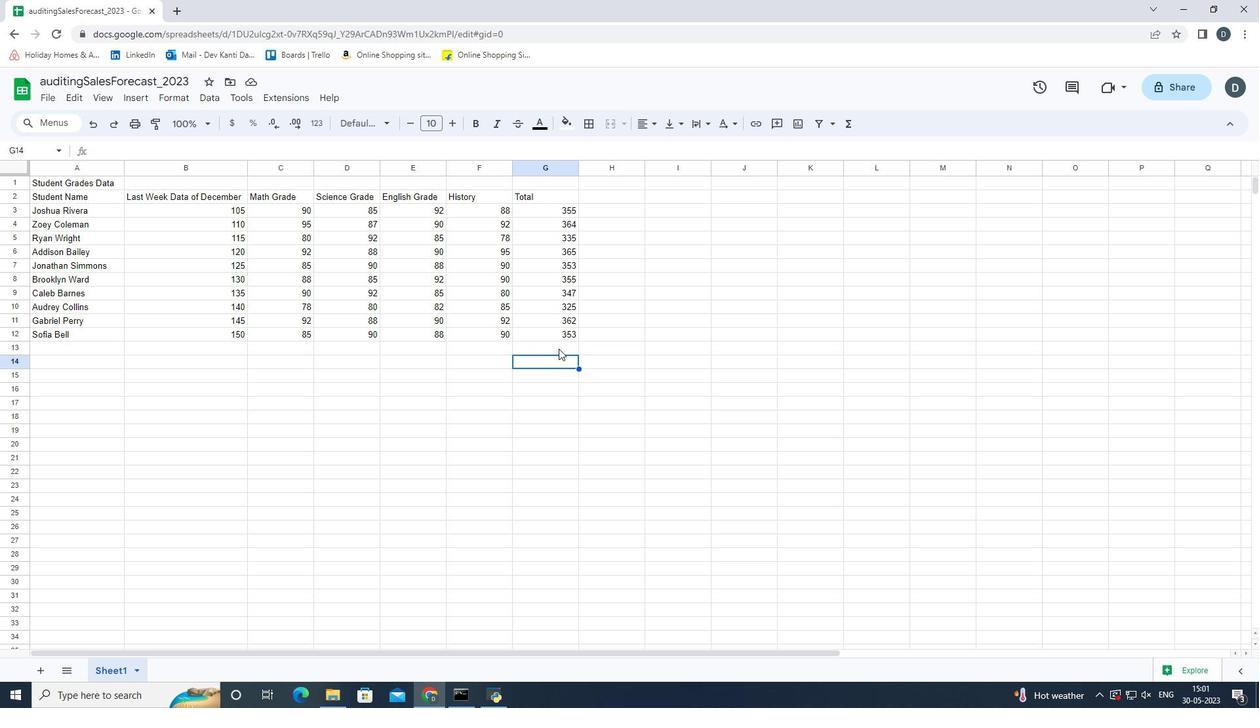 
Action: Mouse moved to (605, 348)
Screenshot: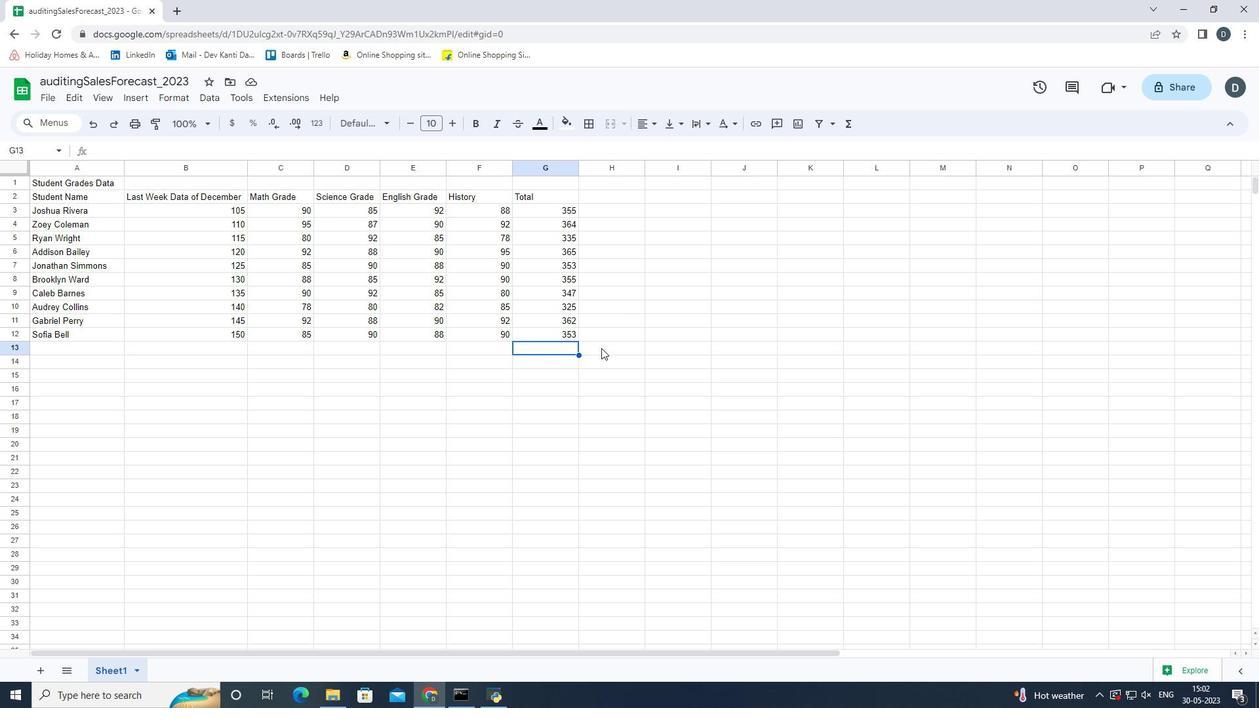 
Action: Mouse pressed left at (605, 348)
Screenshot: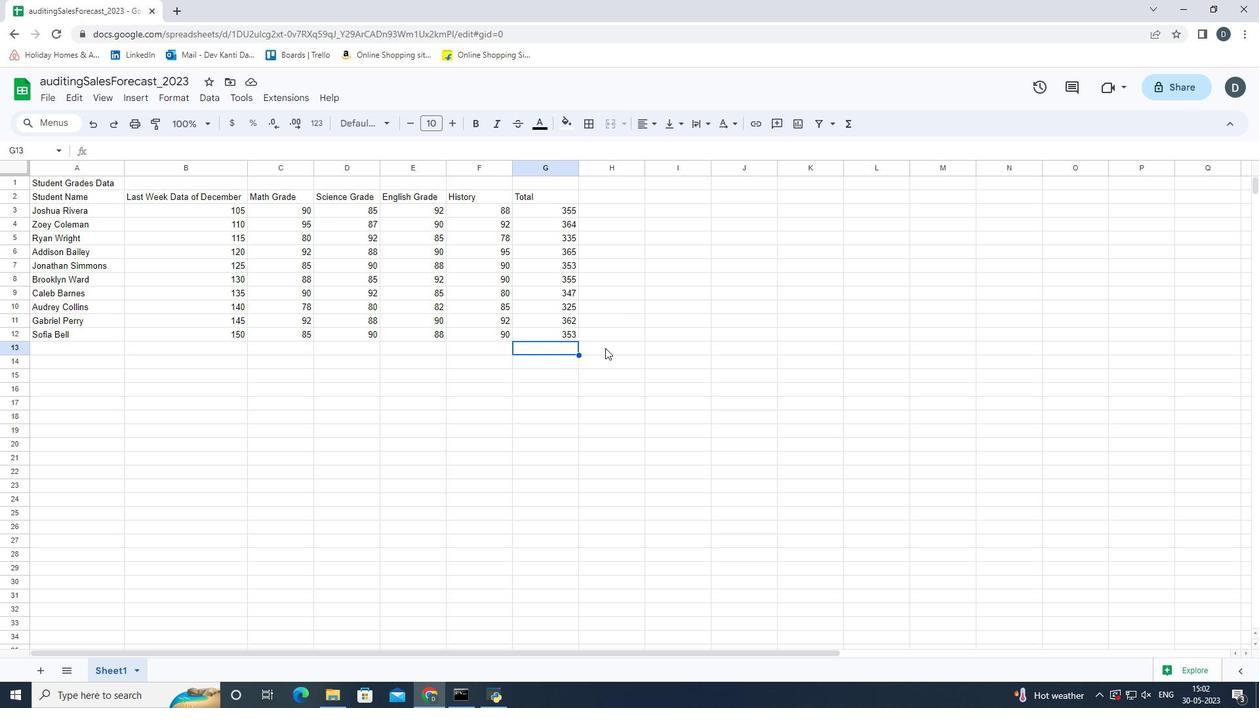 
Action: Mouse moved to (554, 347)
Screenshot: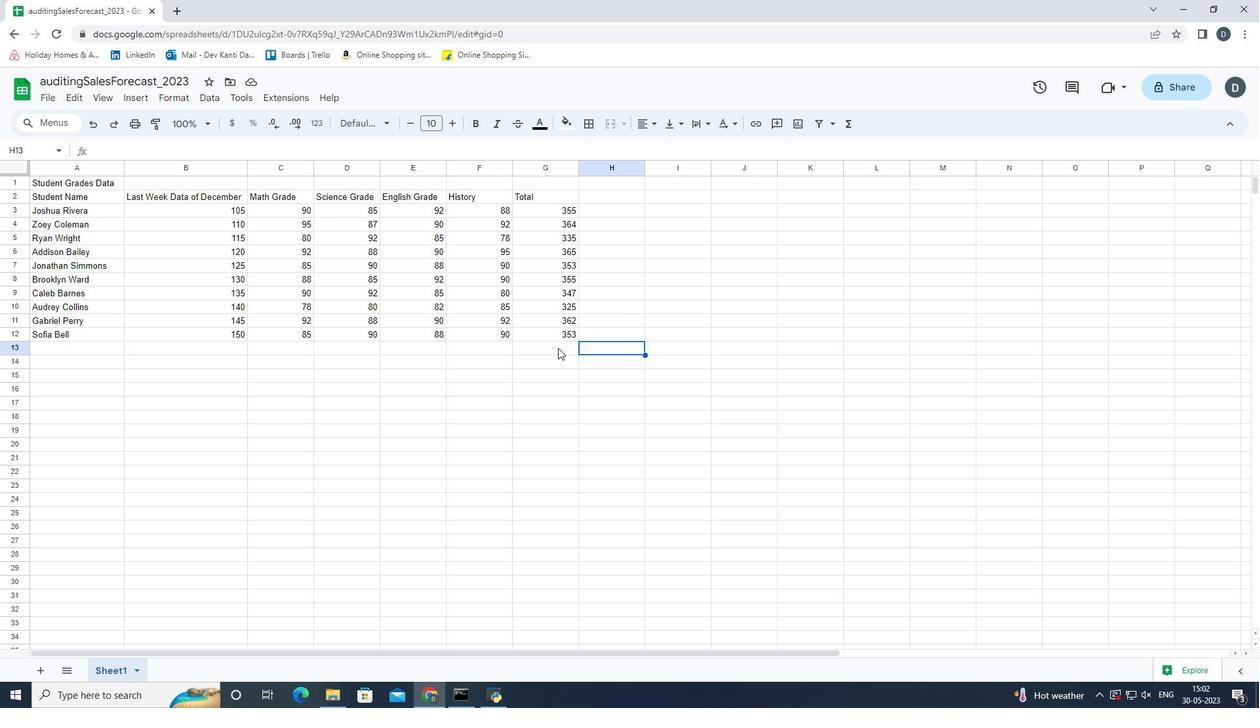 
Action: Mouse pressed left at (554, 347)
Screenshot: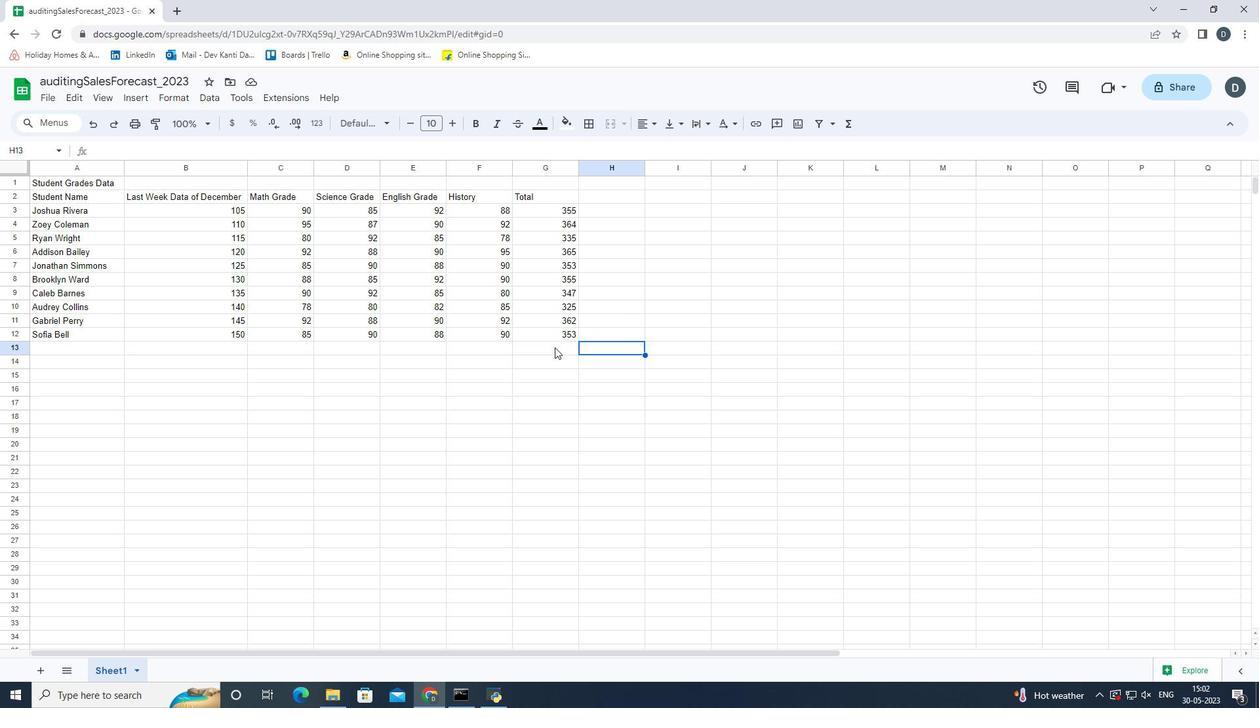 
Action: Mouse moved to (604, 233)
Screenshot: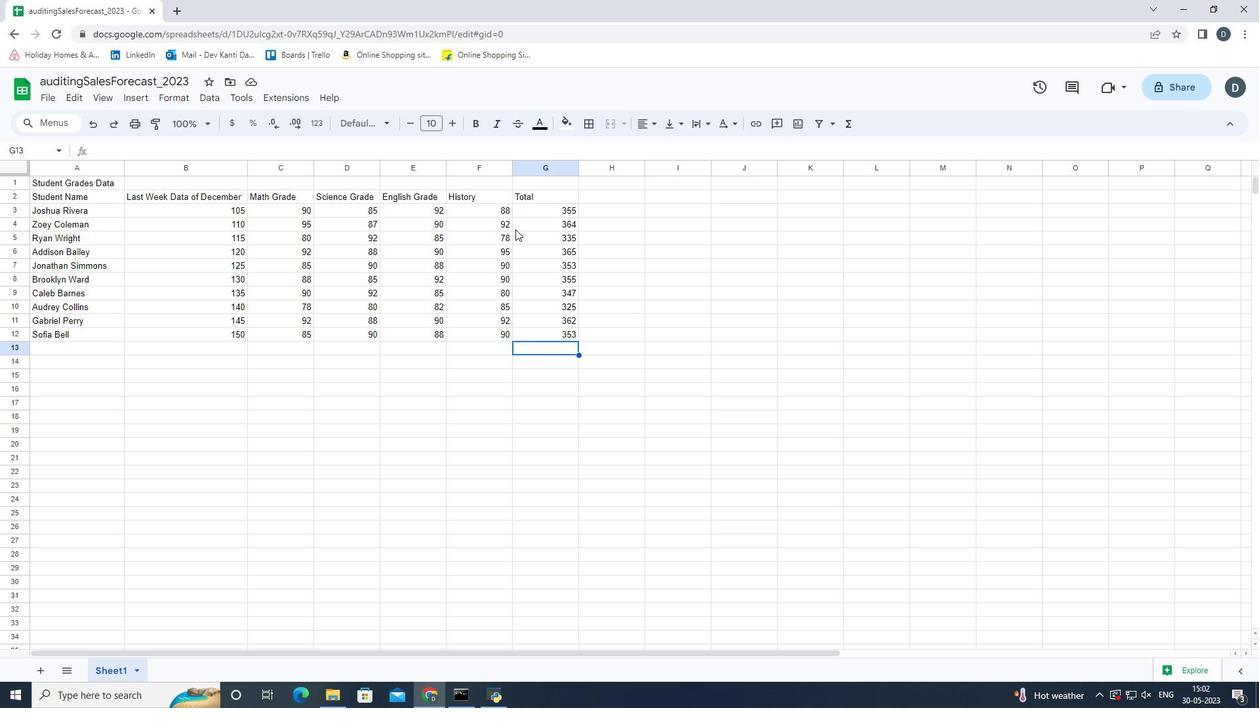 
